 Task: Find connections with filter location Melati with filter topic #covidwith filter profile language Spanish with filter current company OpenText with filter school Sri Chaitanya Degree College with filter industry Retail Office Supplies and Gifts with filter service category Videography with filter keywords title Mover
Action: Mouse pressed left at (459, 71)
Screenshot: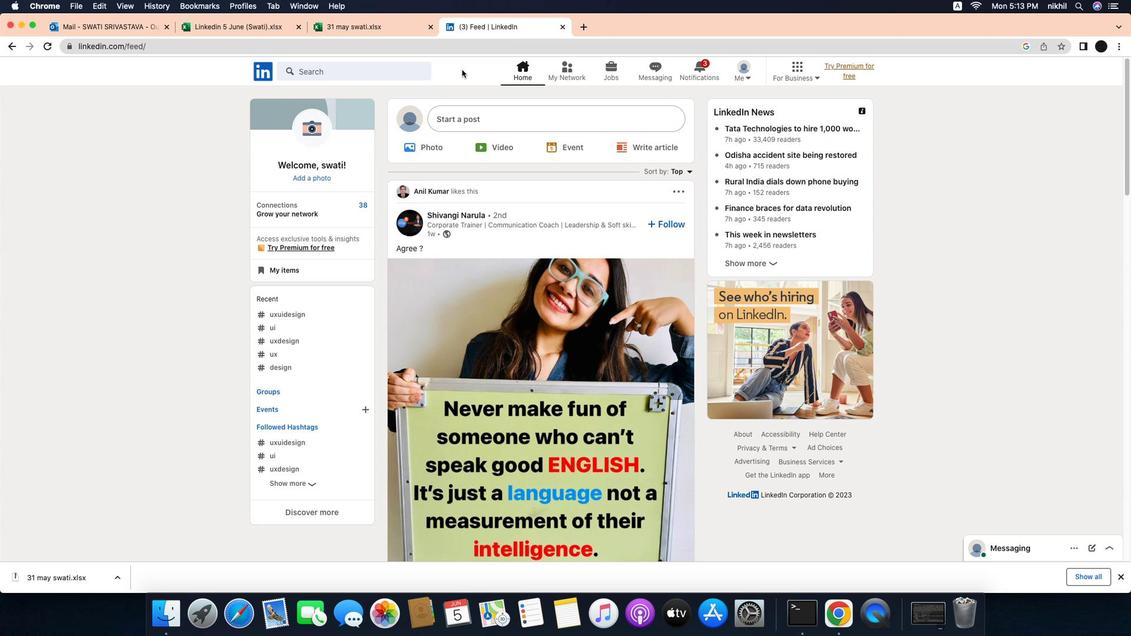 
Action: Mouse moved to (576, 78)
Screenshot: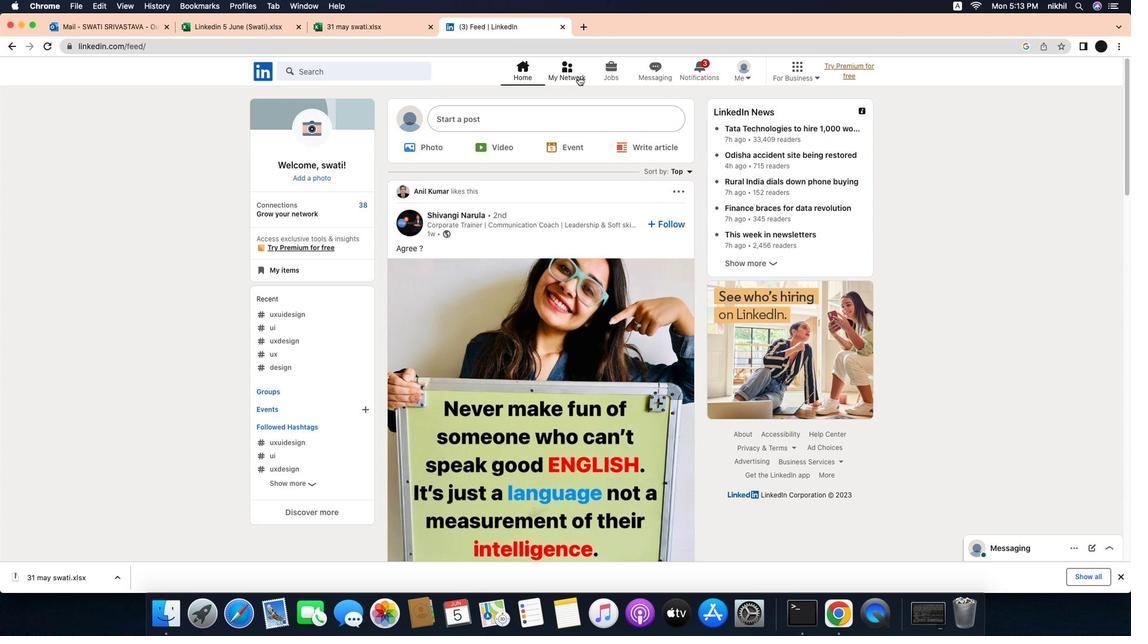 
Action: Mouse pressed left at (576, 78)
Screenshot: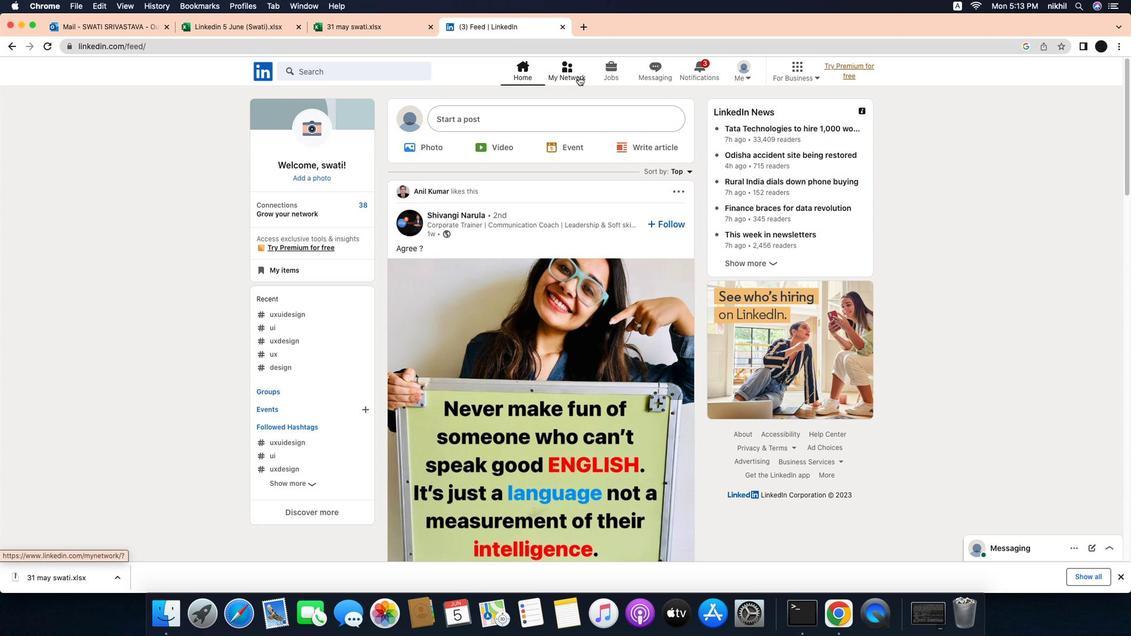 
Action: Mouse moved to (386, 129)
Screenshot: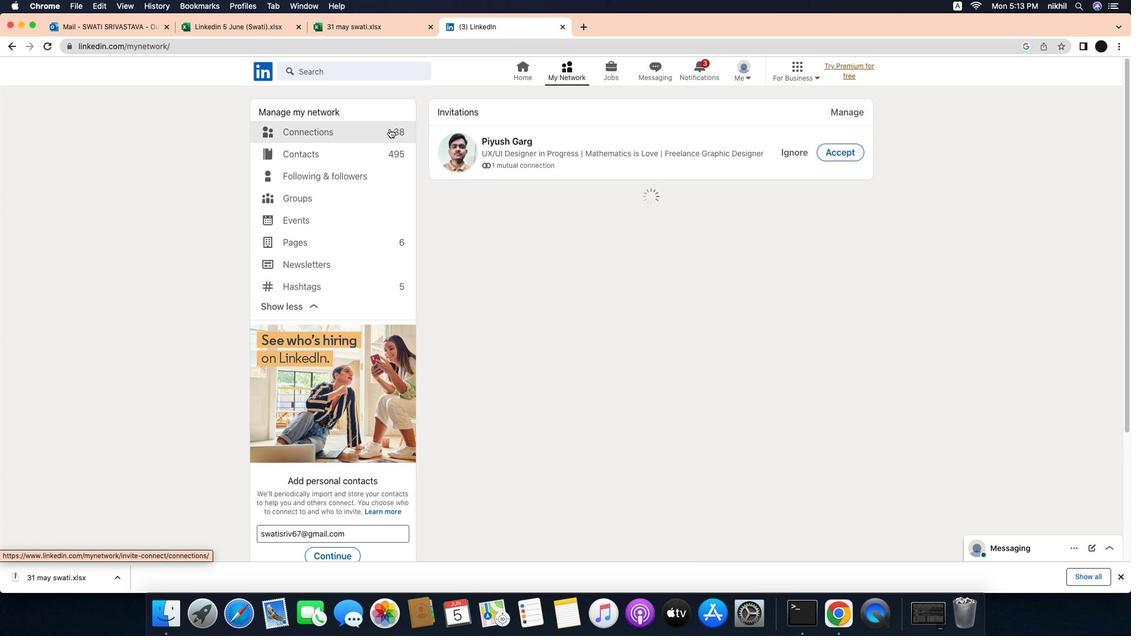 
Action: Mouse pressed left at (386, 129)
Screenshot: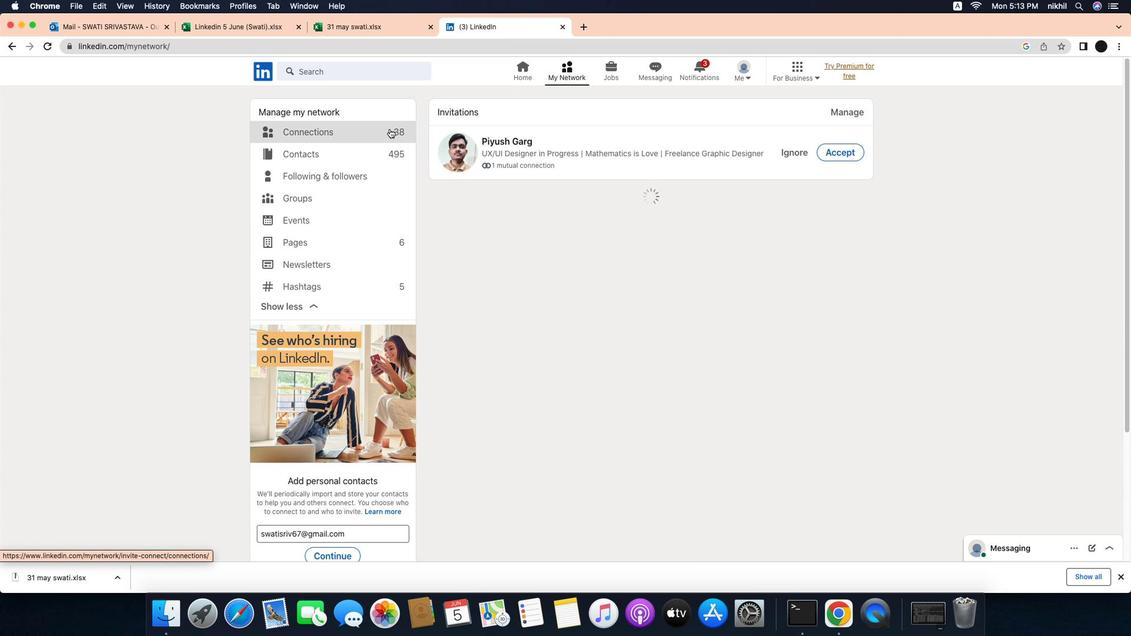 
Action: Mouse moved to (648, 134)
Screenshot: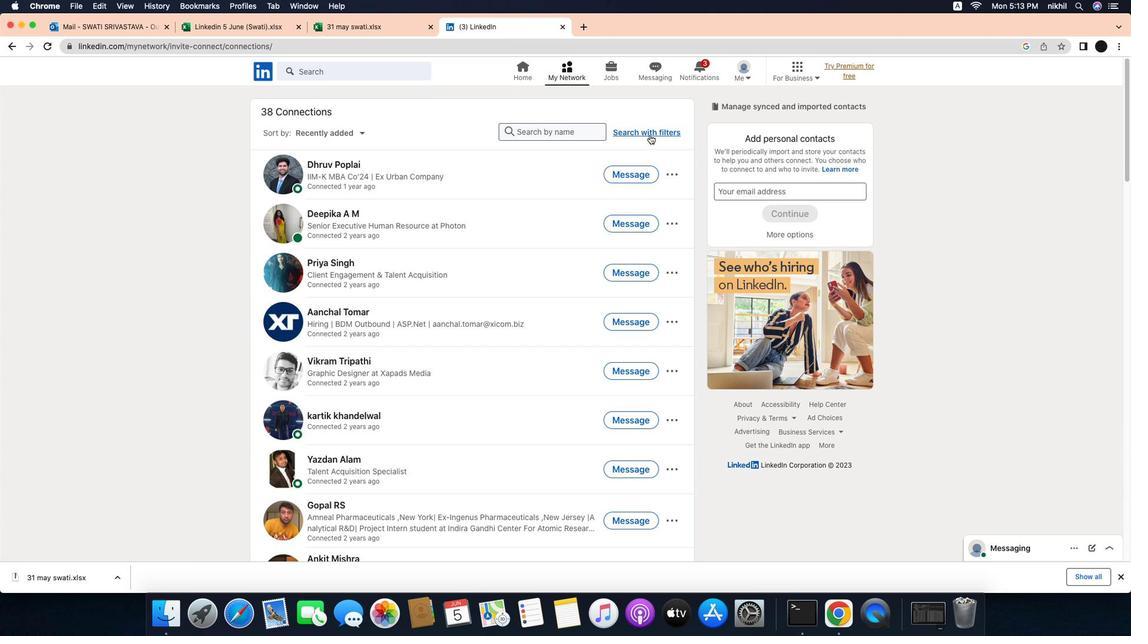 
Action: Mouse pressed left at (648, 134)
Screenshot: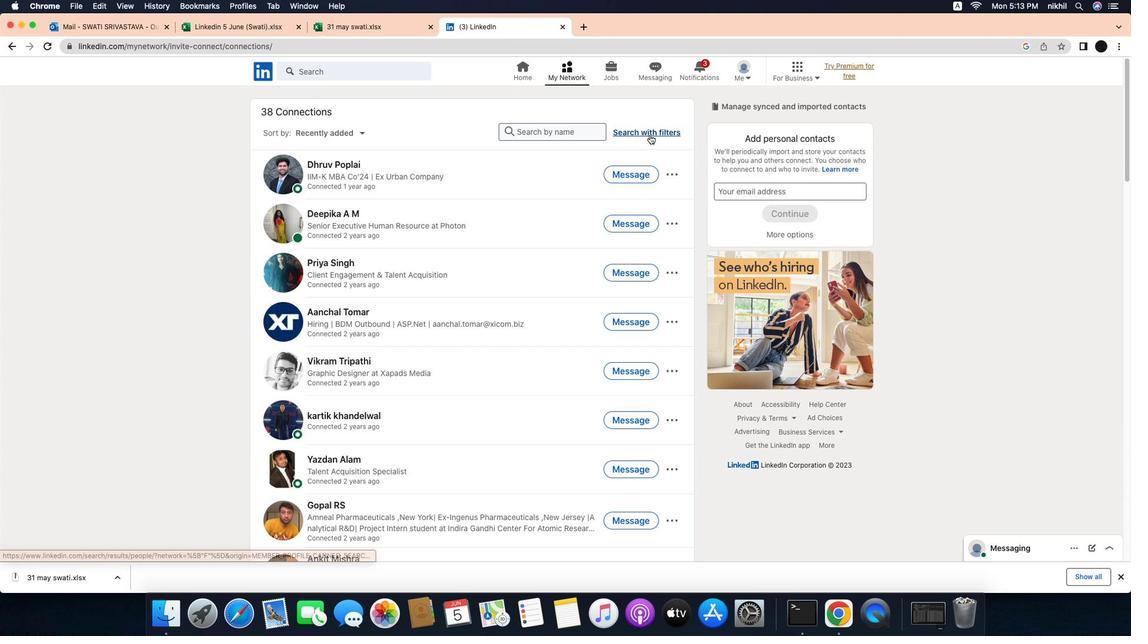 
Action: Mouse moved to (617, 105)
Screenshot: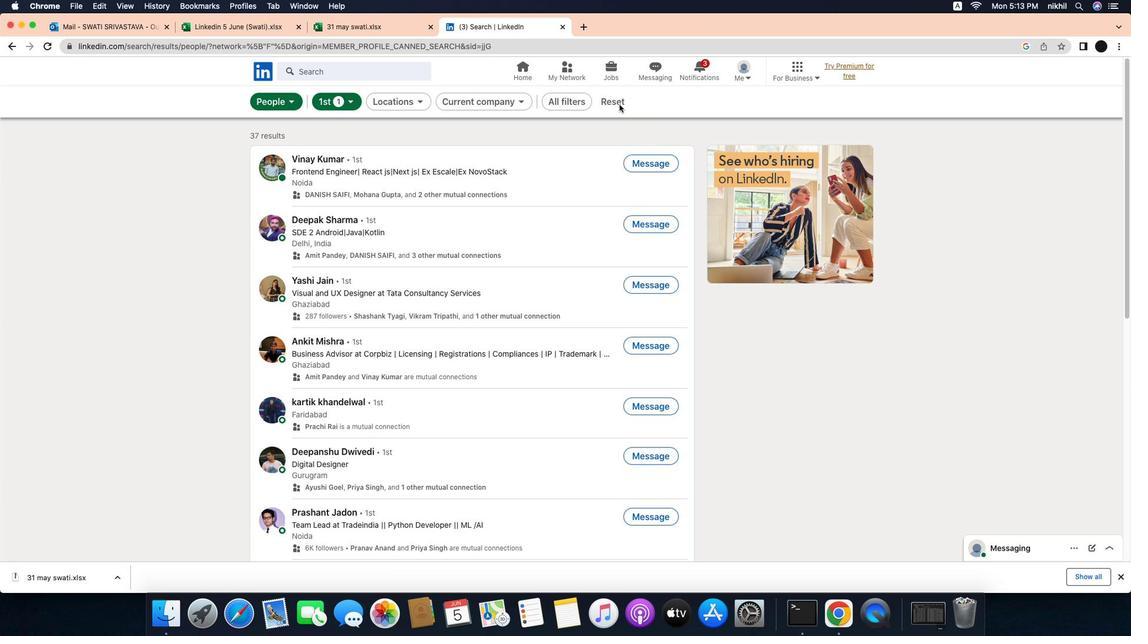 
Action: Mouse pressed left at (617, 105)
Screenshot: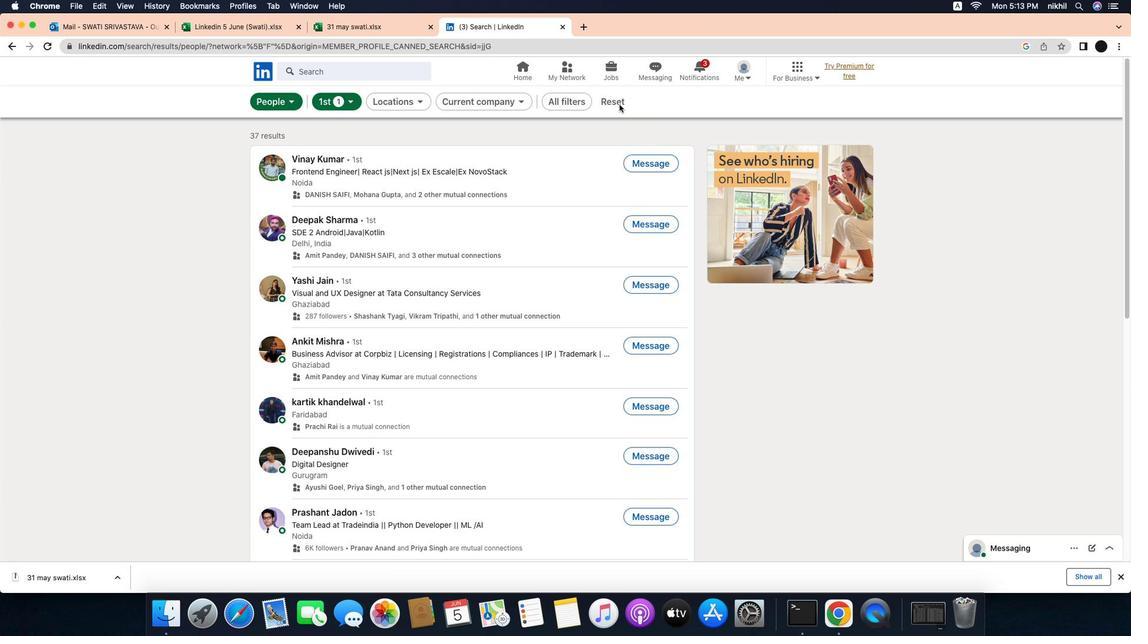 
Action: Mouse moved to (606, 104)
Screenshot: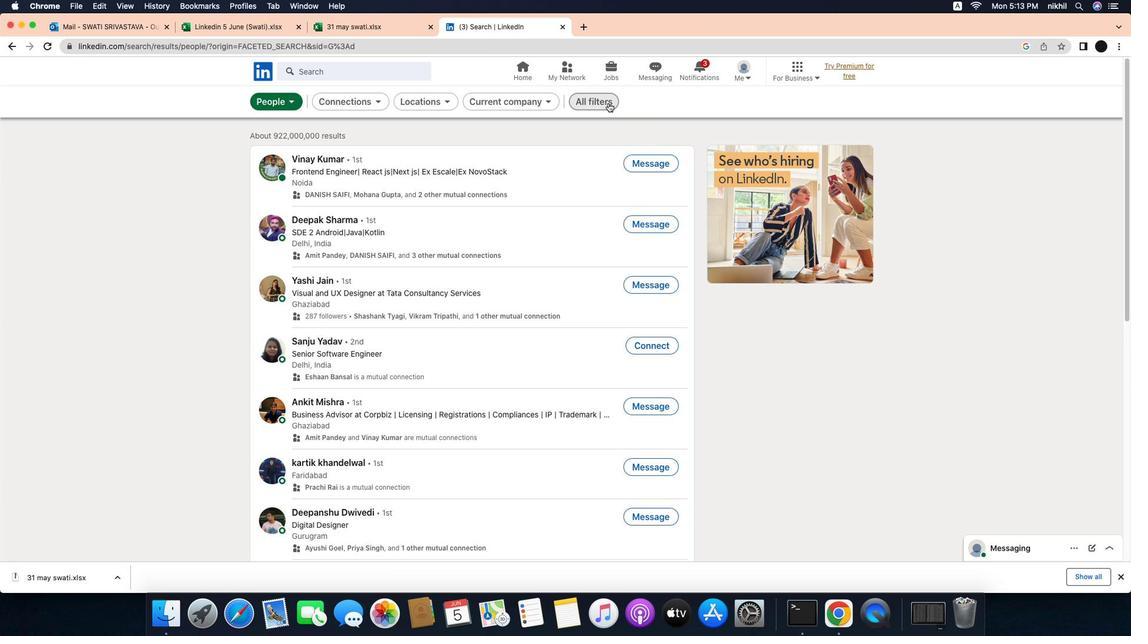 
Action: Mouse pressed left at (606, 104)
Screenshot: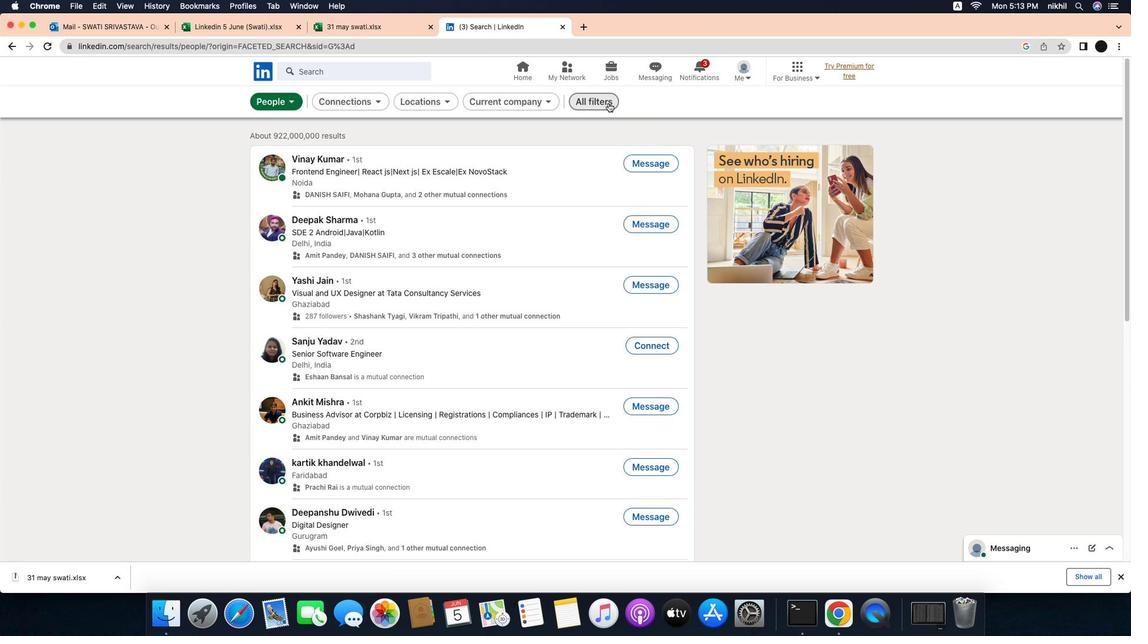 
Action: Mouse moved to (903, 308)
Screenshot: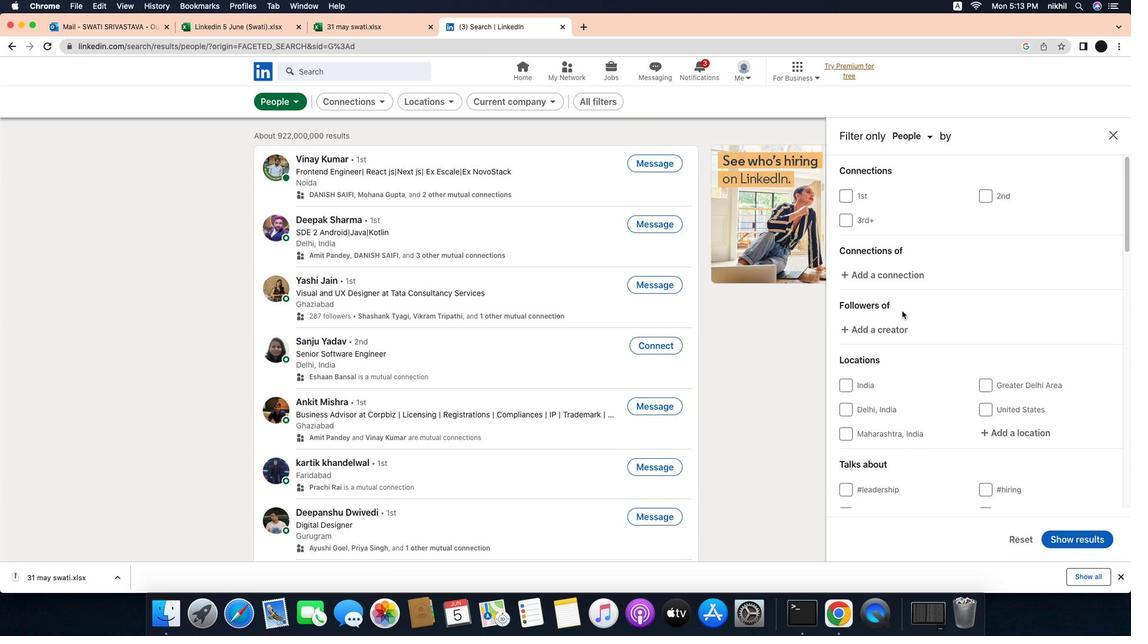
Action: Mouse scrolled (903, 308) with delta (-5, 2)
Screenshot: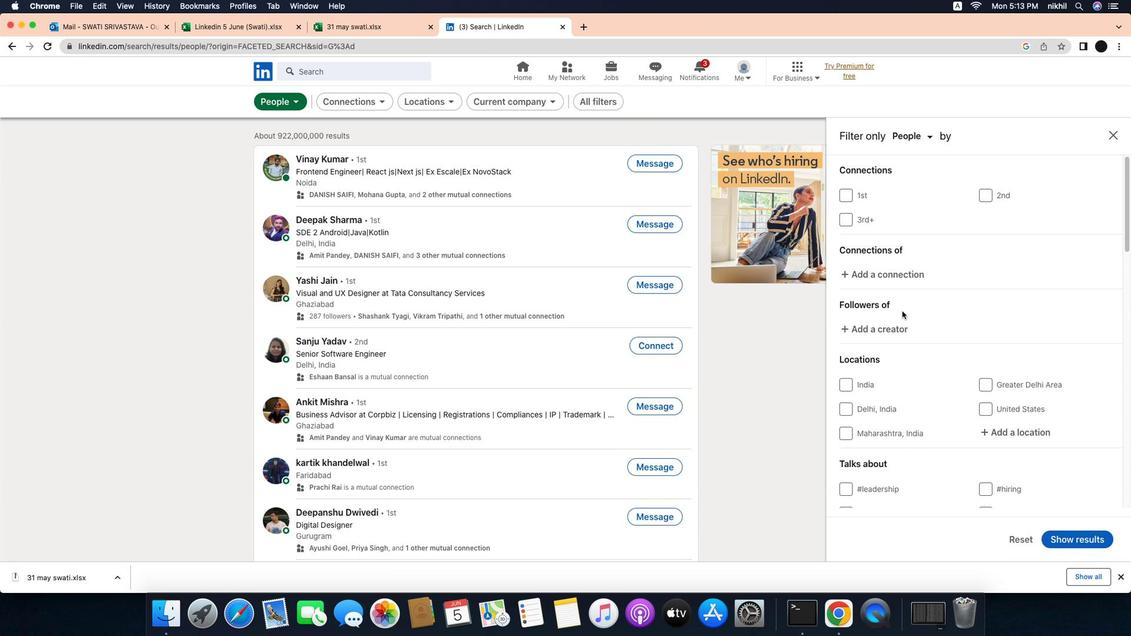 
Action: Mouse scrolled (903, 308) with delta (-5, 2)
Screenshot: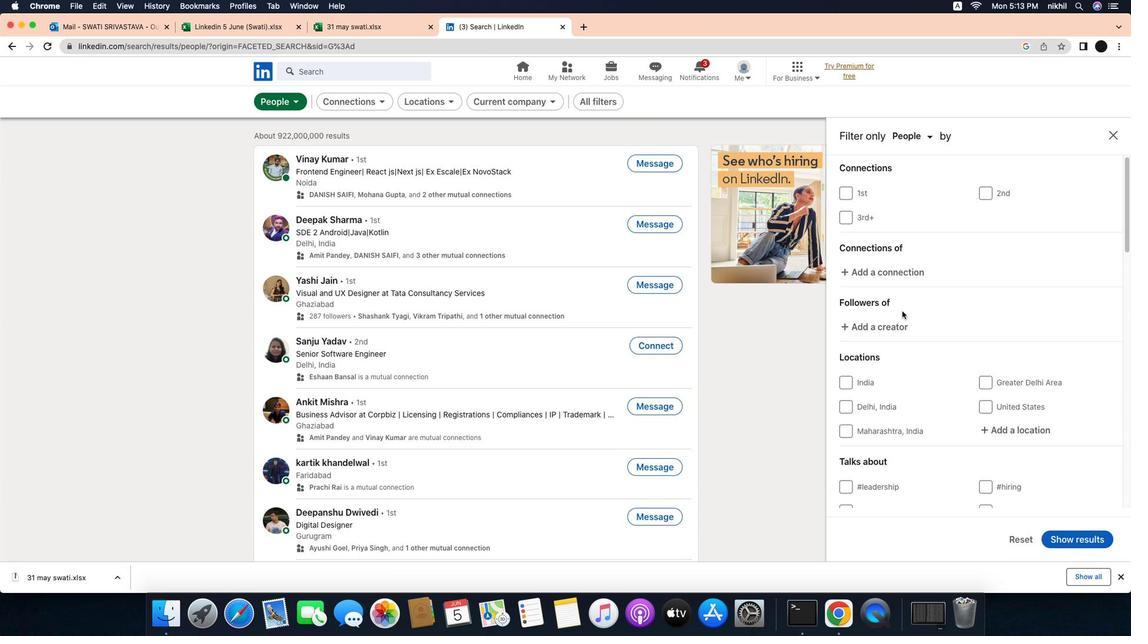 
Action: Mouse scrolled (903, 308) with delta (-5, 2)
Screenshot: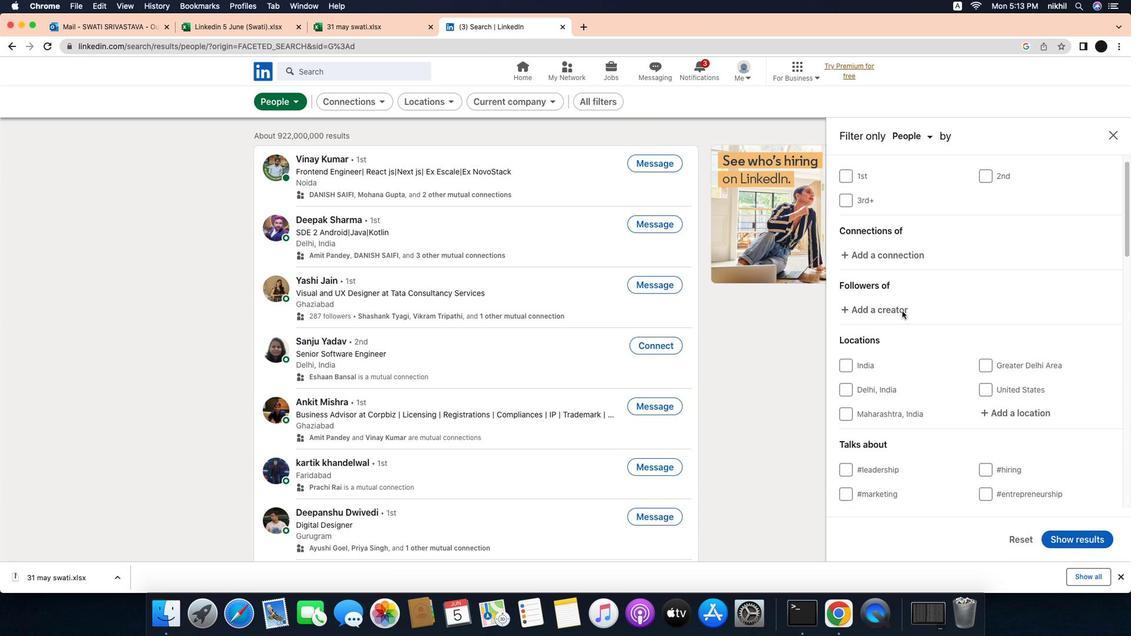 
Action: Mouse moved to (1012, 353)
Screenshot: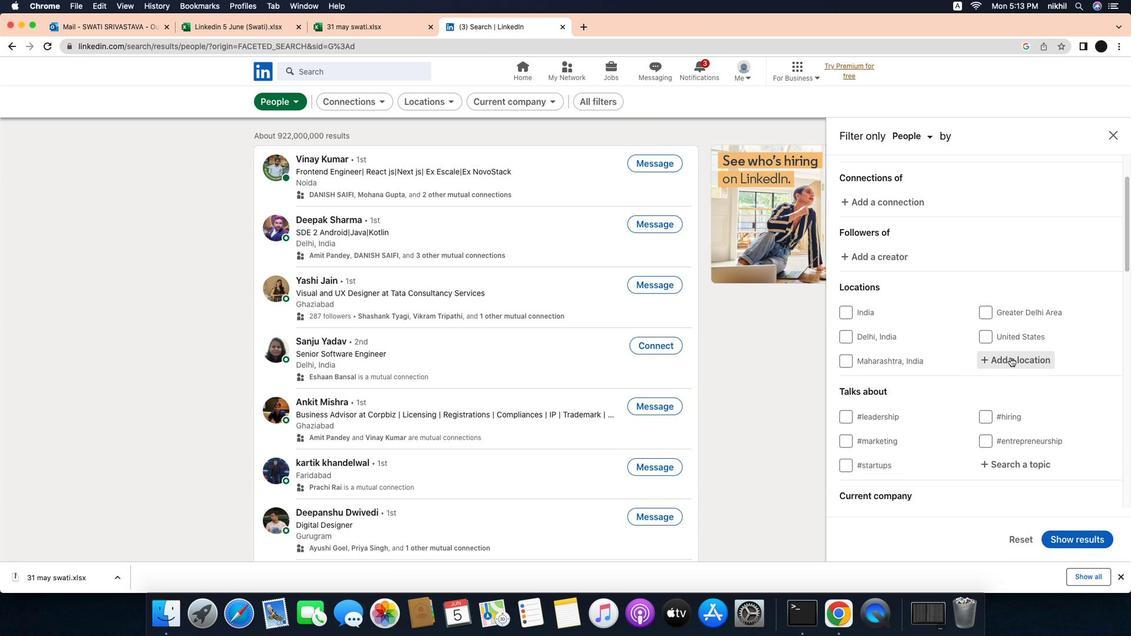 
Action: Mouse pressed left at (1012, 353)
Screenshot: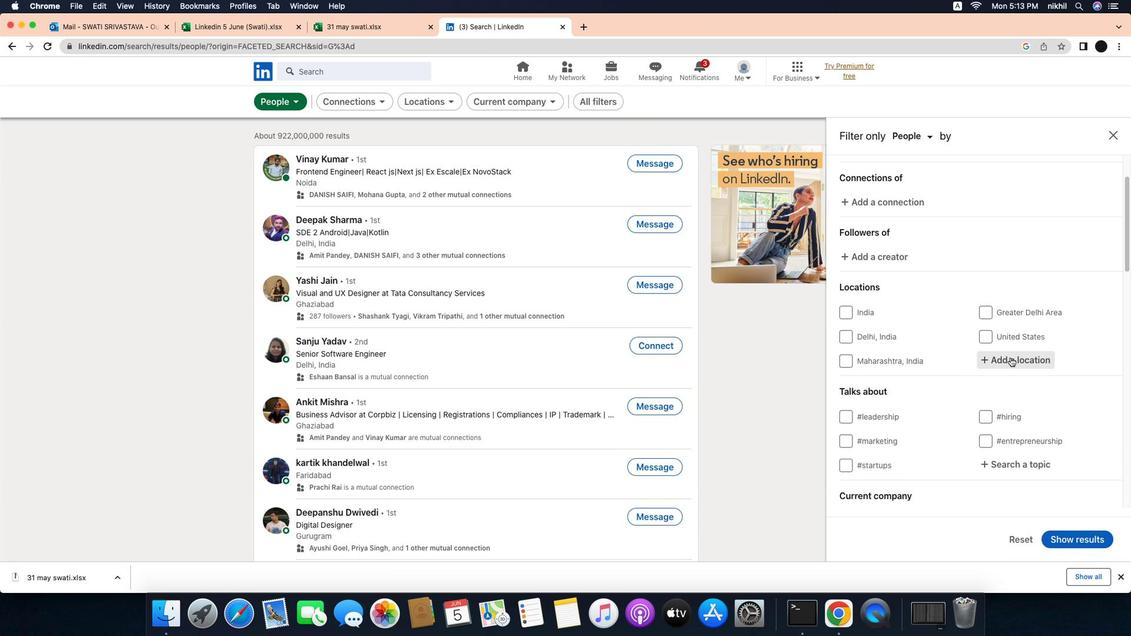 
Action: Mouse moved to (1026, 354)
Screenshot: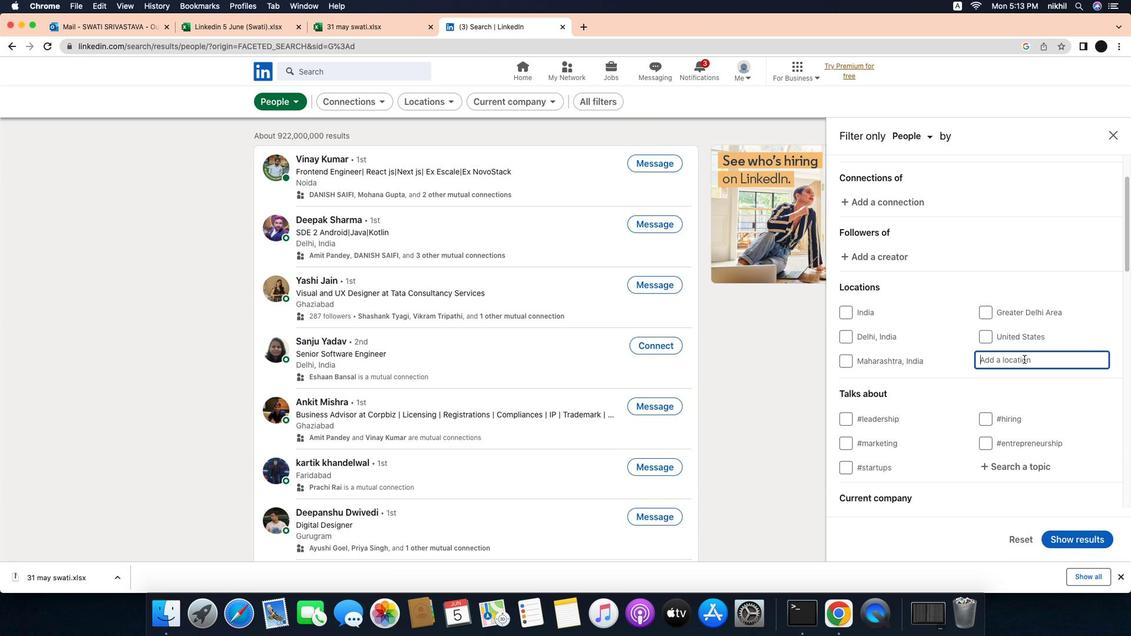 
Action: Mouse pressed left at (1026, 354)
Screenshot: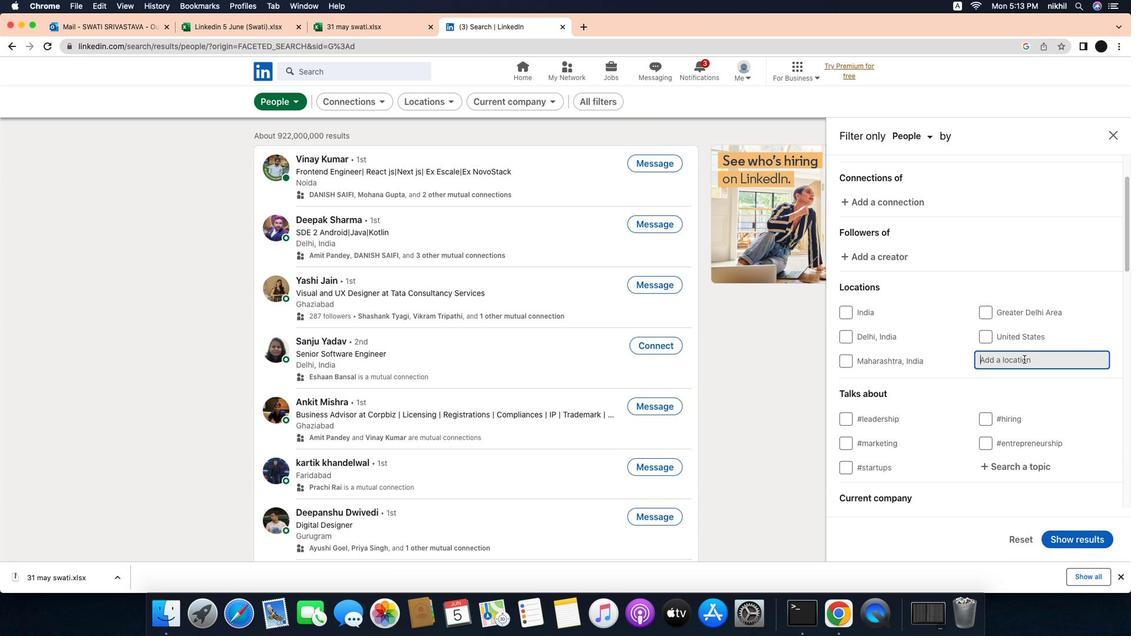 
Action: Key pressed Key.caps_lock'M'Key.caps_lock'e''l''a''t''i'Key.enter
Screenshot: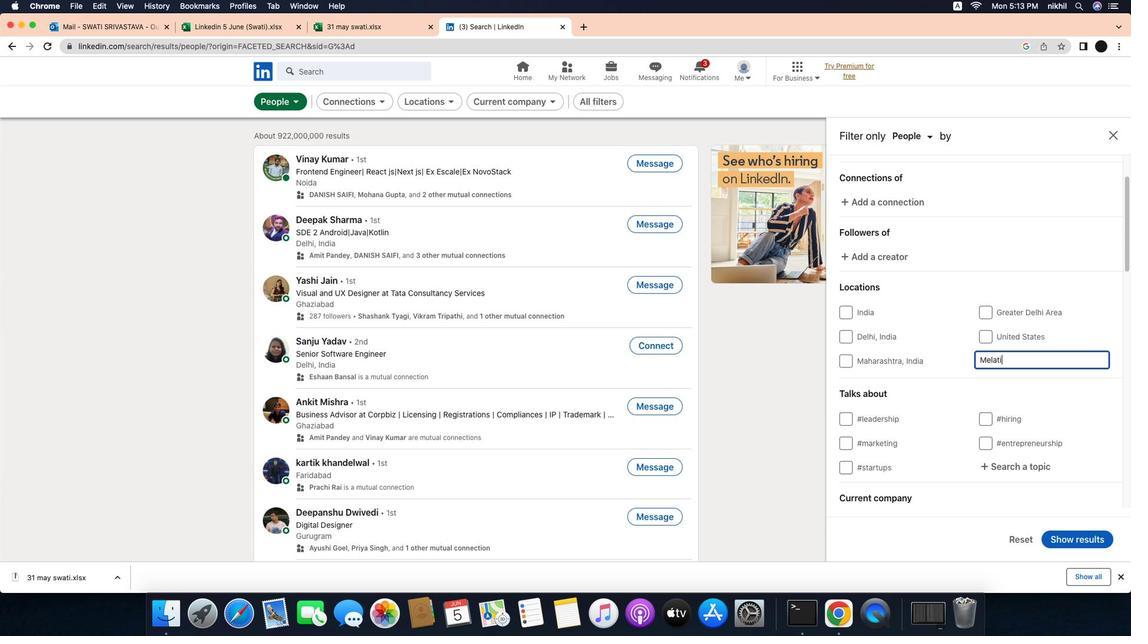 
Action: Mouse moved to (989, 385)
Screenshot: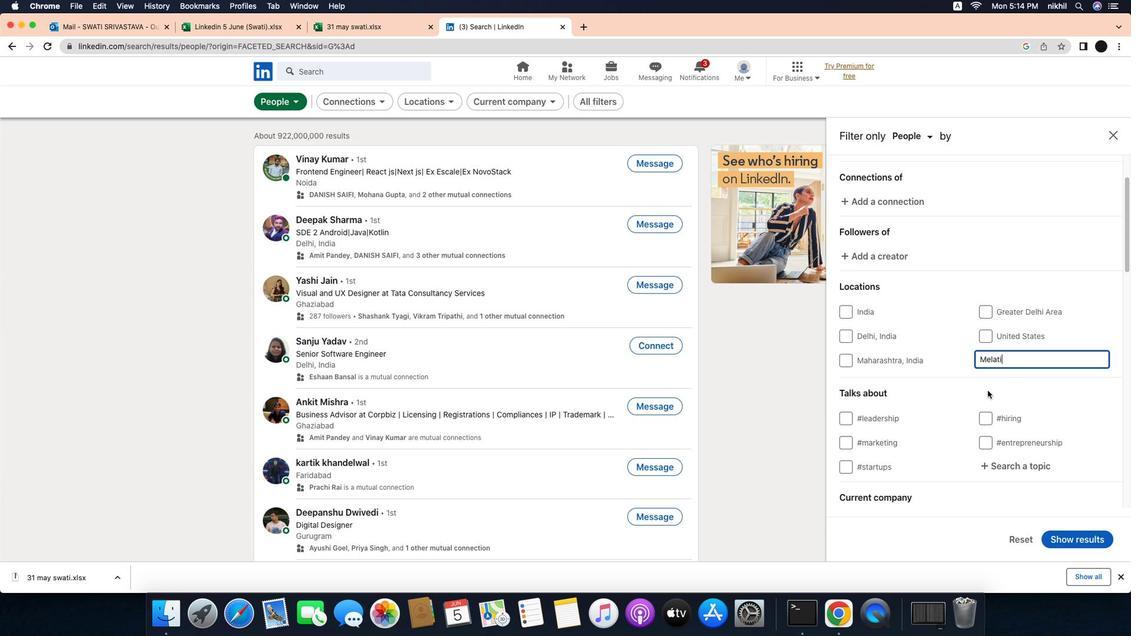 
Action: Mouse scrolled (989, 385) with delta (-5, 2)
Screenshot: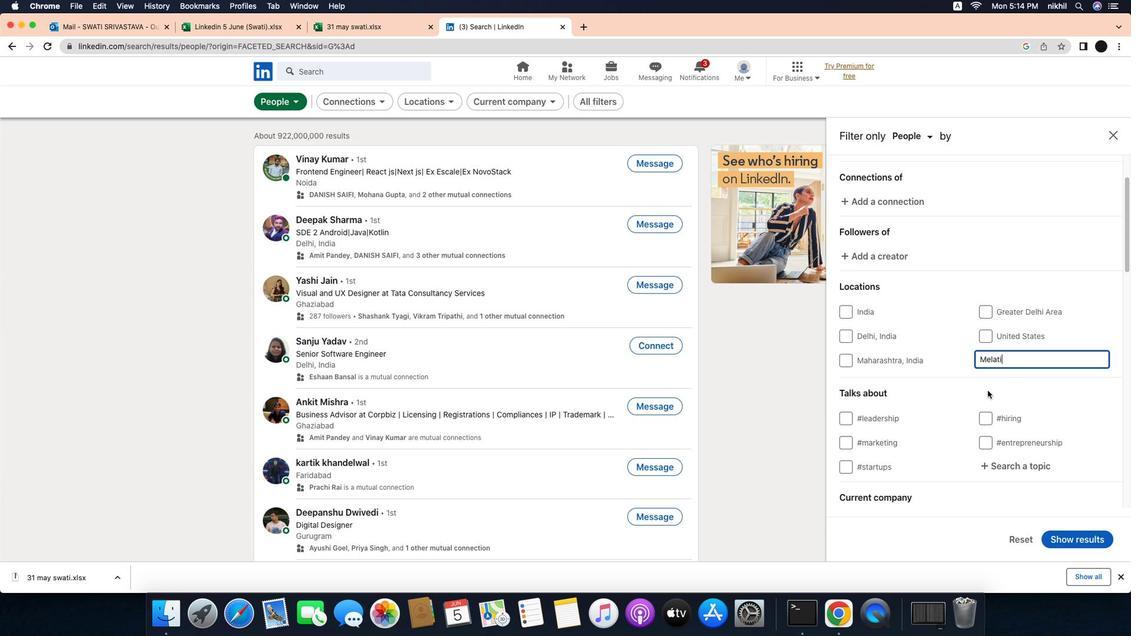 
Action: Mouse scrolled (989, 385) with delta (-5, 2)
Screenshot: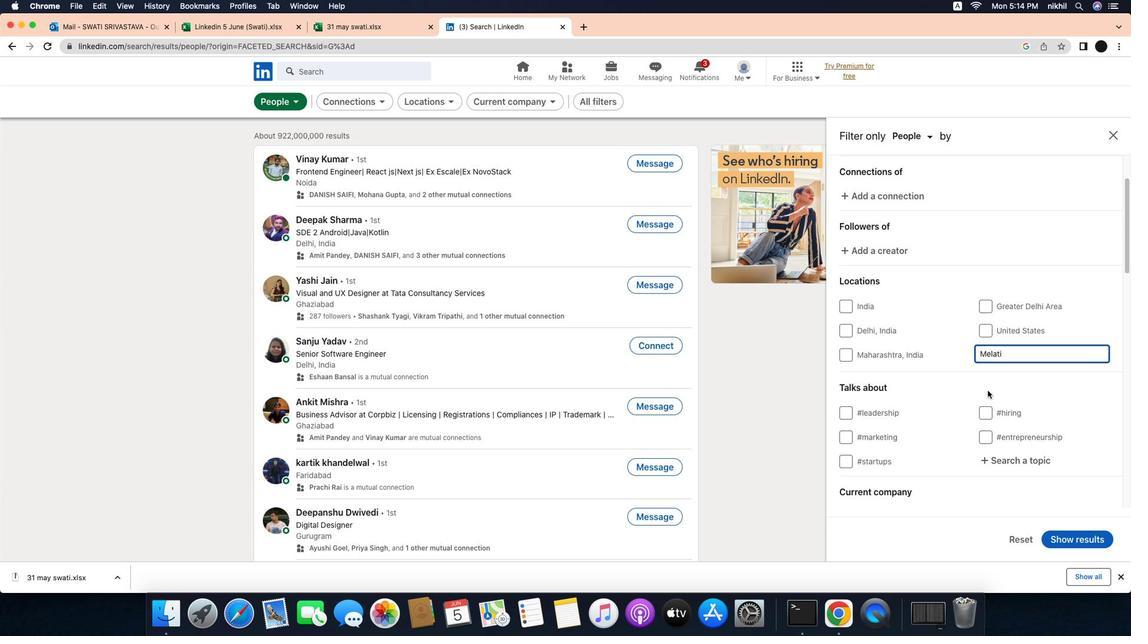 
Action: Mouse scrolled (989, 385) with delta (-5, 2)
Screenshot: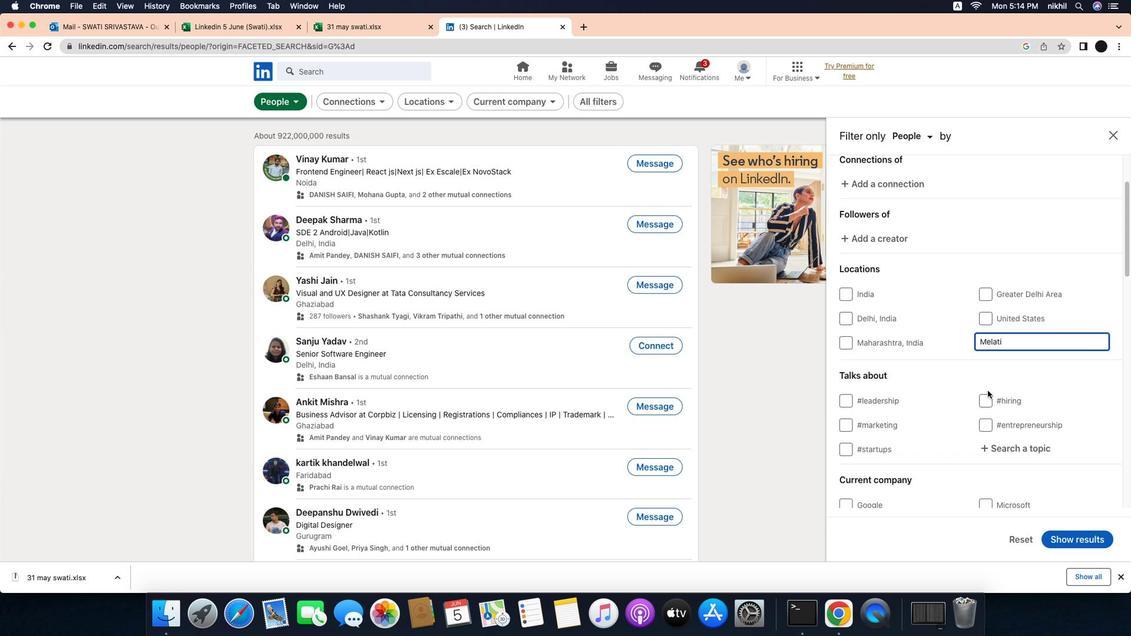
Action: Mouse moved to (1017, 417)
Screenshot: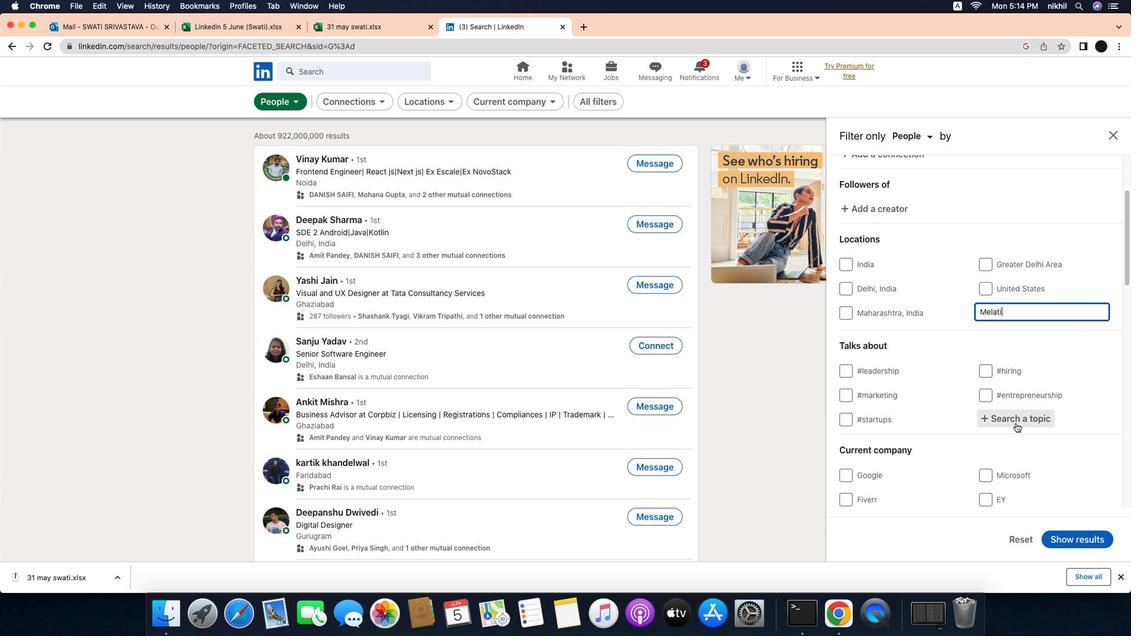 
Action: Mouse pressed left at (1017, 417)
Screenshot: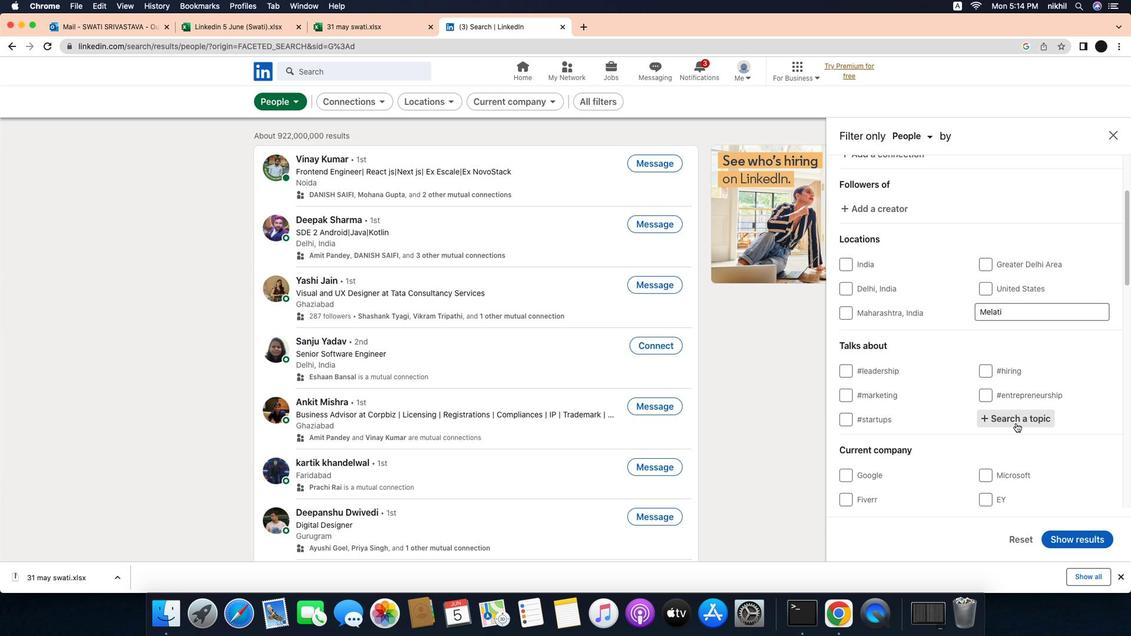 
Action: Mouse moved to (1025, 415)
Screenshot: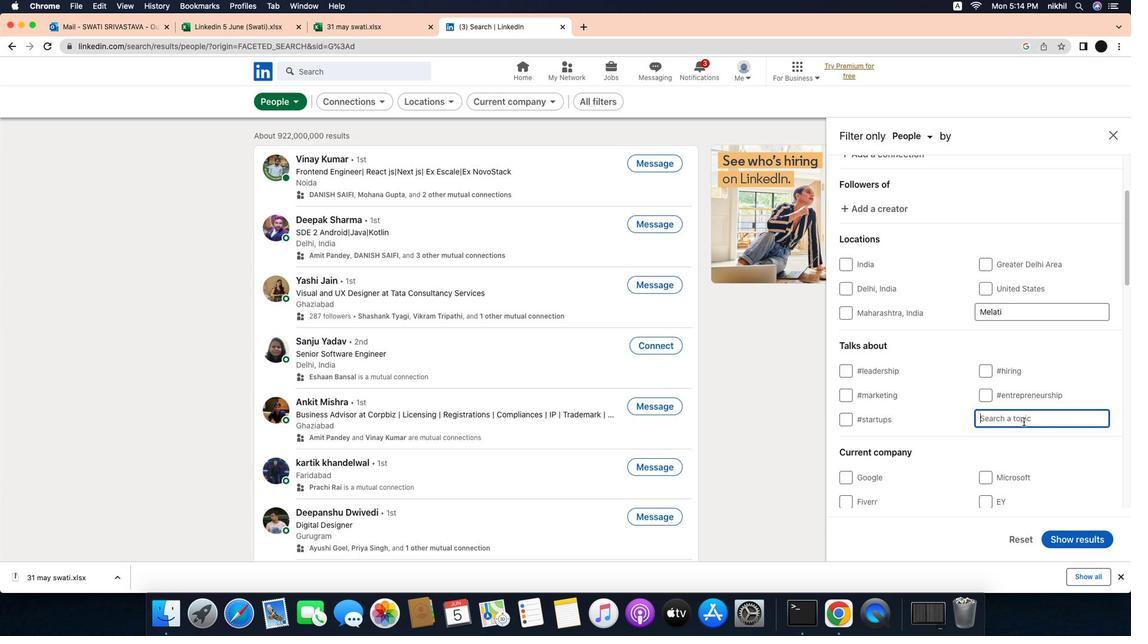 
Action: Mouse pressed left at (1025, 415)
Screenshot: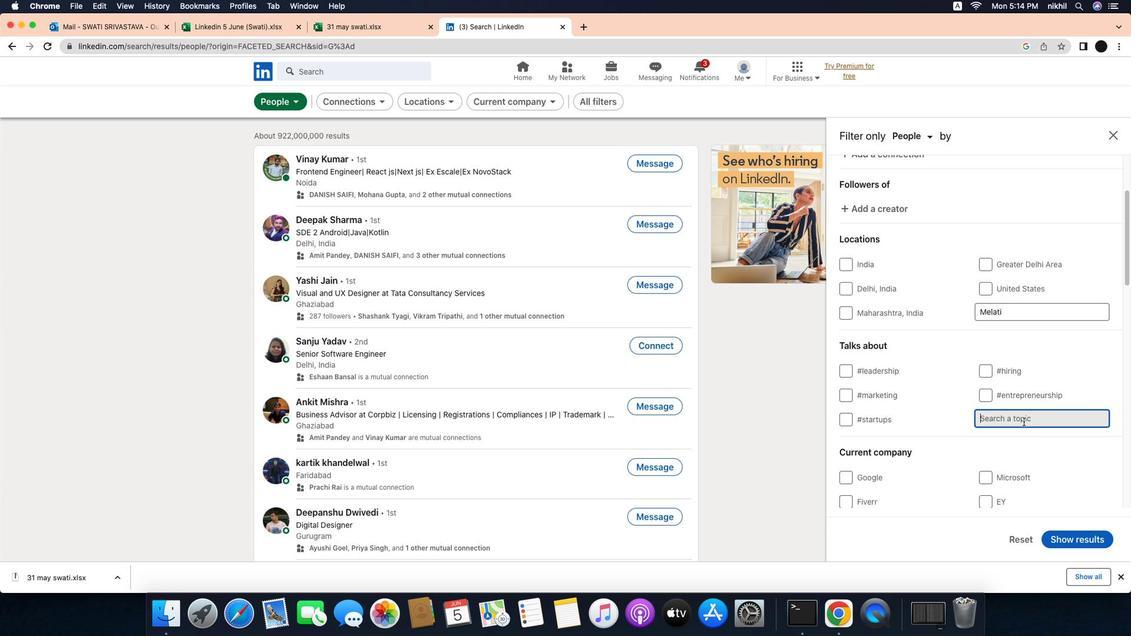 
Action: Key pressed 'c''o''v''i''d'
Screenshot: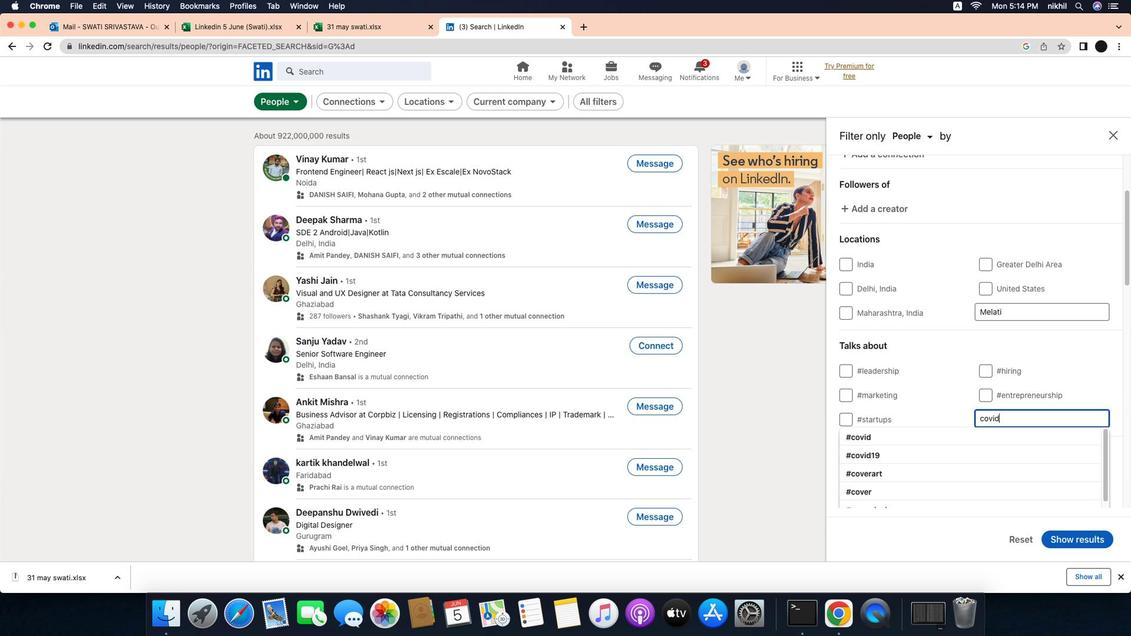 
Action: Mouse moved to (971, 426)
Screenshot: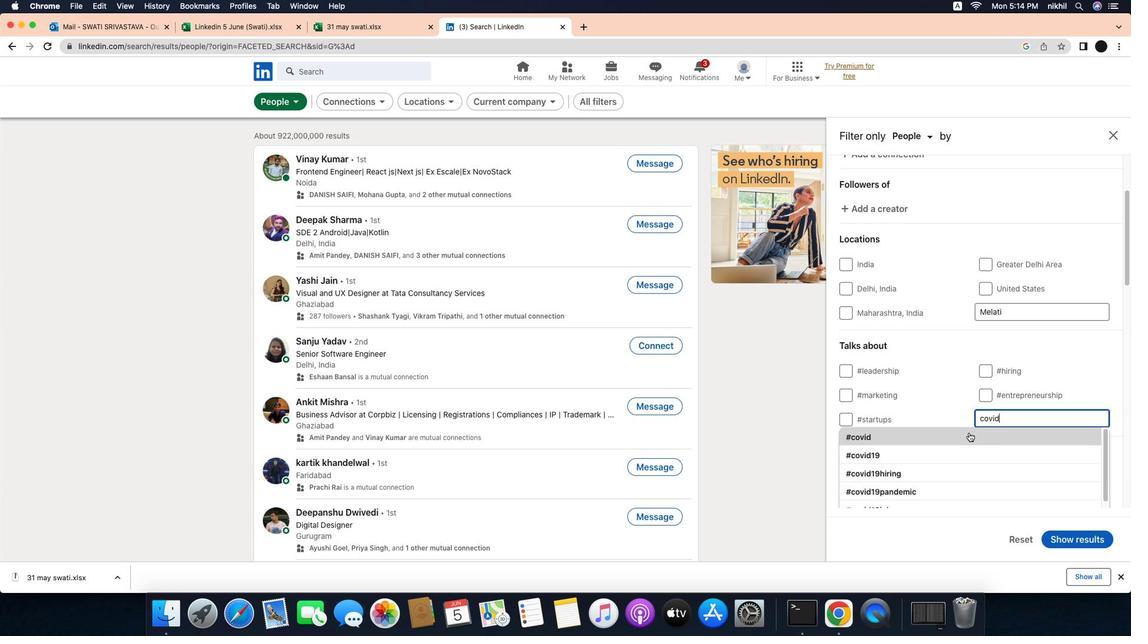 
Action: Mouse pressed left at (971, 426)
Screenshot: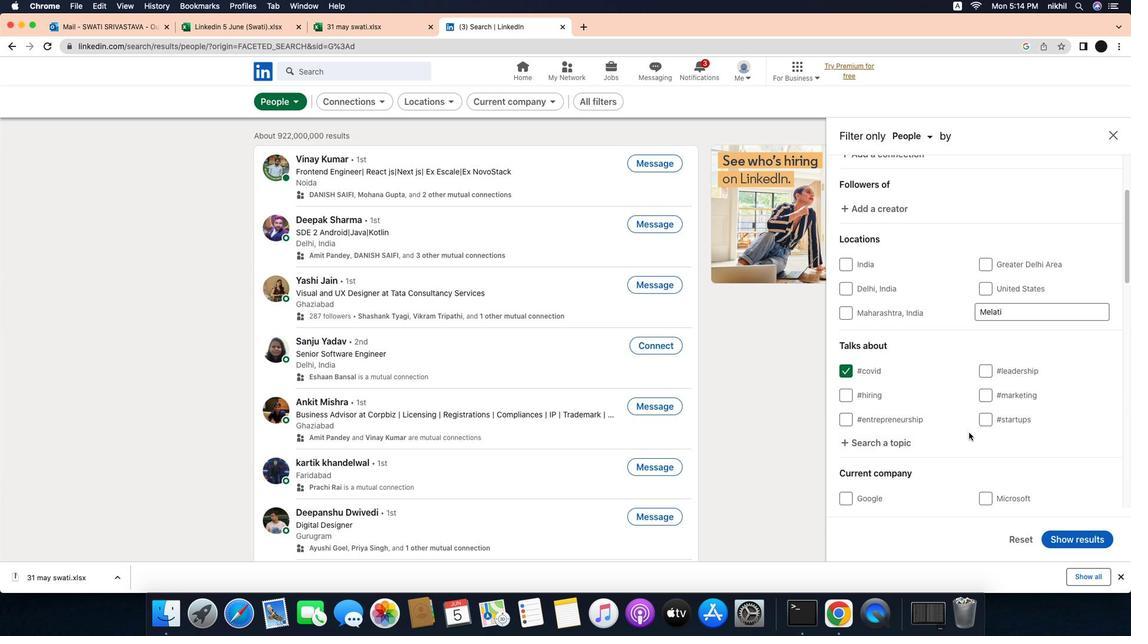 
Action: Mouse moved to (983, 422)
Screenshot: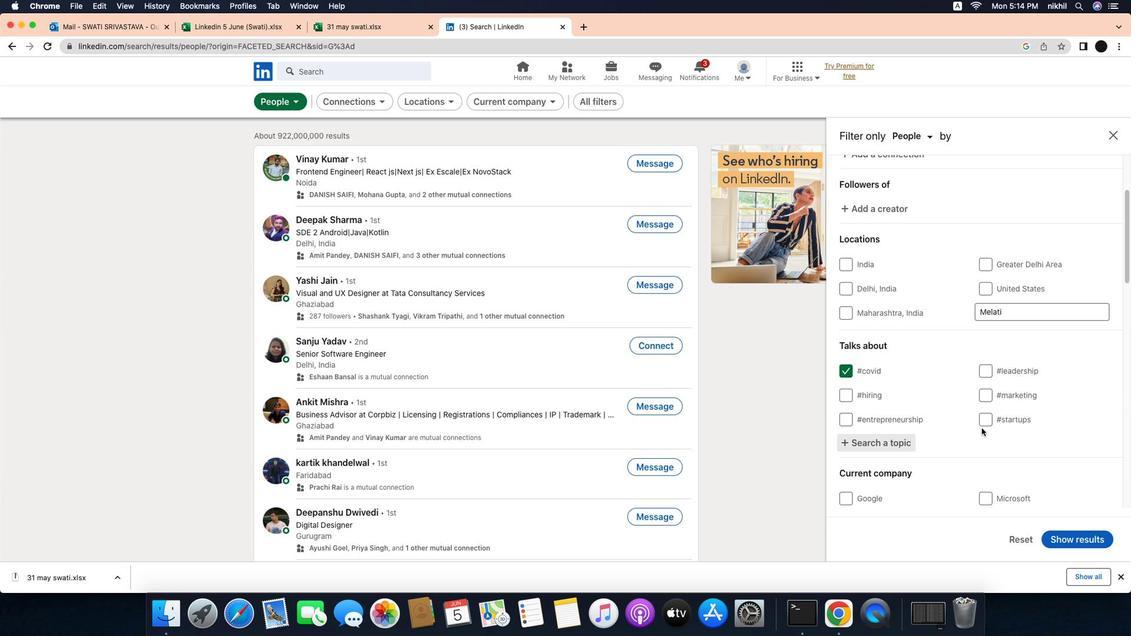 
Action: Mouse scrolled (983, 422) with delta (-5, 2)
Screenshot: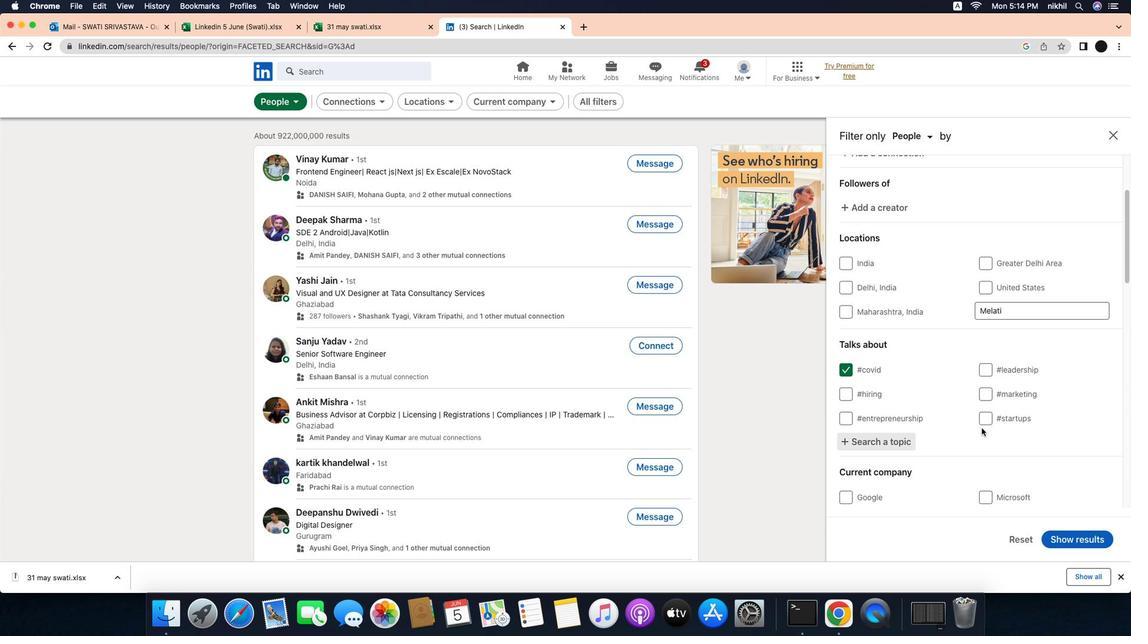 
Action: Mouse scrolled (983, 422) with delta (-5, 2)
Screenshot: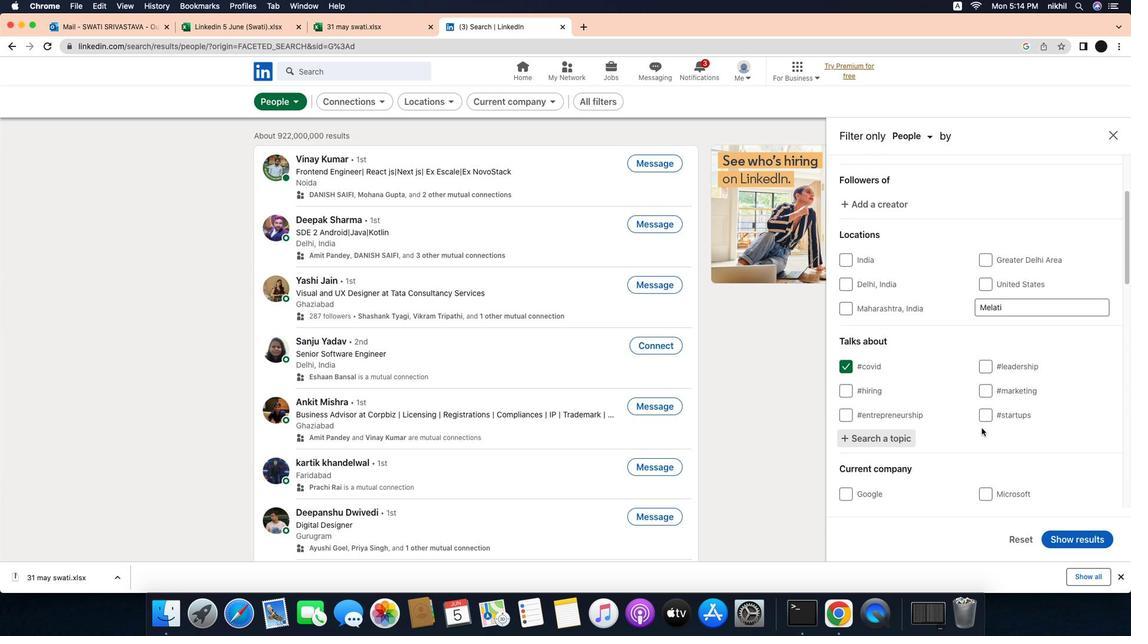 
Action: Mouse scrolled (983, 422) with delta (-5, 2)
Screenshot: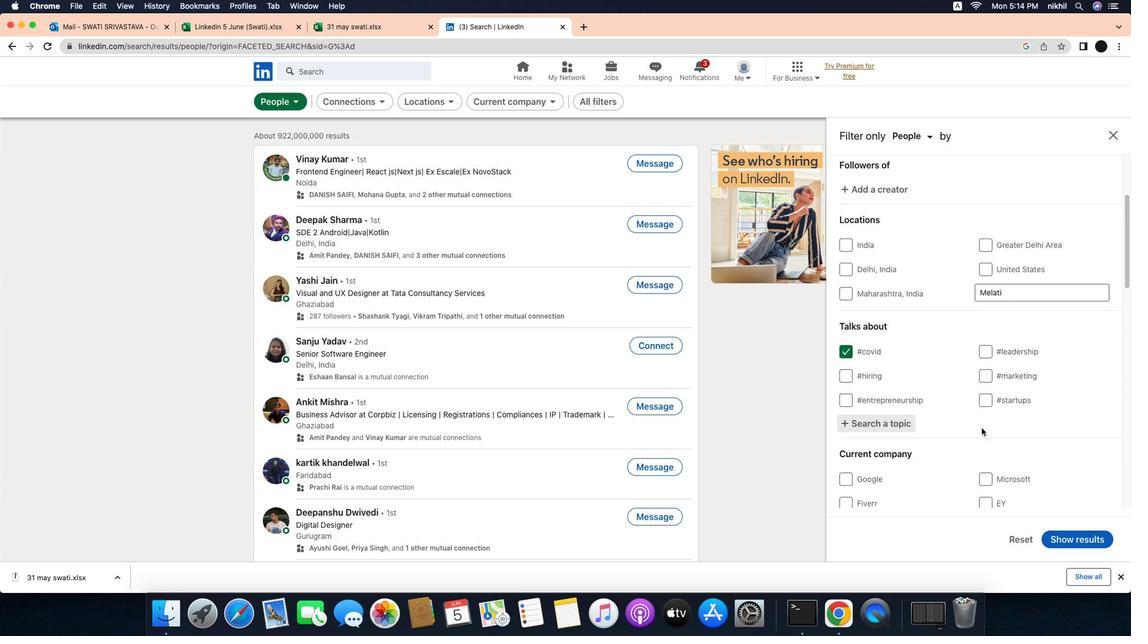 
Action: Mouse scrolled (983, 422) with delta (-5, 2)
Screenshot: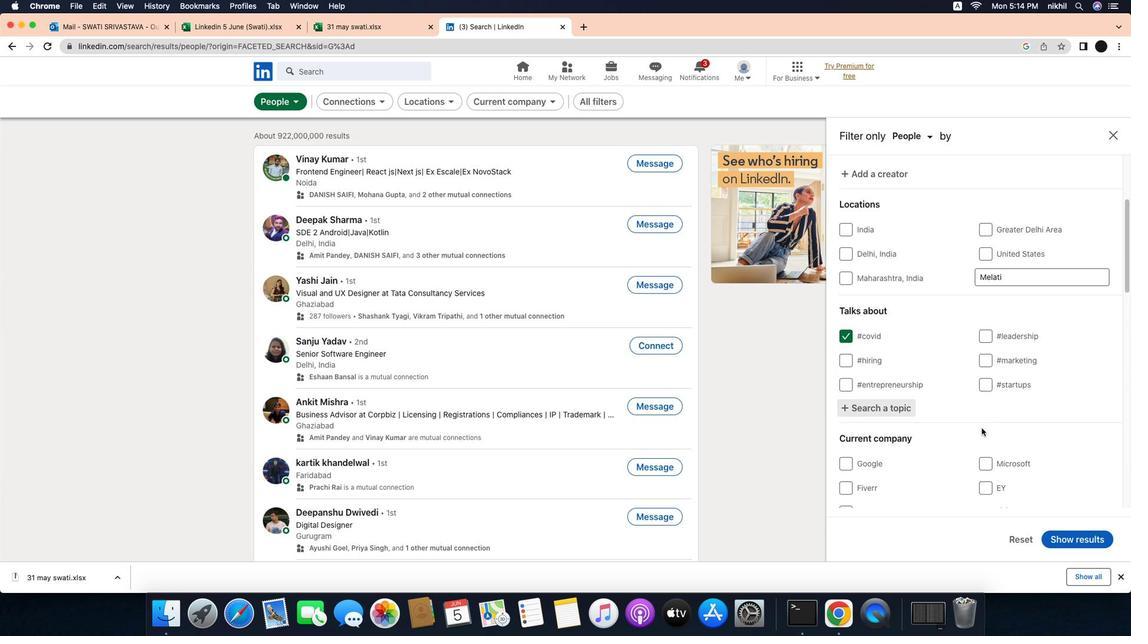 
Action: Mouse scrolled (983, 422) with delta (-5, 2)
Screenshot: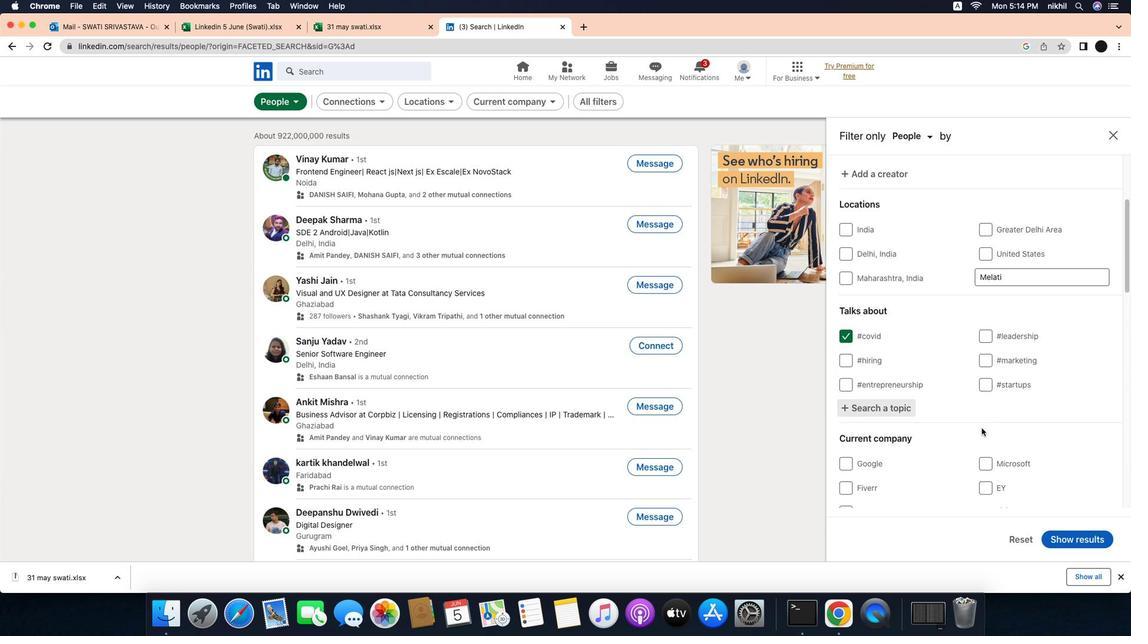 
Action: Mouse scrolled (983, 422) with delta (-5, 1)
Screenshot: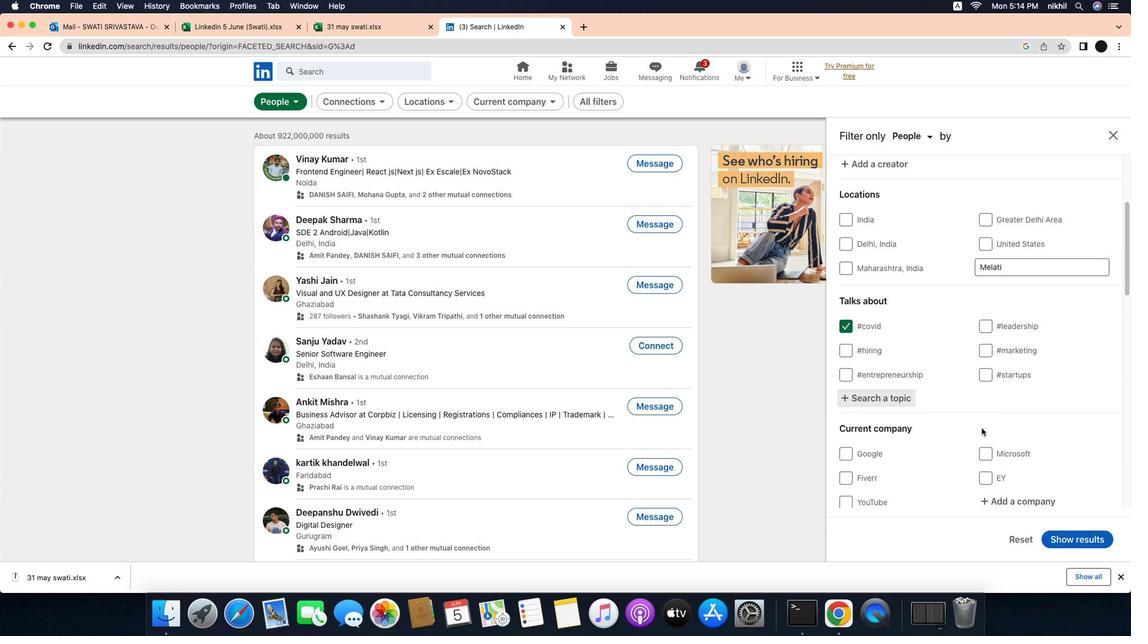 
Action: Mouse scrolled (983, 422) with delta (-5, 1)
Screenshot: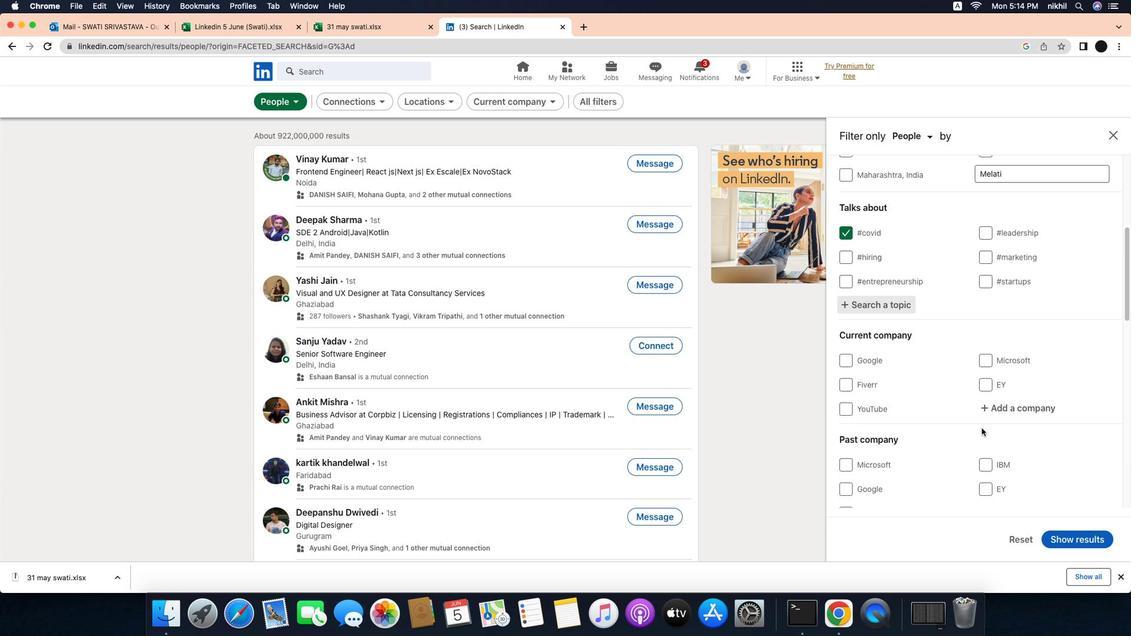 
Action: Mouse scrolled (983, 422) with delta (-5, 2)
Screenshot: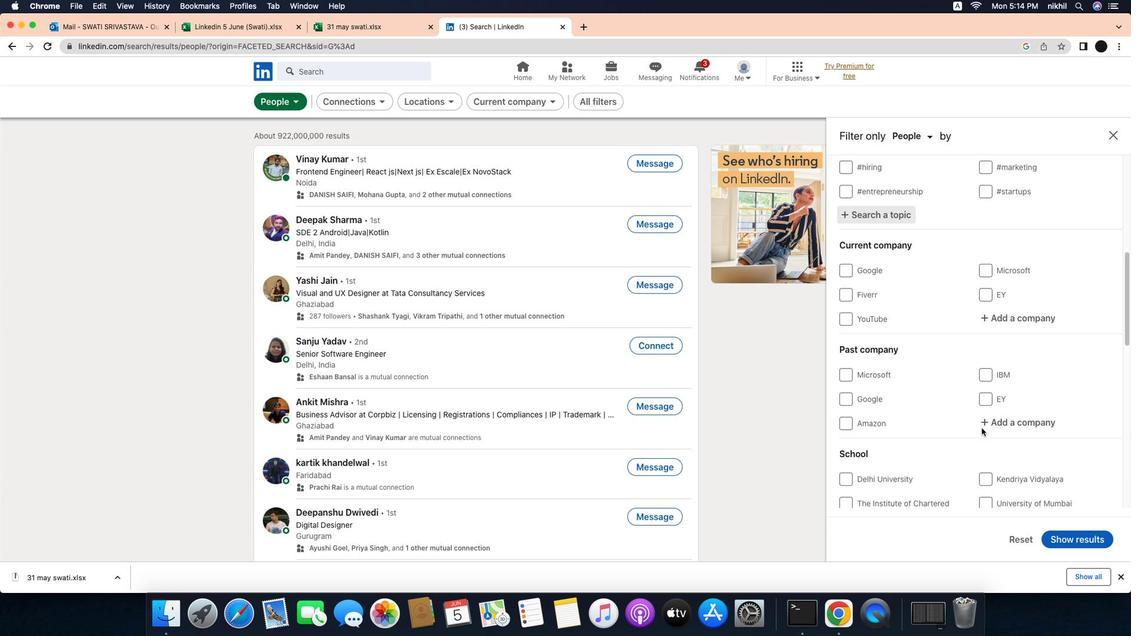 
Action: Mouse scrolled (983, 422) with delta (-5, 2)
Screenshot: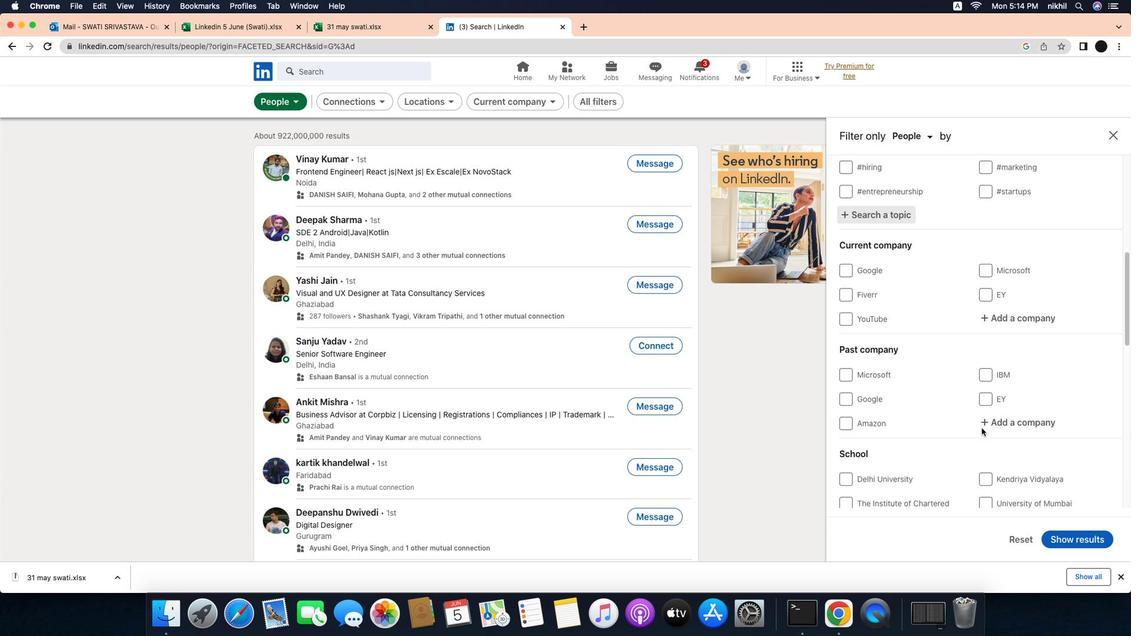 
Action: Mouse scrolled (983, 422) with delta (-5, 1)
Screenshot: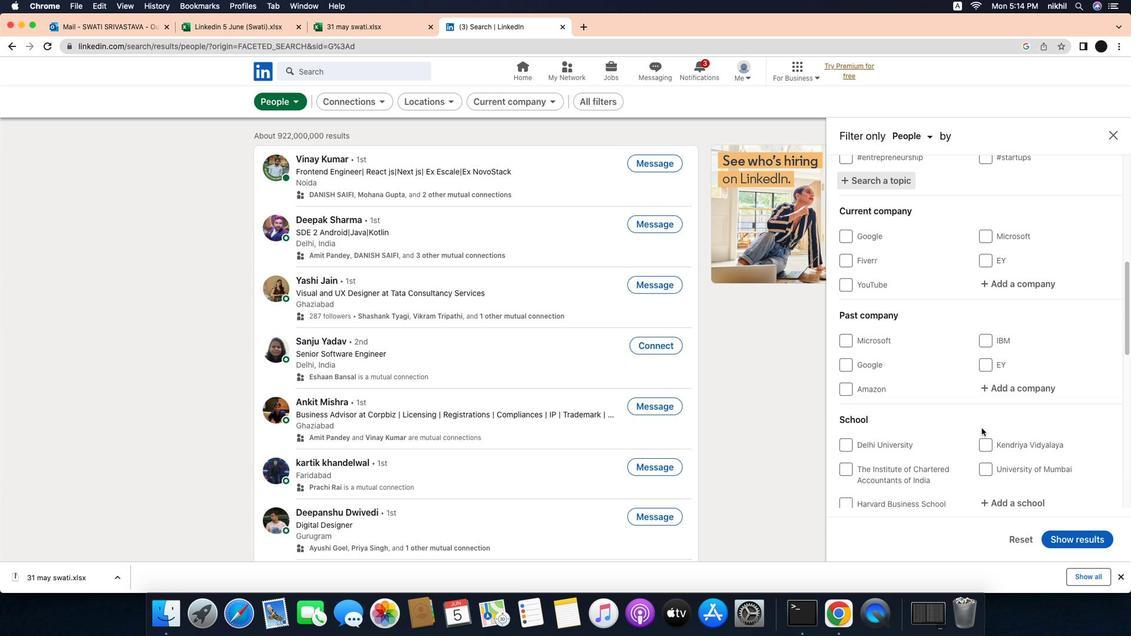 
Action: Mouse scrolled (983, 422) with delta (-5, 1)
Screenshot: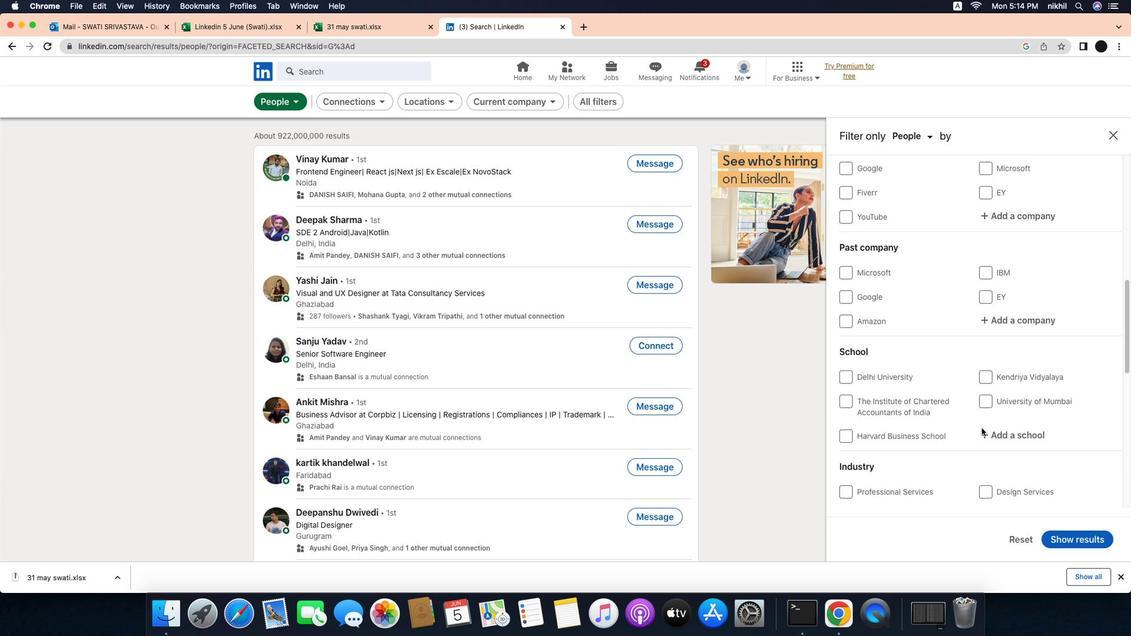 
Action: Mouse scrolled (983, 422) with delta (-5, 2)
Screenshot: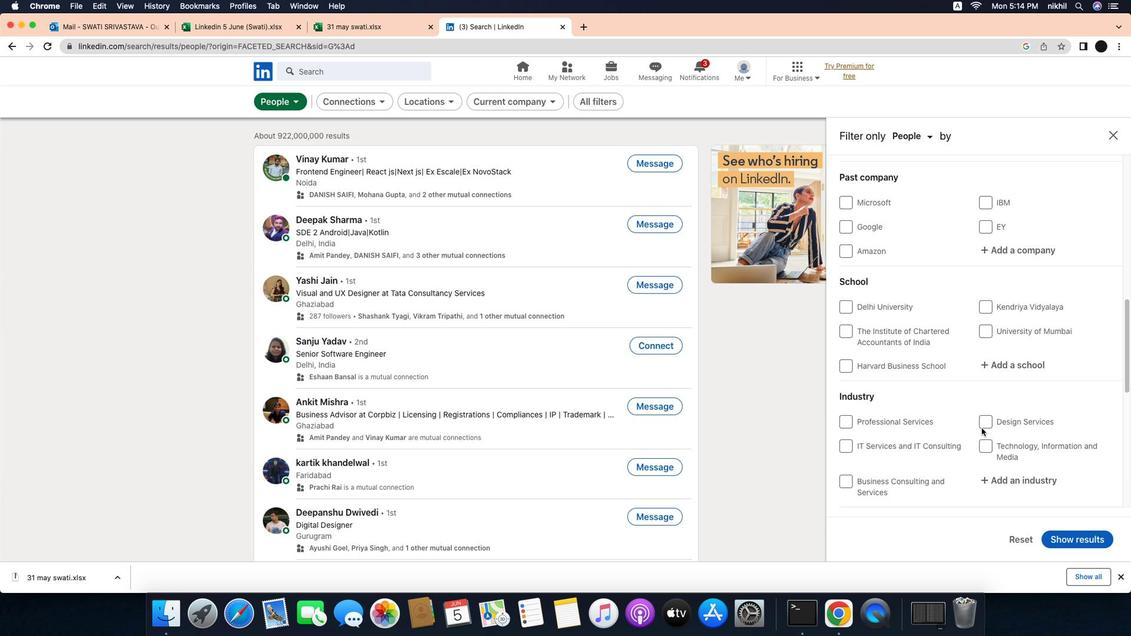 
Action: Mouse scrolled (983, 422) with delta (-5, 2)
Screenshot: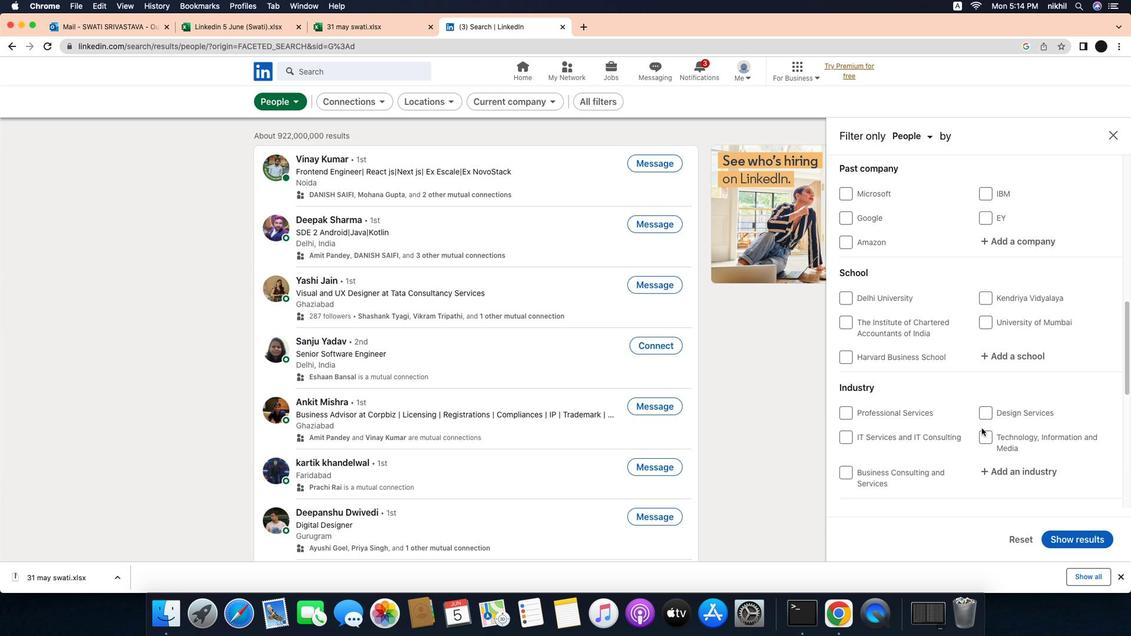 
Action: Mouse scrolled (983, 422) with delta (-5, 1)
Screenshot: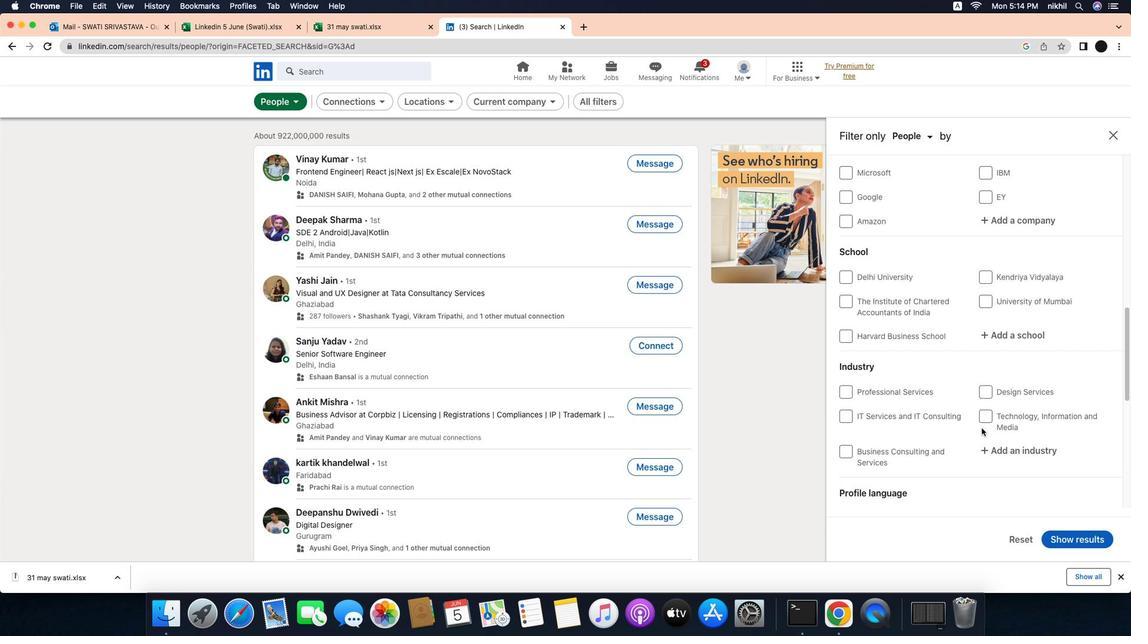 
Action: Mouse scrolled (983, 422) with delta (-5, 1)
Screenshot: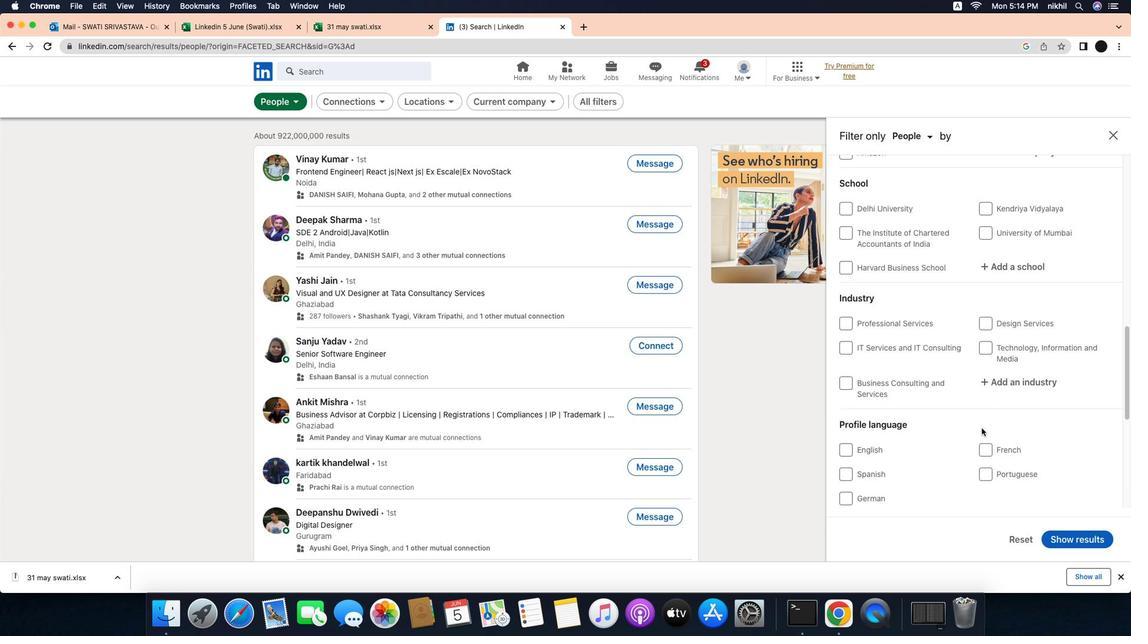 
Action: Mouse moved to (847, 383)
Screenshot: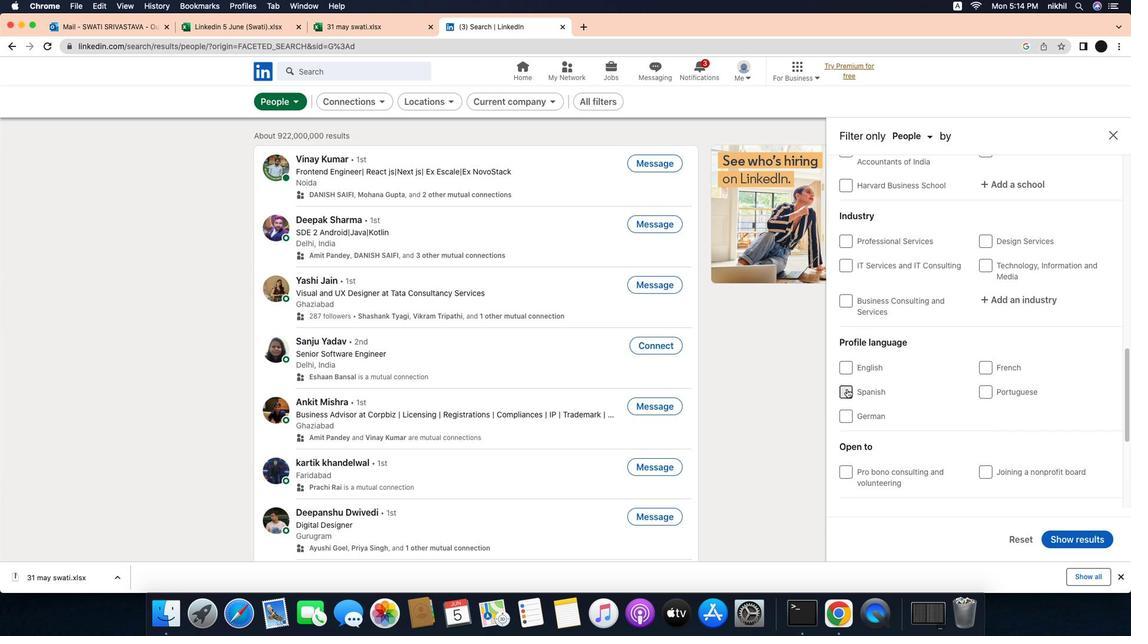
Action: Mouse pressed left at (847, 383)
Screenshot: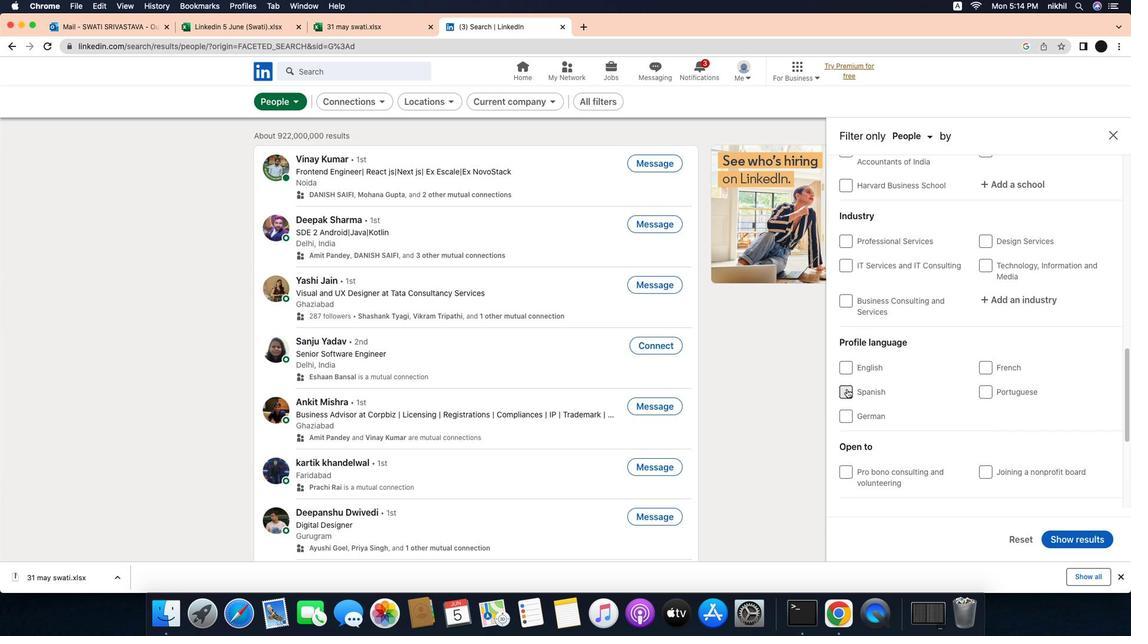 
Action: Mouse moved to (948, 360)
Screenshot: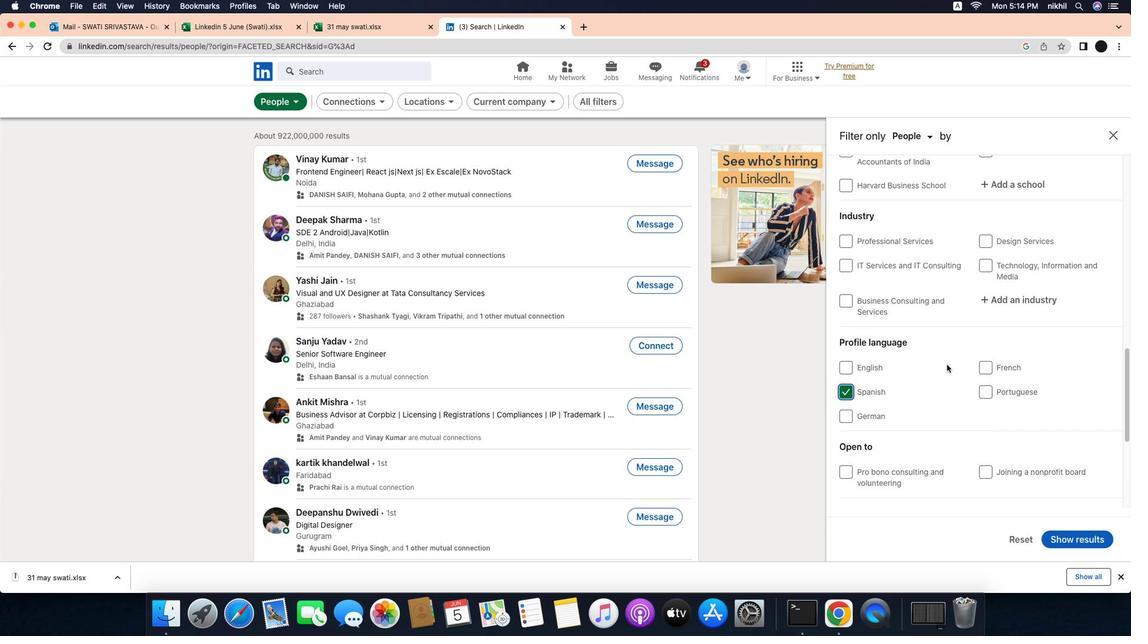
Action: Mouse scrolled (948, 360) with delta (-5, 4)
Screenshot: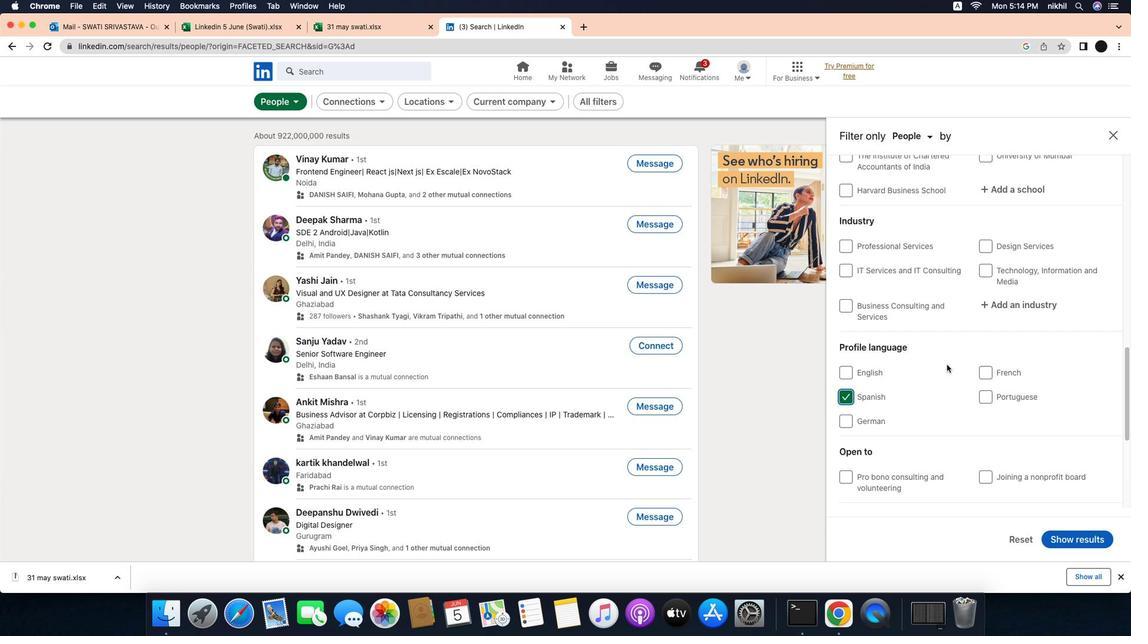 
Action: Mouse scrolled (948, 360) with delta (-5, 4)
Screenshot: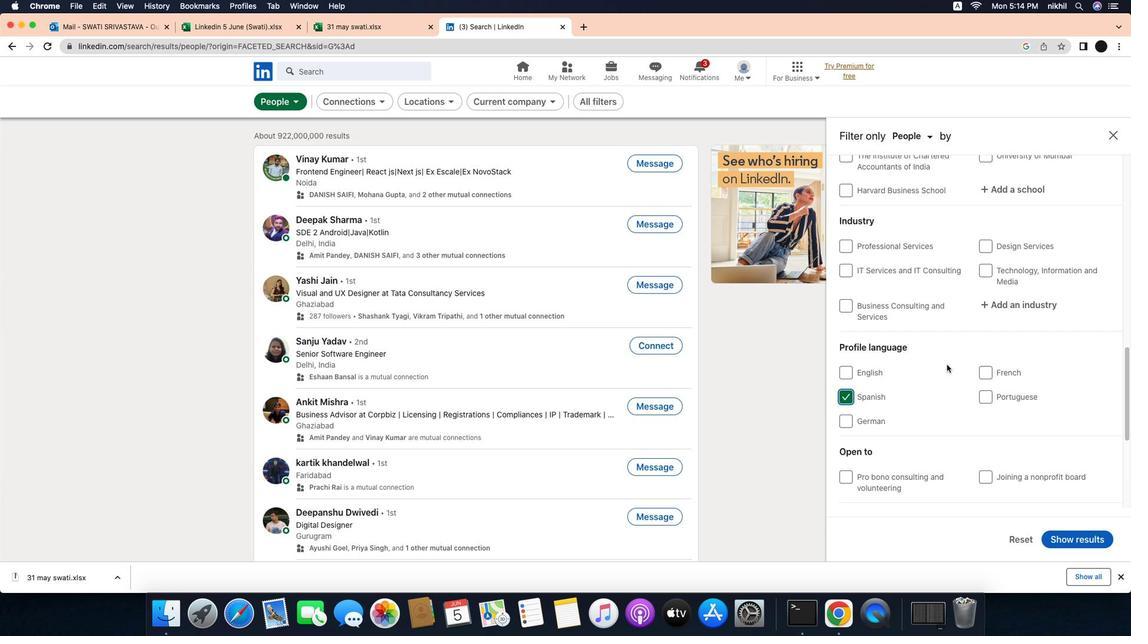 
Action: Mouse scrolled (948, 360) with delta (-5, 4)
Screenshot: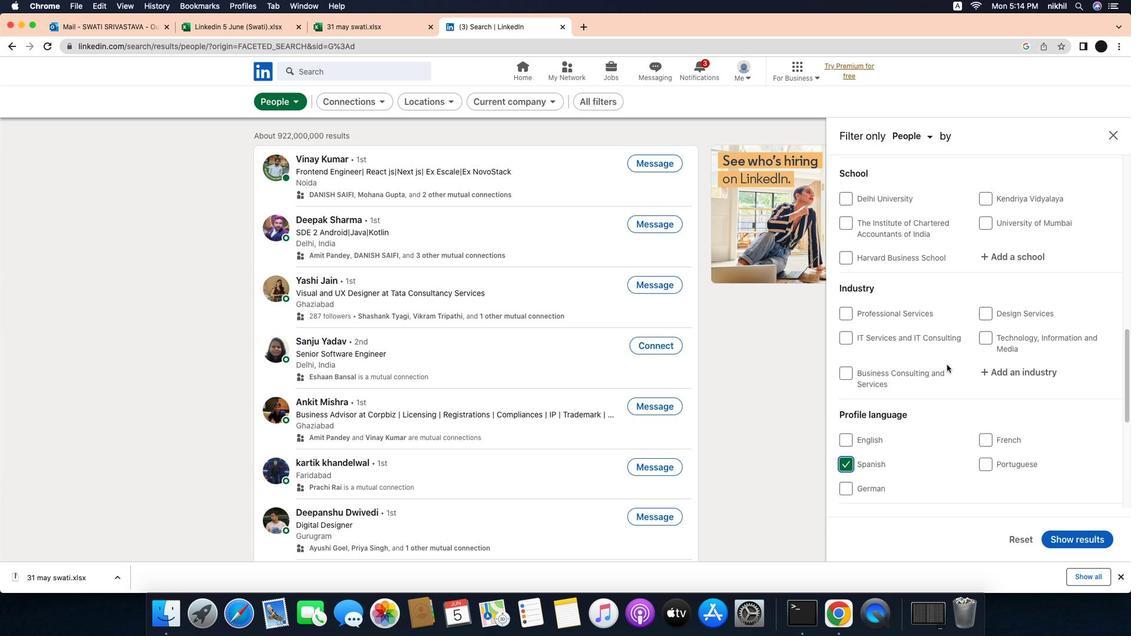 
Action: Mouse scrolled (948, 360) with delta (-5, 5)
Screenshot: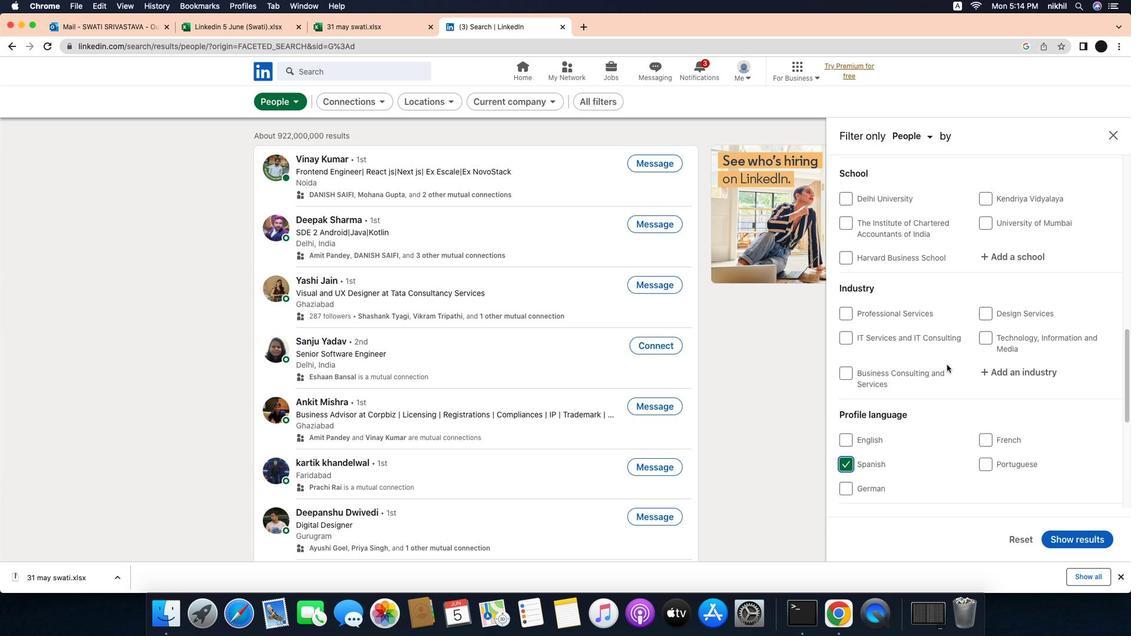 
Action: Mouse scrolled (948, 360) with delta (-5, 4)
Screenshot: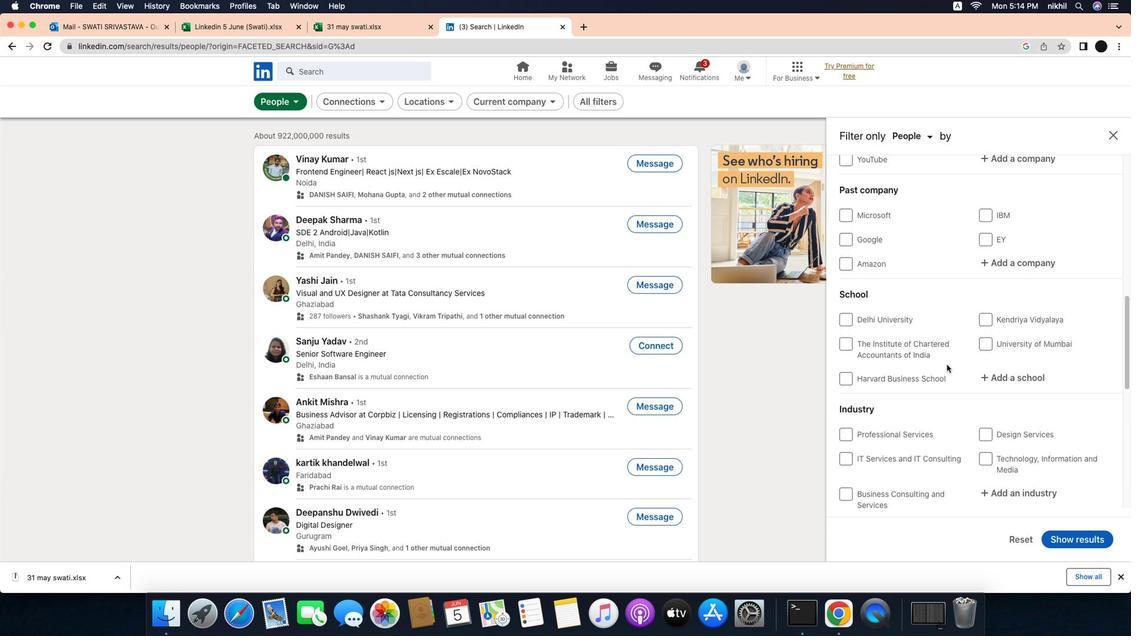 
Action: Mouse scrolled (948, 360) with delta (-5, 4)
Screenshot: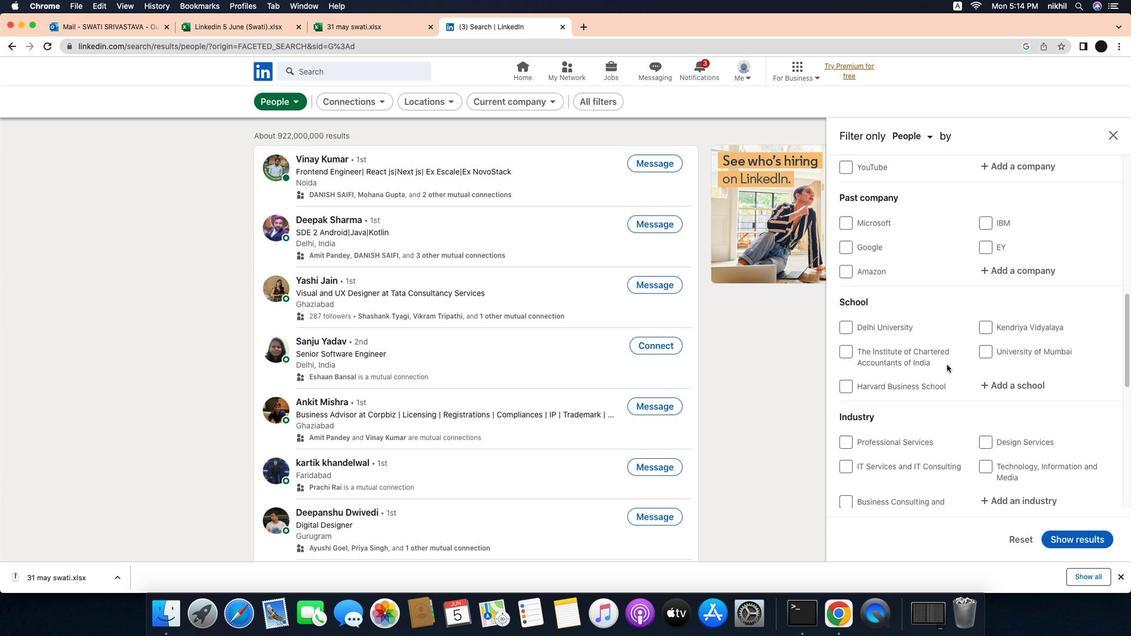 
Action: Mouse scrolled (948, 360) with delta (-5, 4)
Screenshot: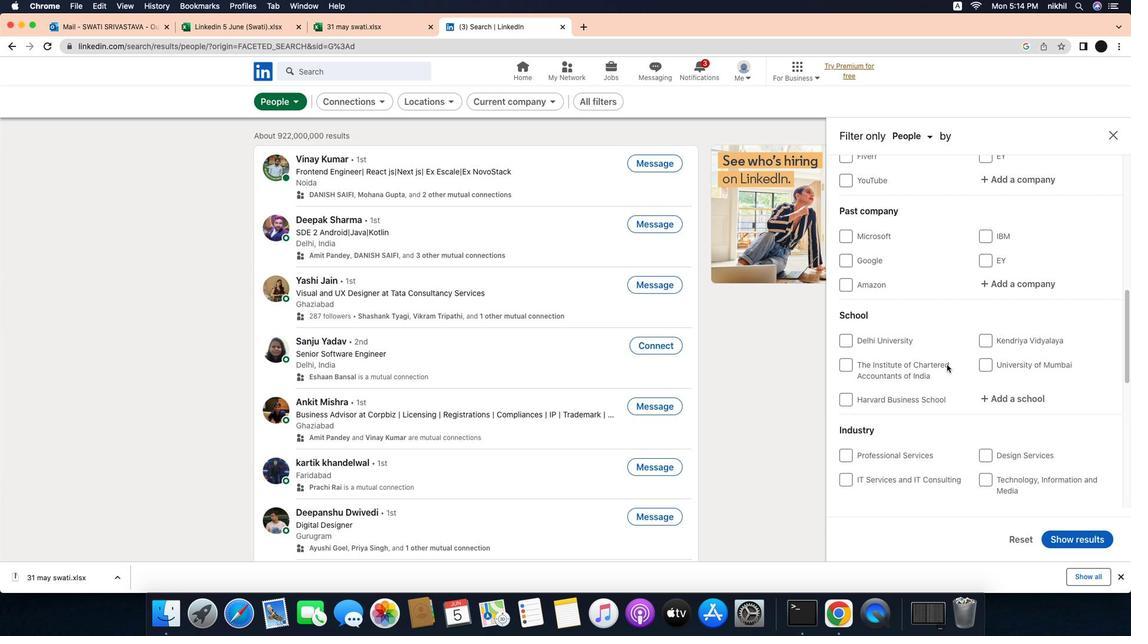 
Action: Mouse scrolled (948, 360) with delta (-5, 4)
Screenshot: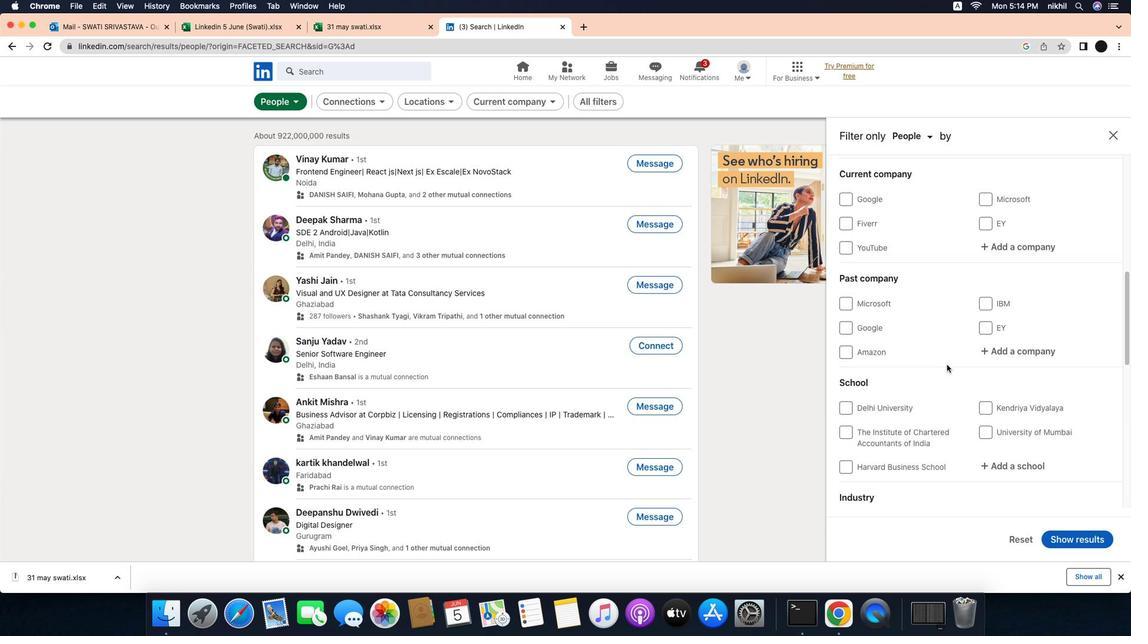 
Action: Mouse scrolled (948, 360) with delta (-5, 4)
Screenshot: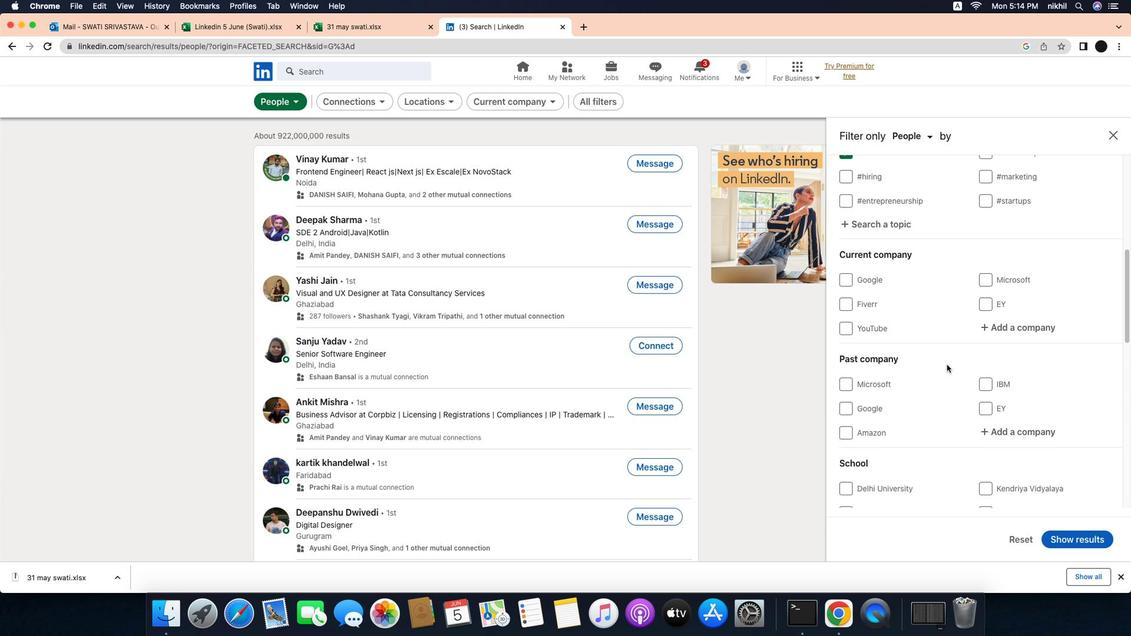 
Action: Mouse scrolled (948, 360) with delta (-5, 4)
Screenshot: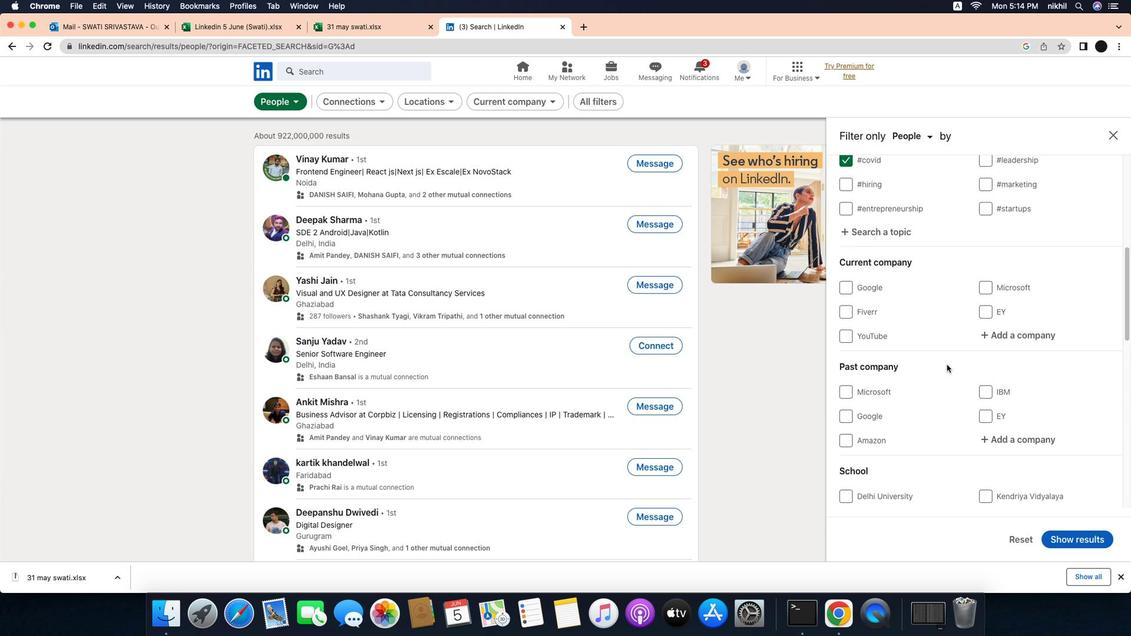 
Action: Mouse scrolled (948, 360) with delta (-5, 4)
Screenshot: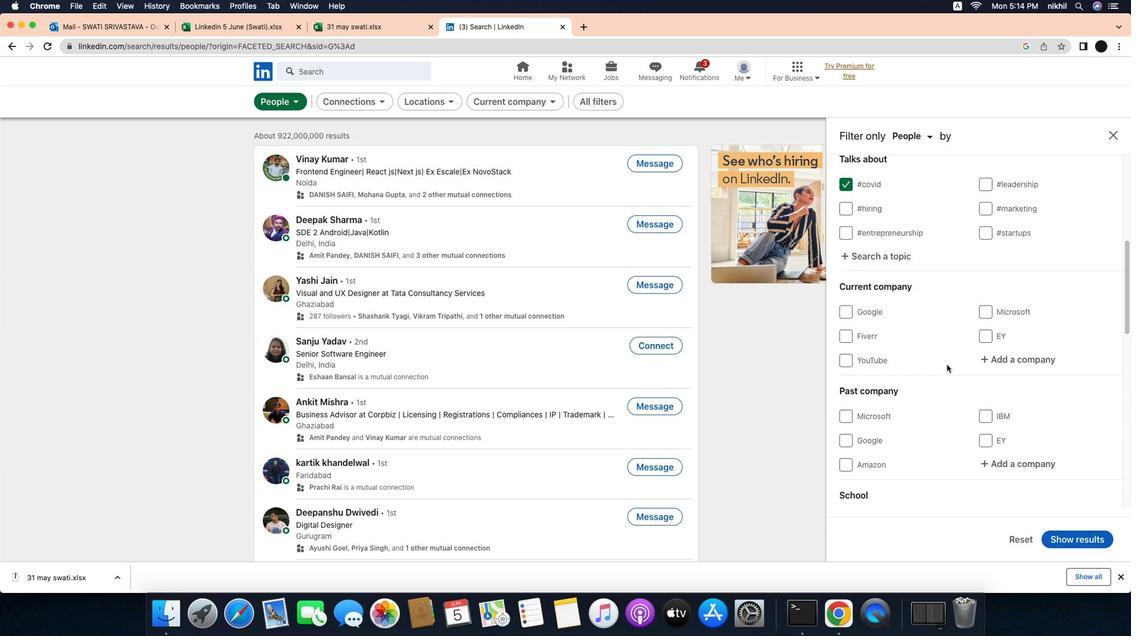 
Action: Mouse scrolled (948, 360) with delta (-5, 4)
Screenshot: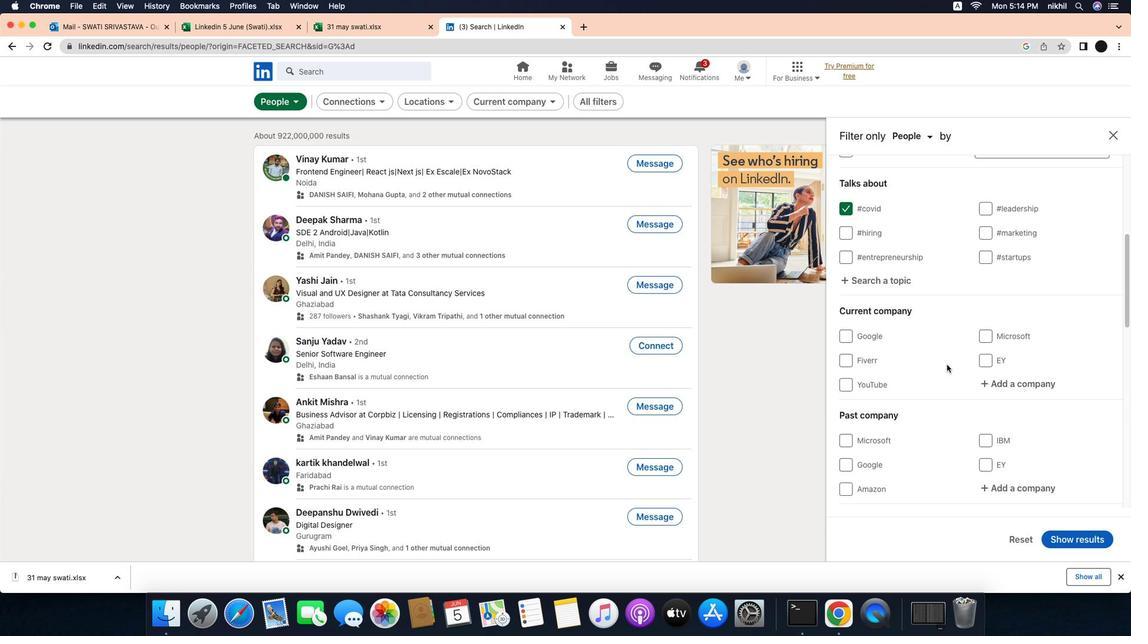 
Action: Mouse moved to (1005, 443)
Screenshot: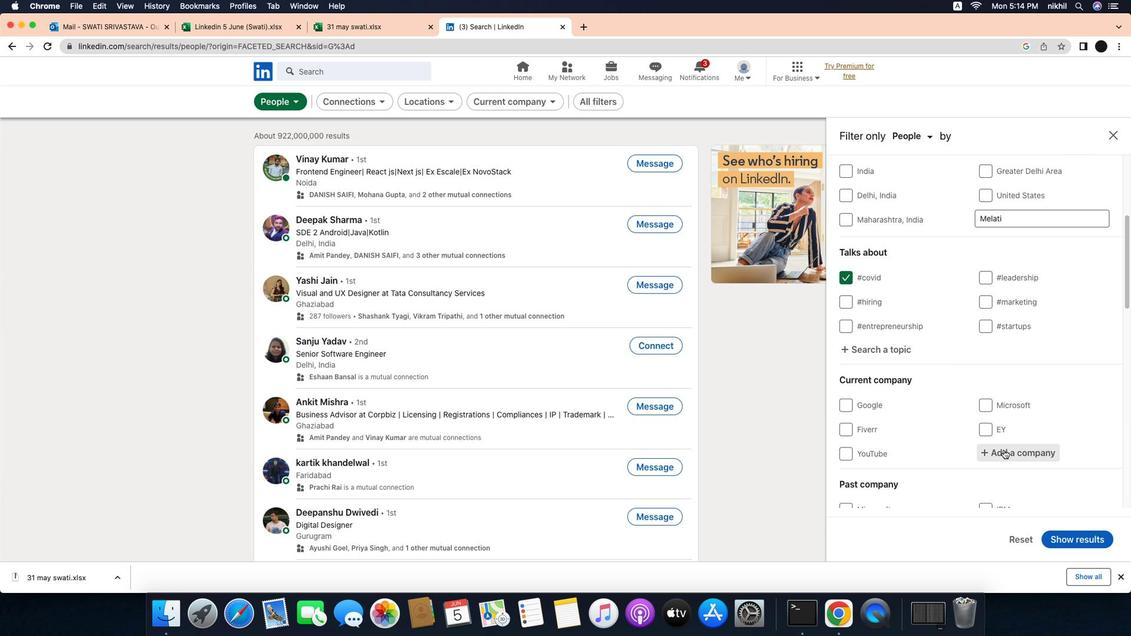 
Action: Mouse pressed left at (1005, 443)
Screenshot: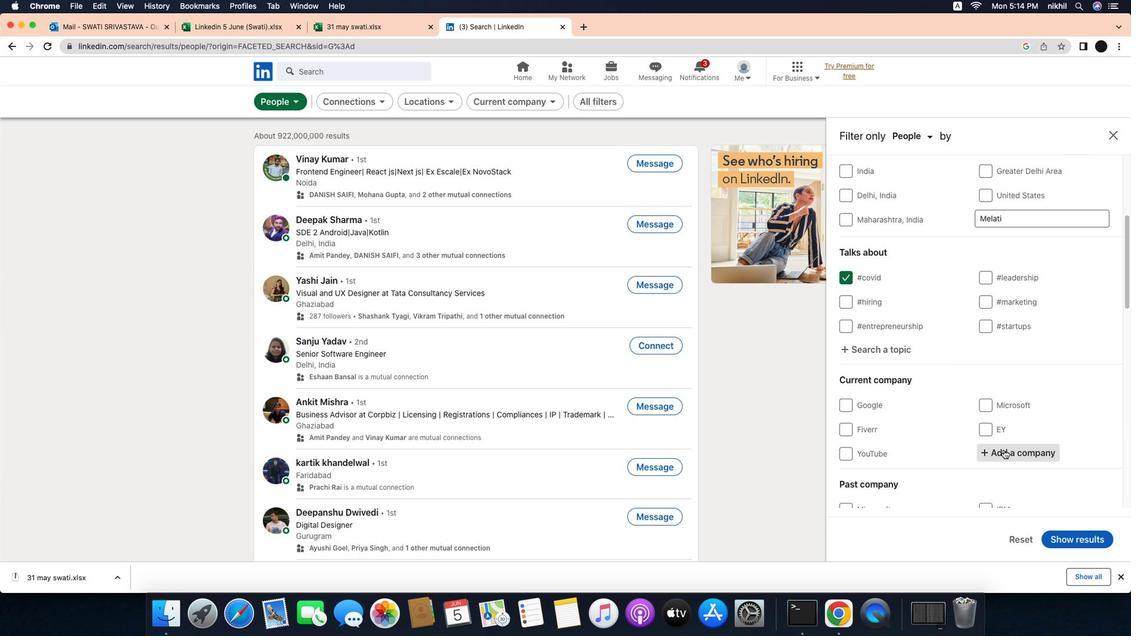 
Action: Mouse moved to (1018, 444)
Screenshot: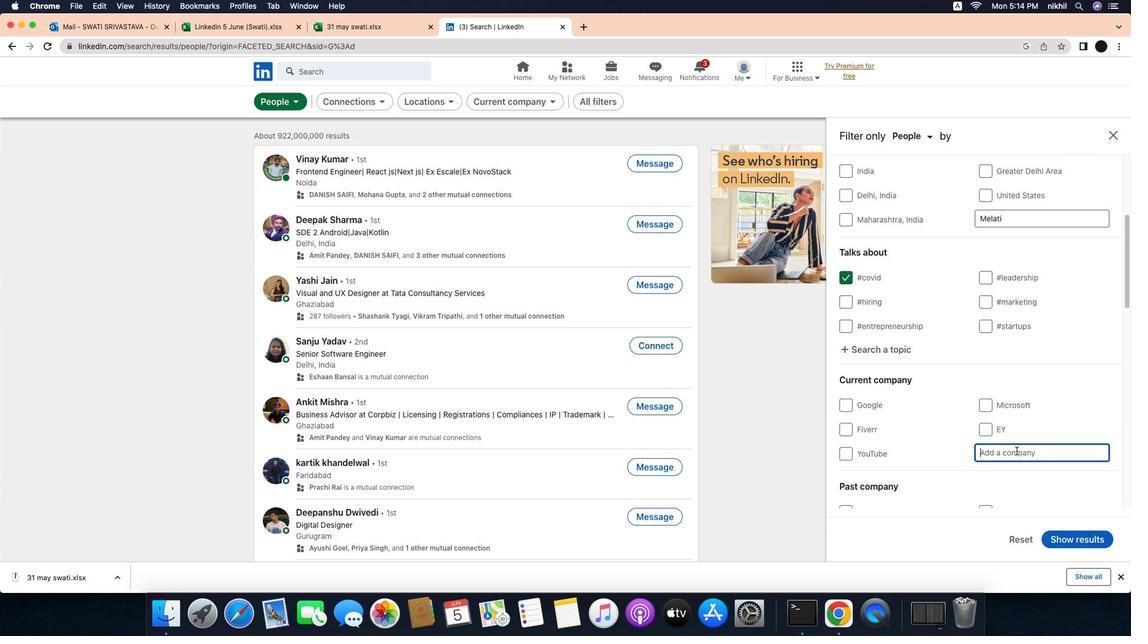 
Action: Mouse pressed left at (1018, 444)
Screenshot: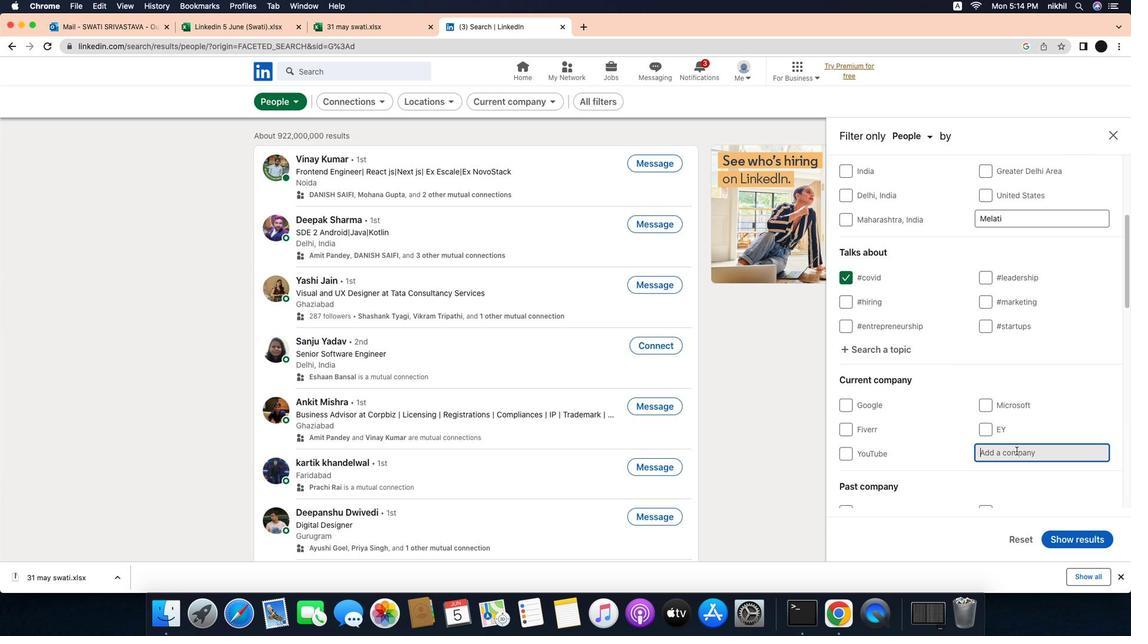 
Action: Key pressed Key.caps_lock'O'Key.caps_lock'p''e''n'Key.caps_lock'T'Key.caps_lock'e''x''t'
Screenshot: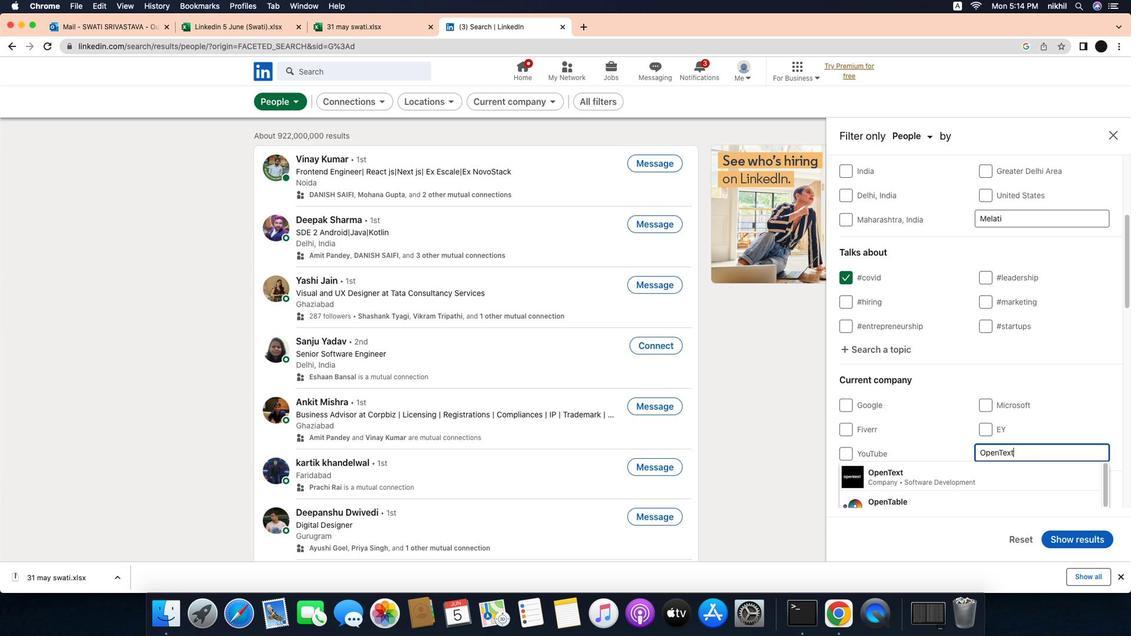 
Action: Mouse moved to (970, 469)
Screenshot: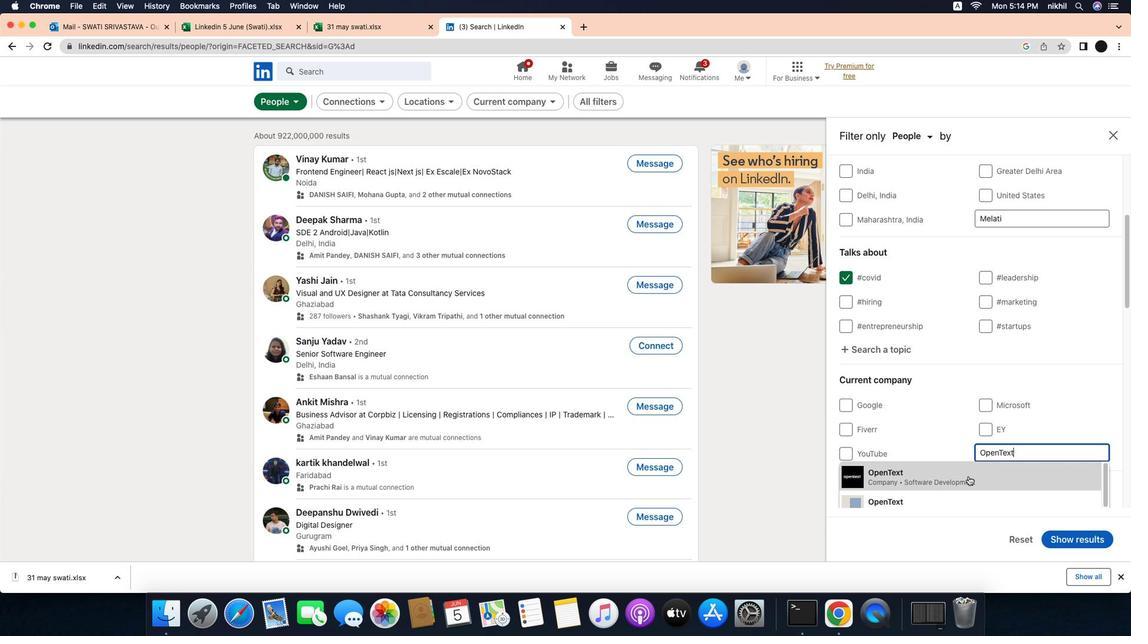 
Action: Mouse pressed left at (970, 469)
Screenshot: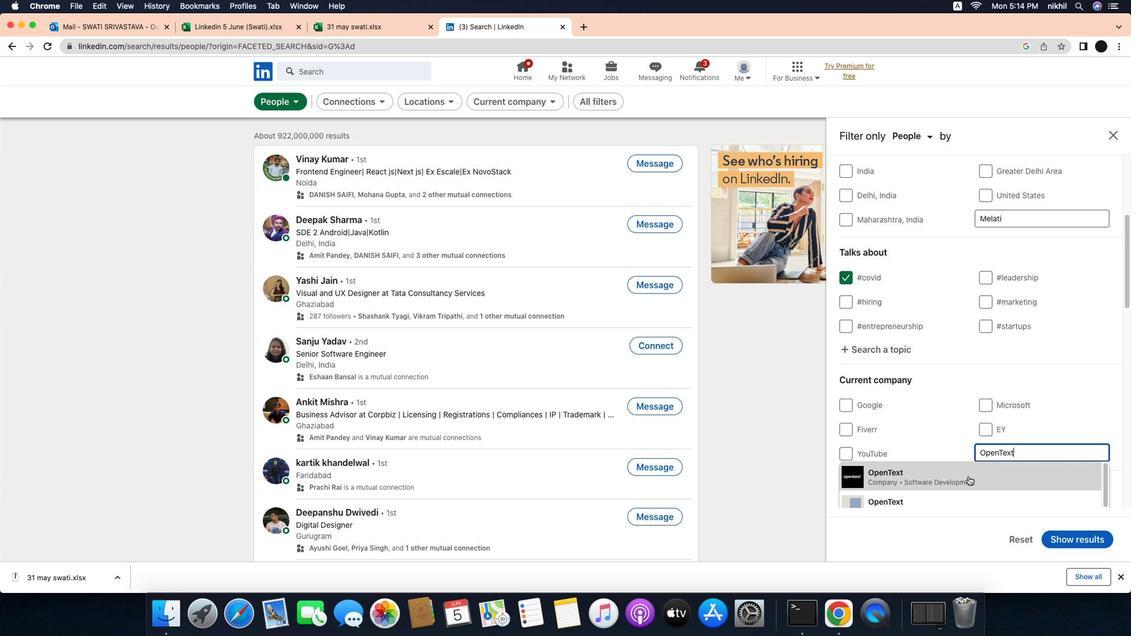 
Action: Mouse moved to (975, 449)
Screenshot: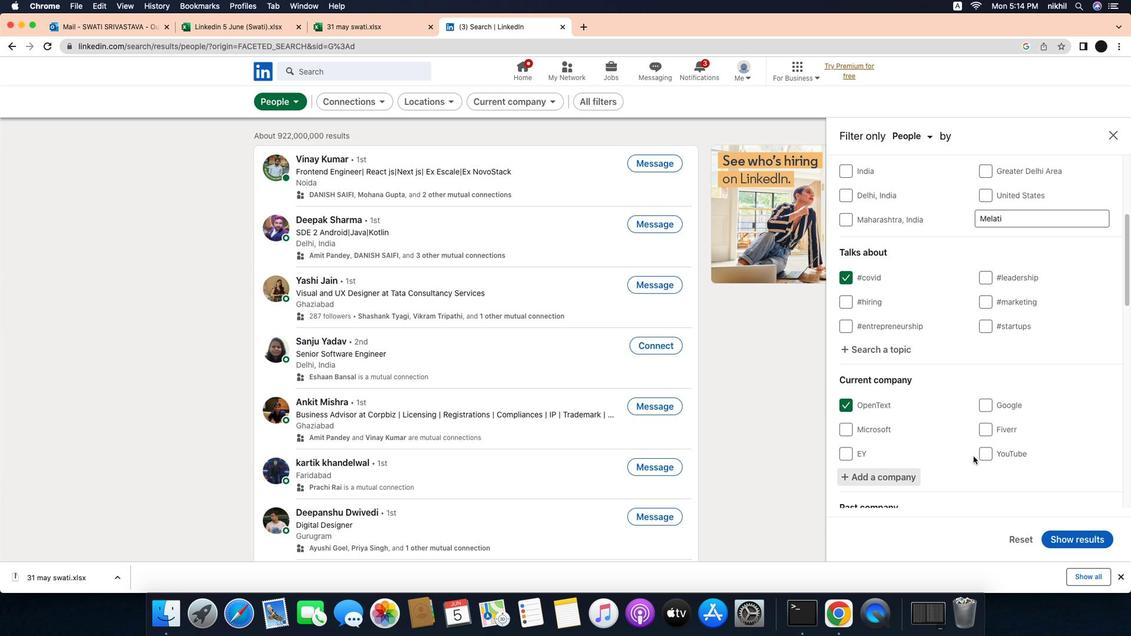 
Action: Mouse scrolled (975, 449) with delta (-5, 2)
Screenshot: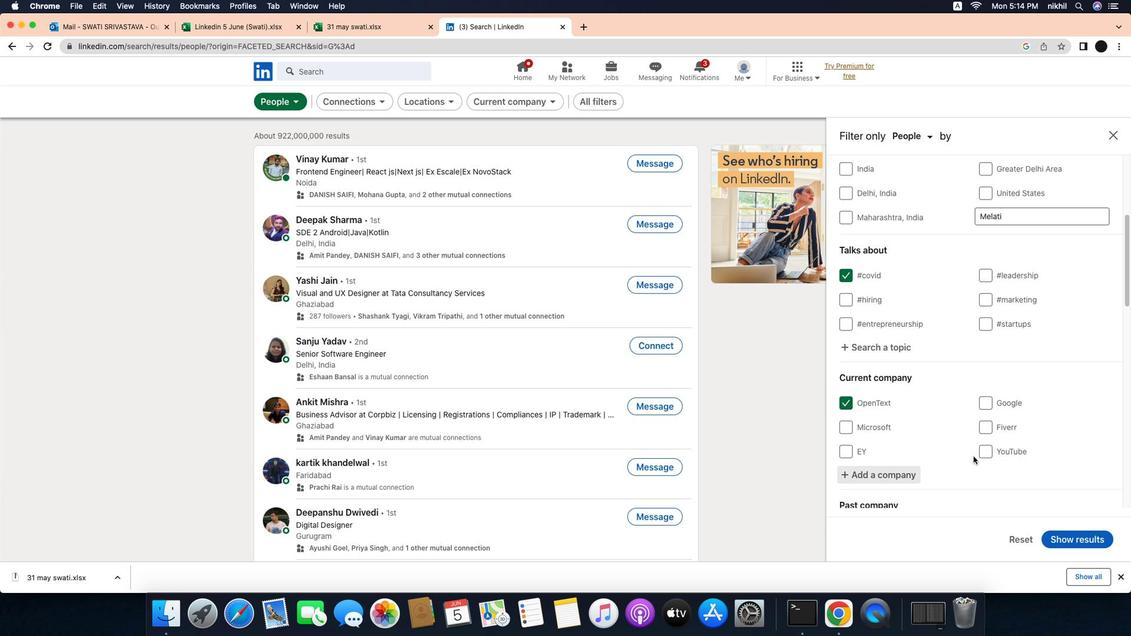 
Action: Mouse scrolled (975, 449) with delta (-5, 2)
Screenshot: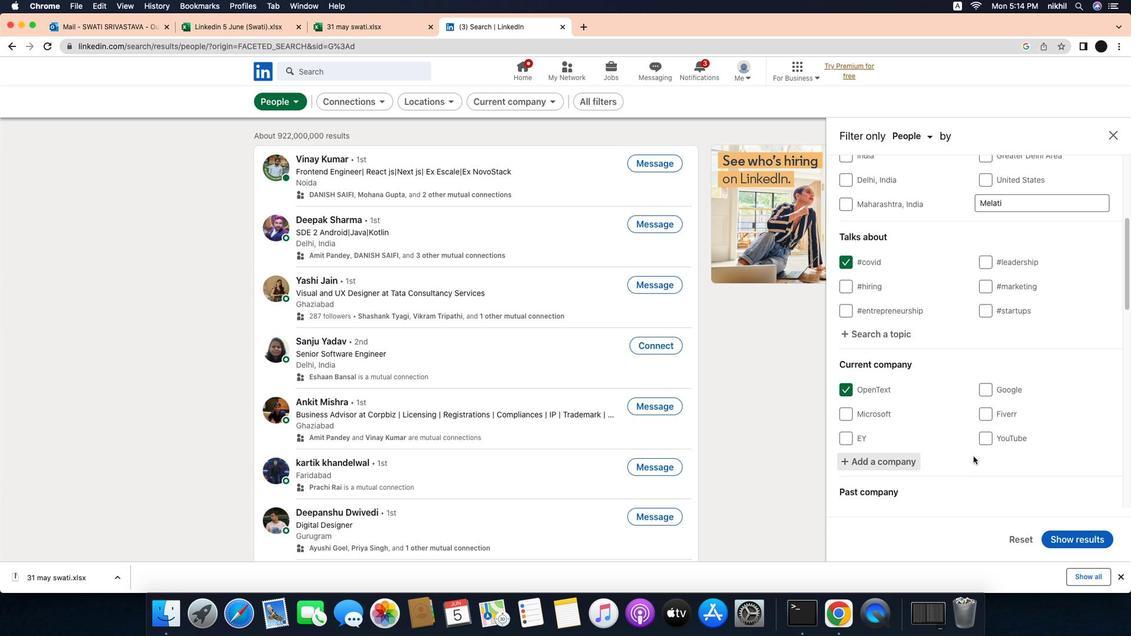 
Action: Mouse scrolled (975, 449) with delta (-5, 2)
Screenshot: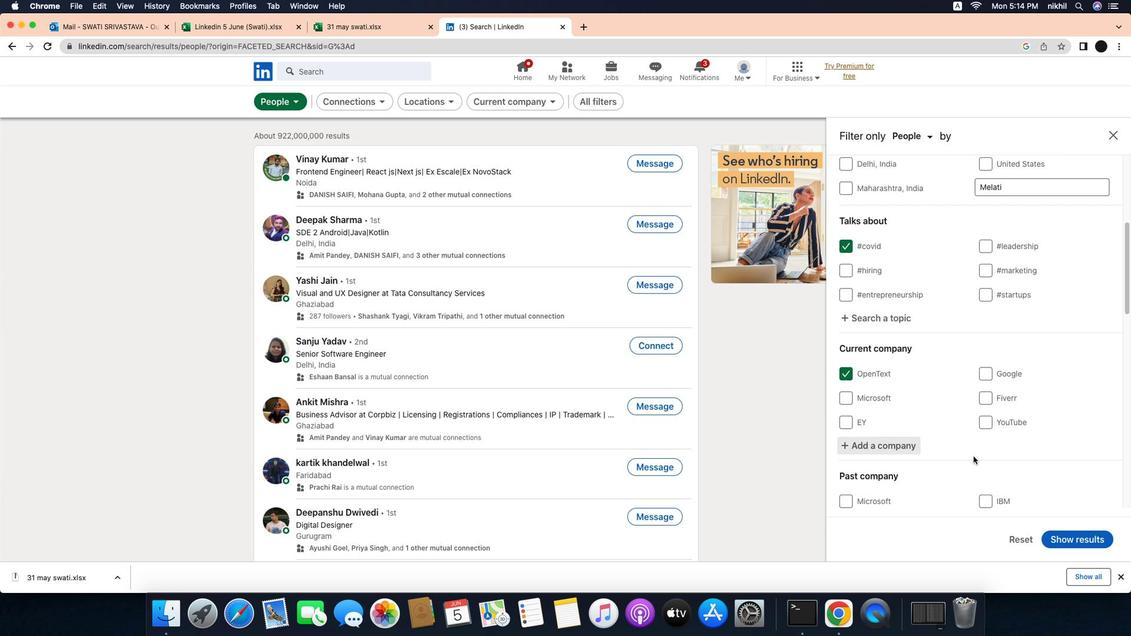 
Action: Mouse scrolled (975, 449) with delta (-5, 2)
Screenshot: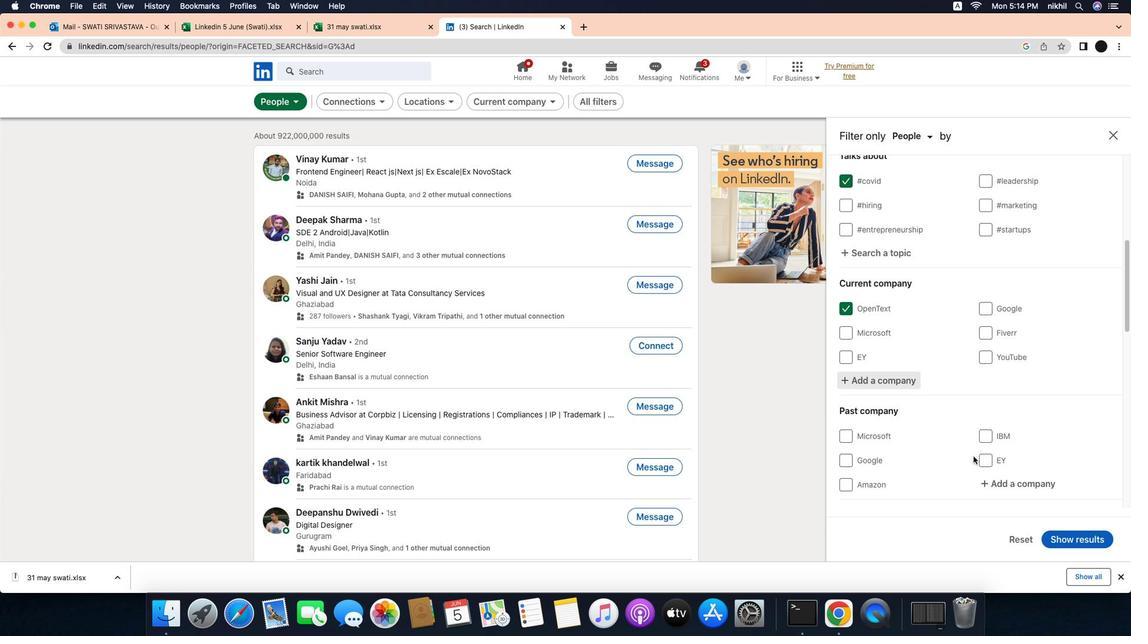 
Action: Mouse scrolled (975, 449) with delta (-5, 2)
Screenshot: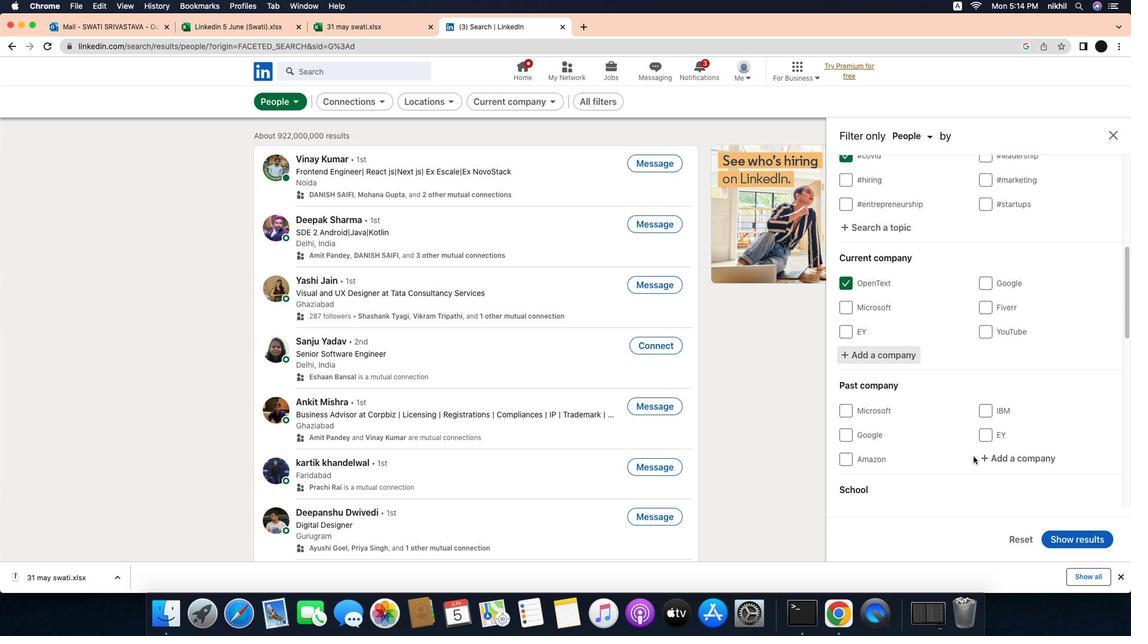 
Action: Mouse scrolled (975, 449) with delta (-5, 2)
Screenshot: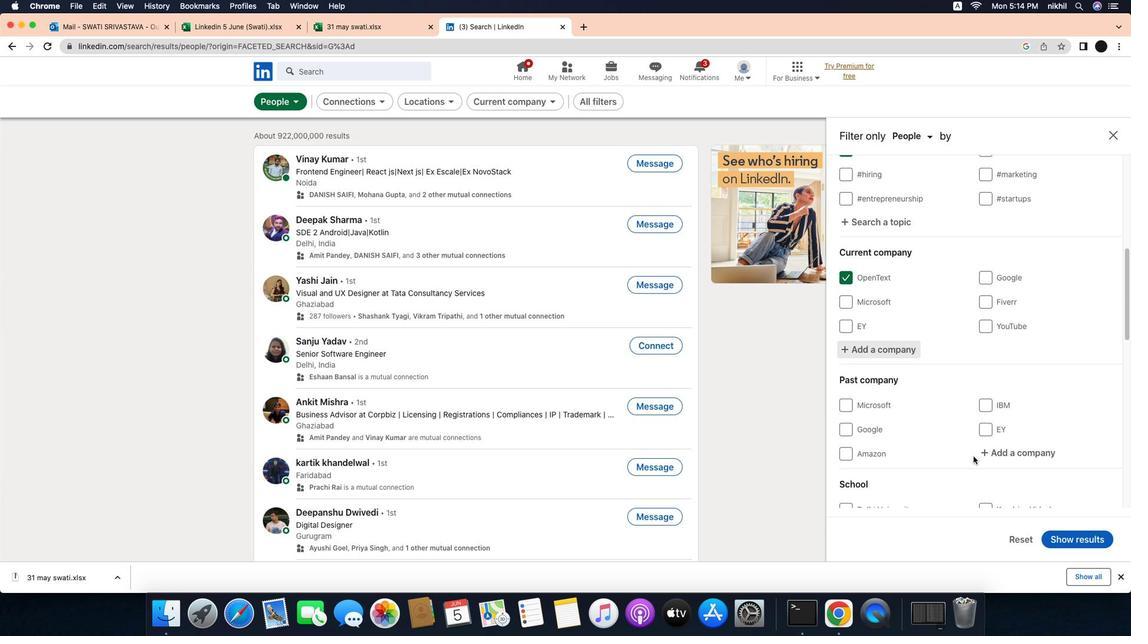 
Action: Mouse scrolled (975, 449) with delta (-5, 2)
Screenshot: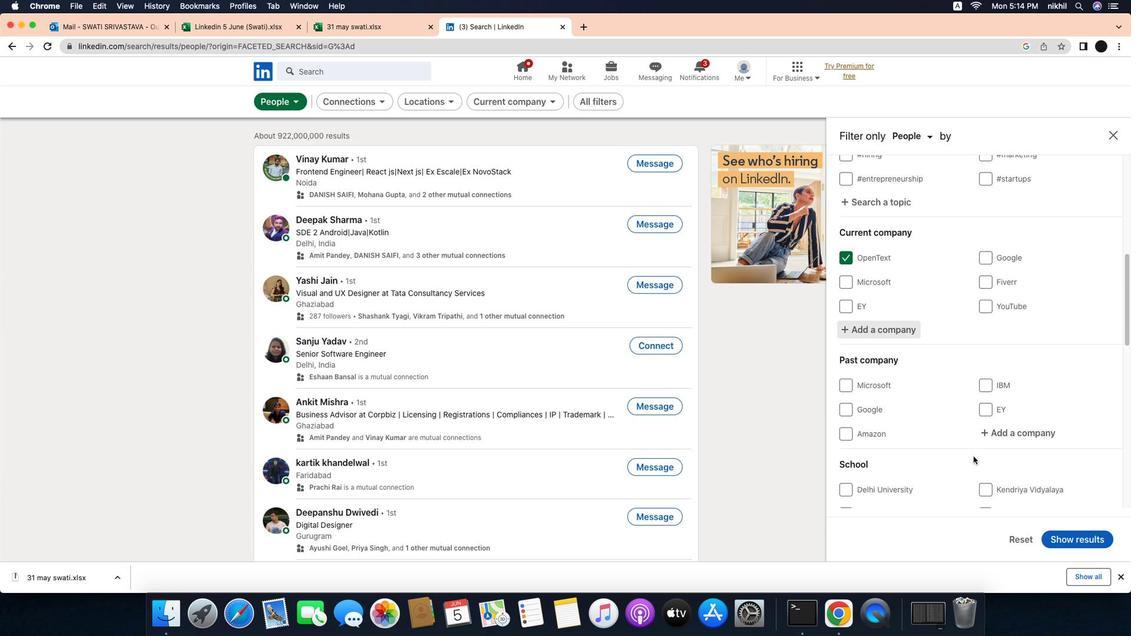 
Action: Mouse scrolled (975, 449) with delta (-5, 2)
Screenshot: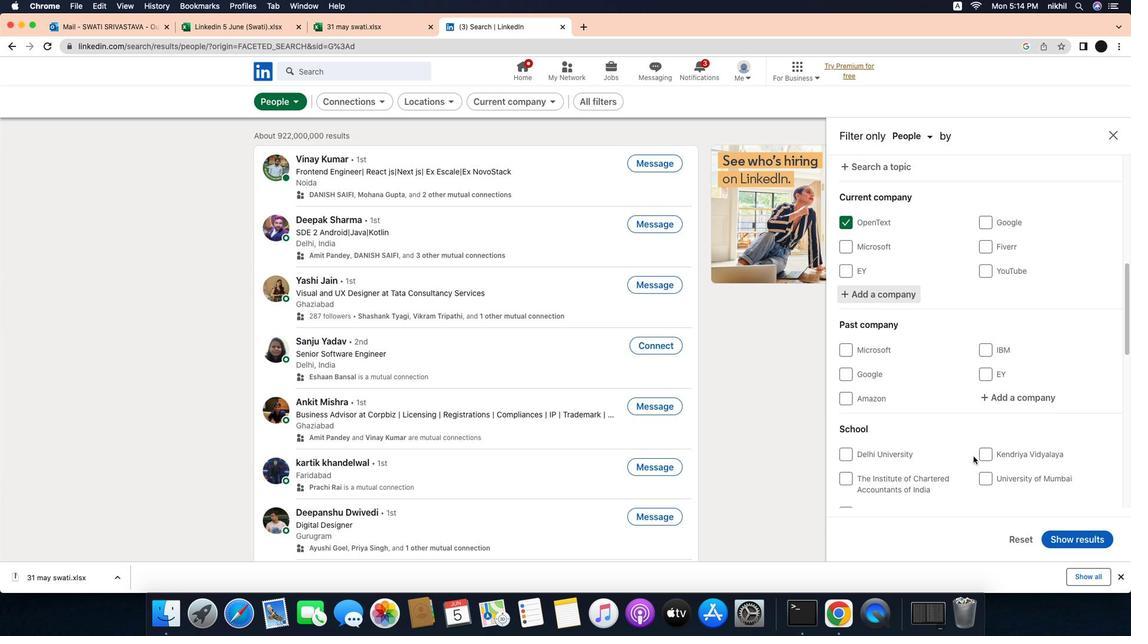 
Action: Mouse moved to (1018, 462)
Screenshot: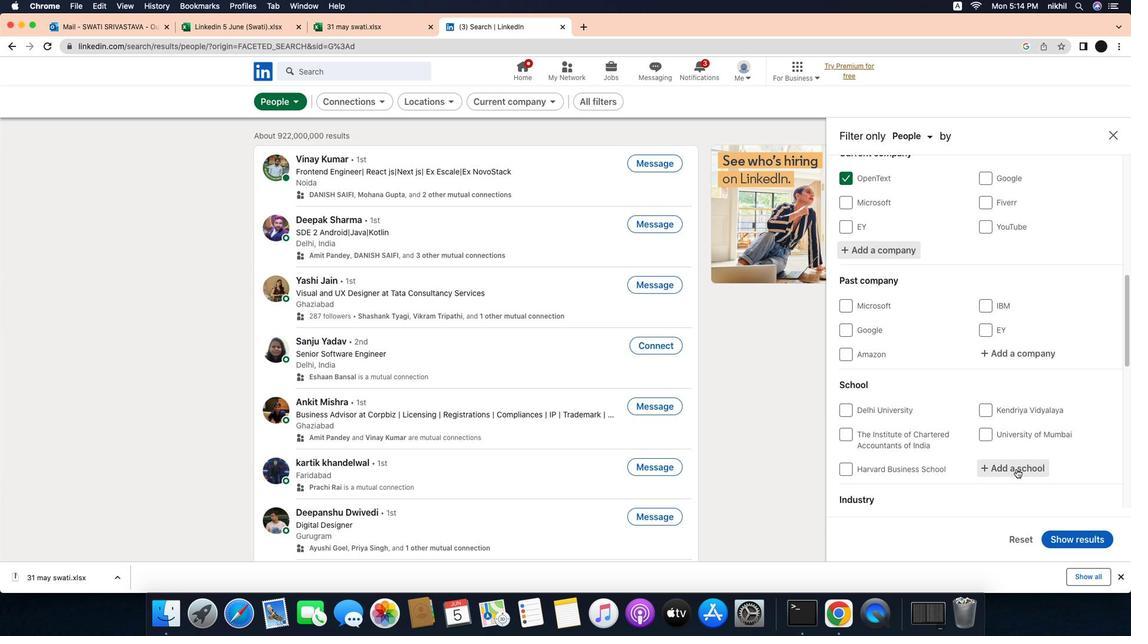 
Action: Mouse pressed left at (1018, 462)
Screenshot: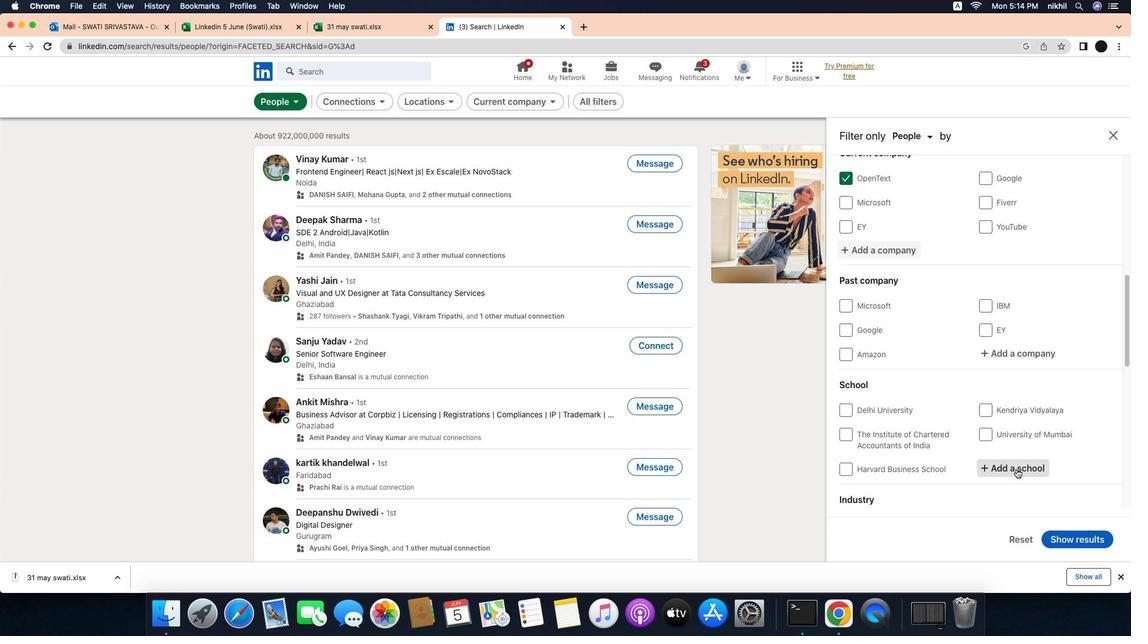 
Action: Mouse moved to (1025, 460)
Screenshot: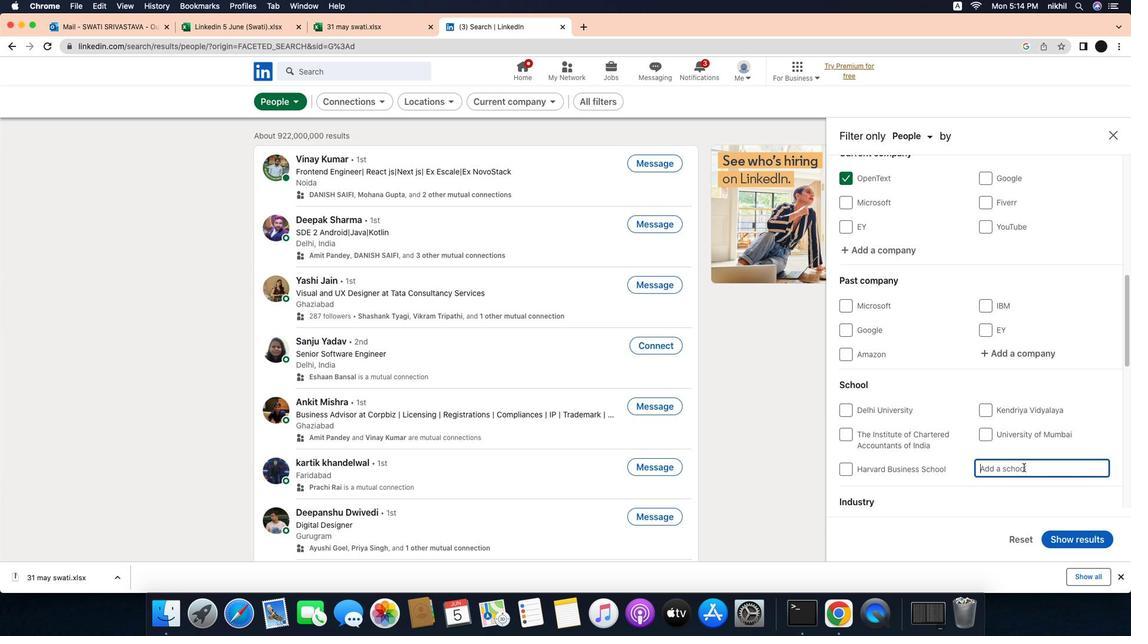 
Action: Mouse pressed left at (1025, 460)
Screenshot: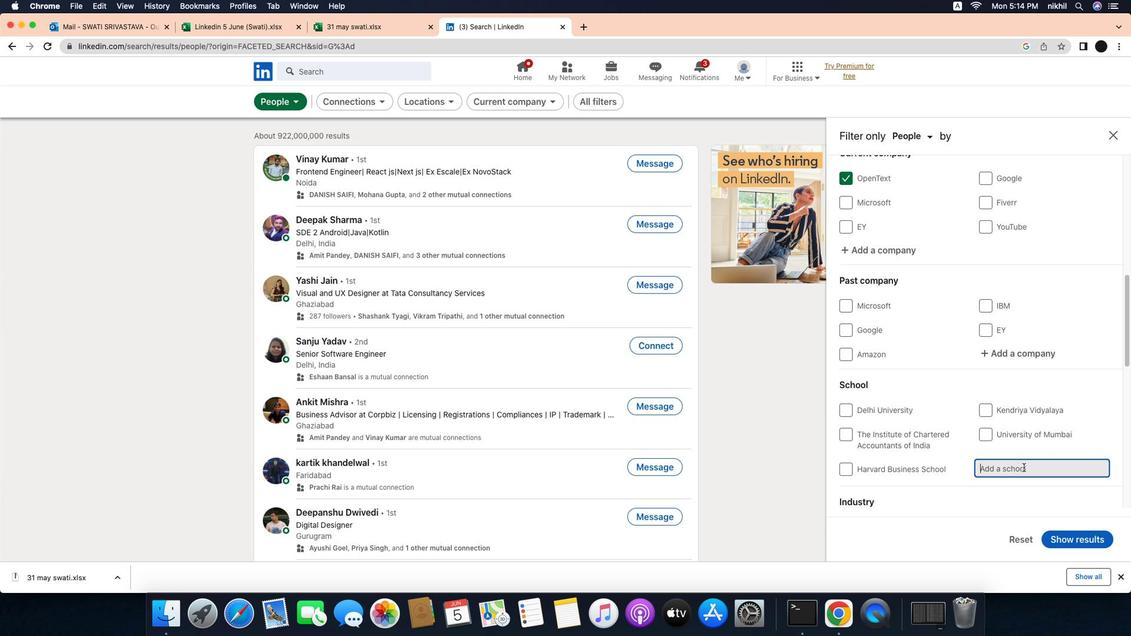 
Action: Key pressed Key.caps_lock'S'Key.caps_lock'r''i'Key.spaceKey.caps_lock'C'Key.caps_lock'h''a''i''t''a''n''y''a'Key.spaceKey.caps_lock'D'Key.caps_lock'e''g''r''e''e'Key.spaceKey.caps_lock'C'Key.caps_lock'o''l''l''e''g''e'
Screenshot: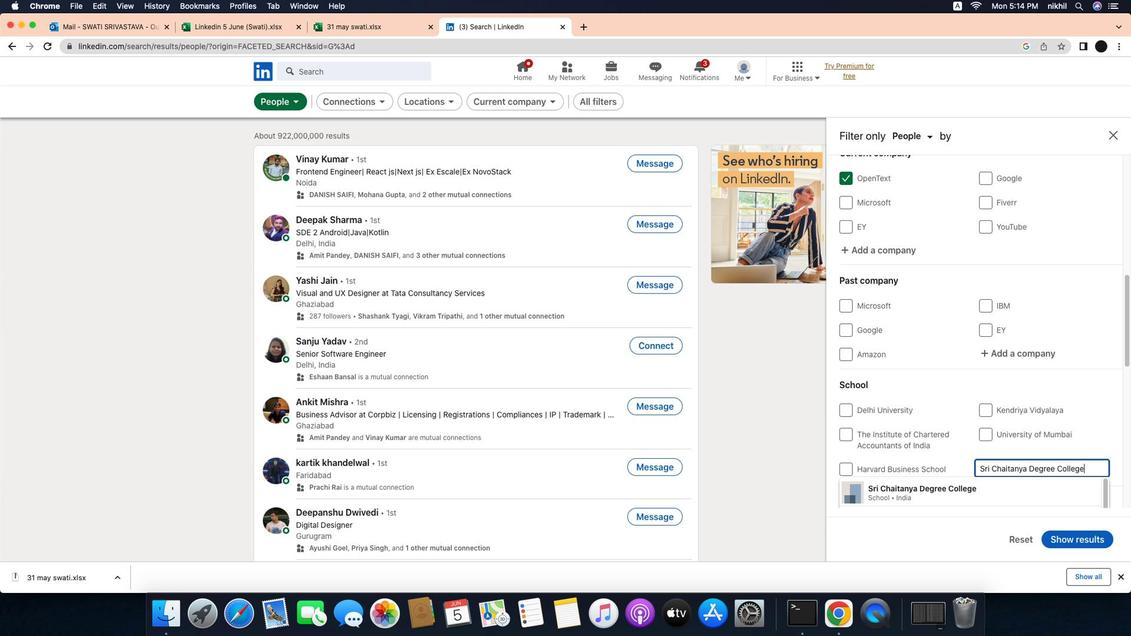 
Action: Mouse moved to (957, 483)
Screenshot: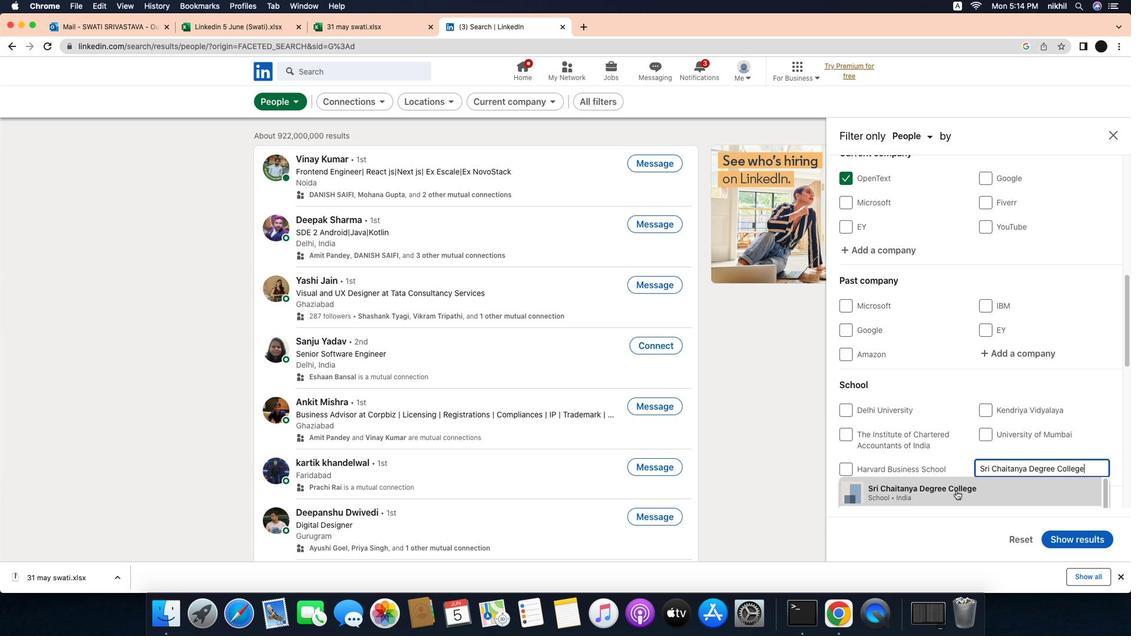 
Action: Mouse pressed left at (957, 483)
Screenshot: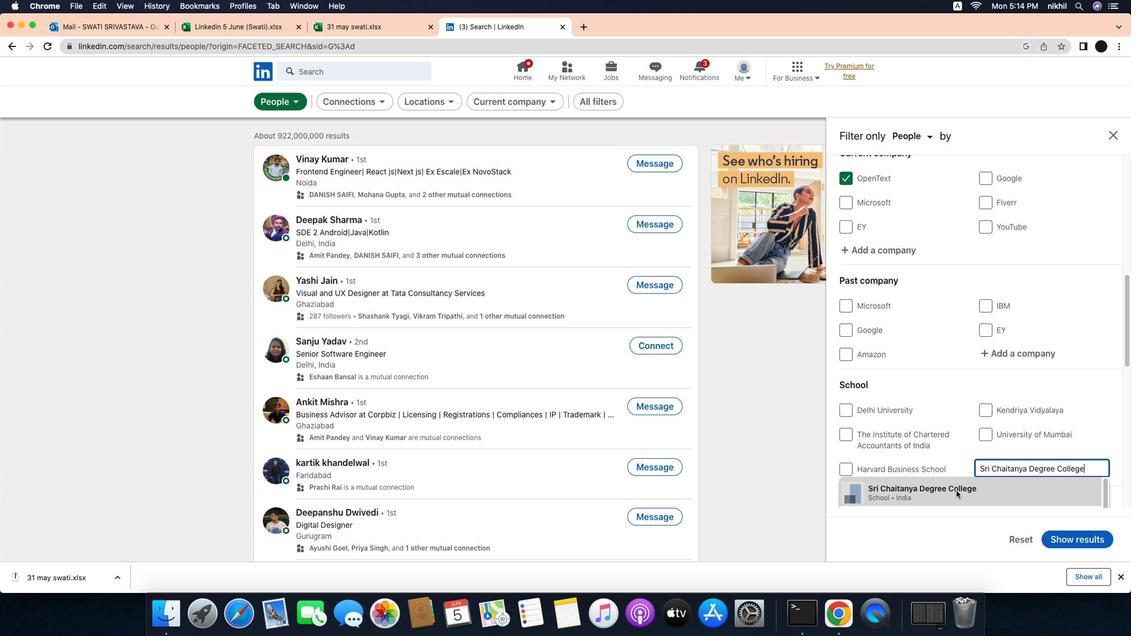 
Action: Mouse moved to (953, 452)
Screenshot: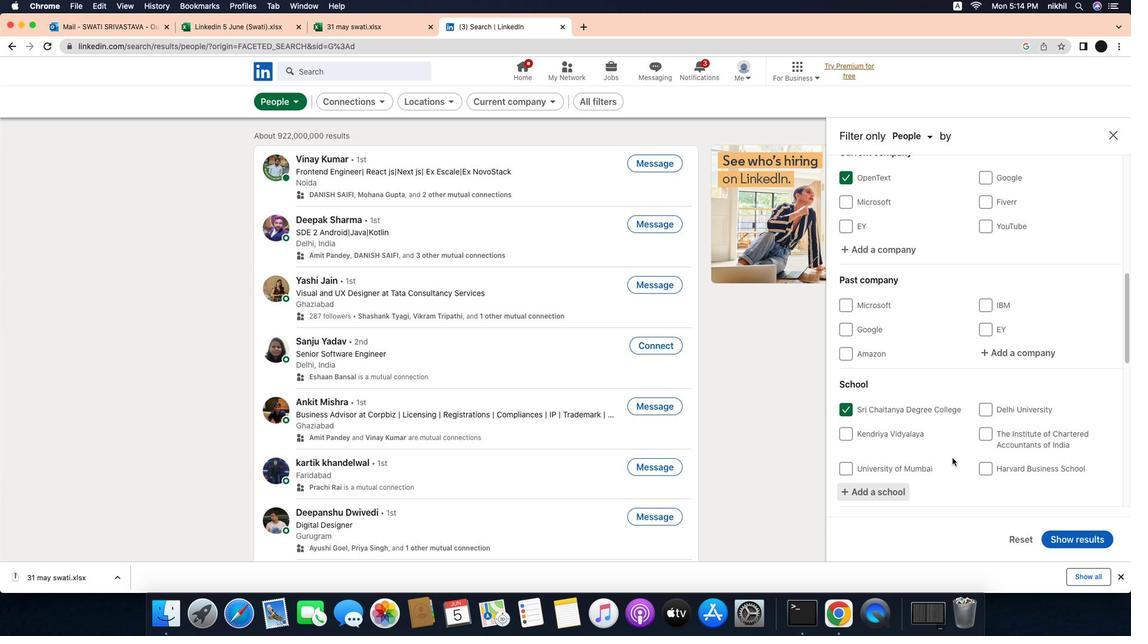 
Action: Mouse scrolled (953, 452) with delta (-5, 2)
Screenshot: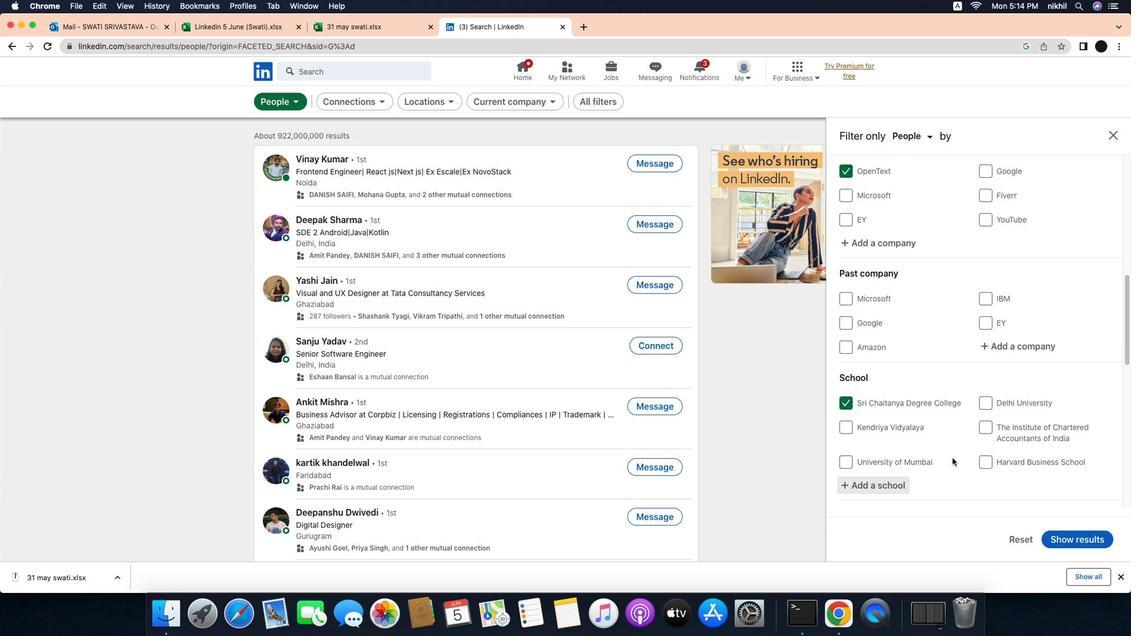 
Action: Mouse scrolled (953, 452) with delta (-5, 2)
Screenshot: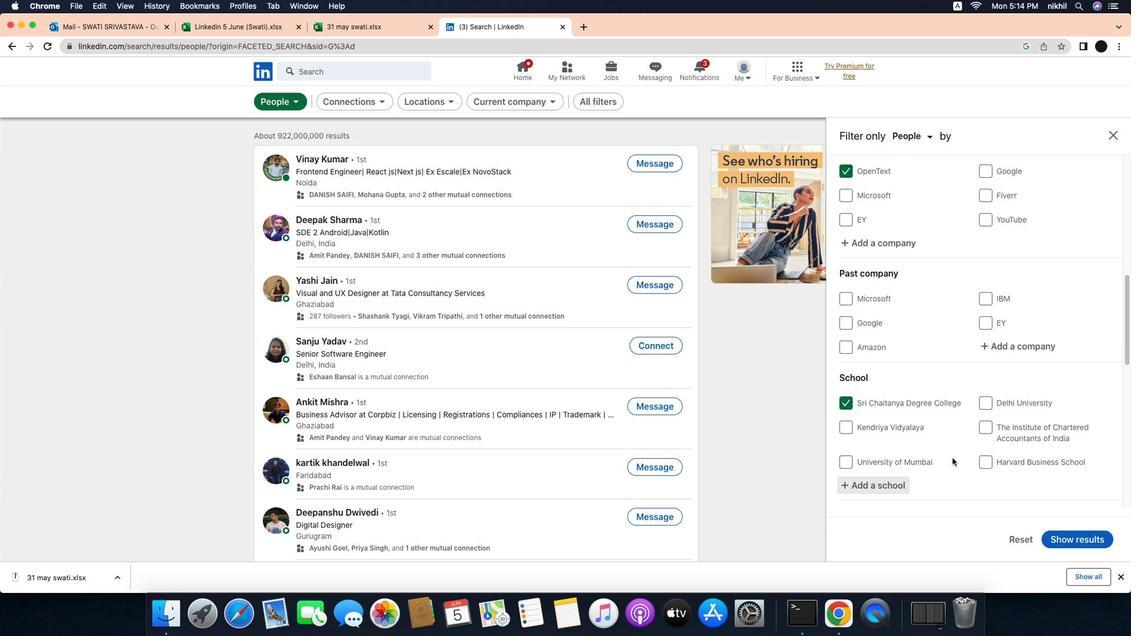 
Action: Mouse scrolled (953, 452) with delta (-5, 2)
Screenshot: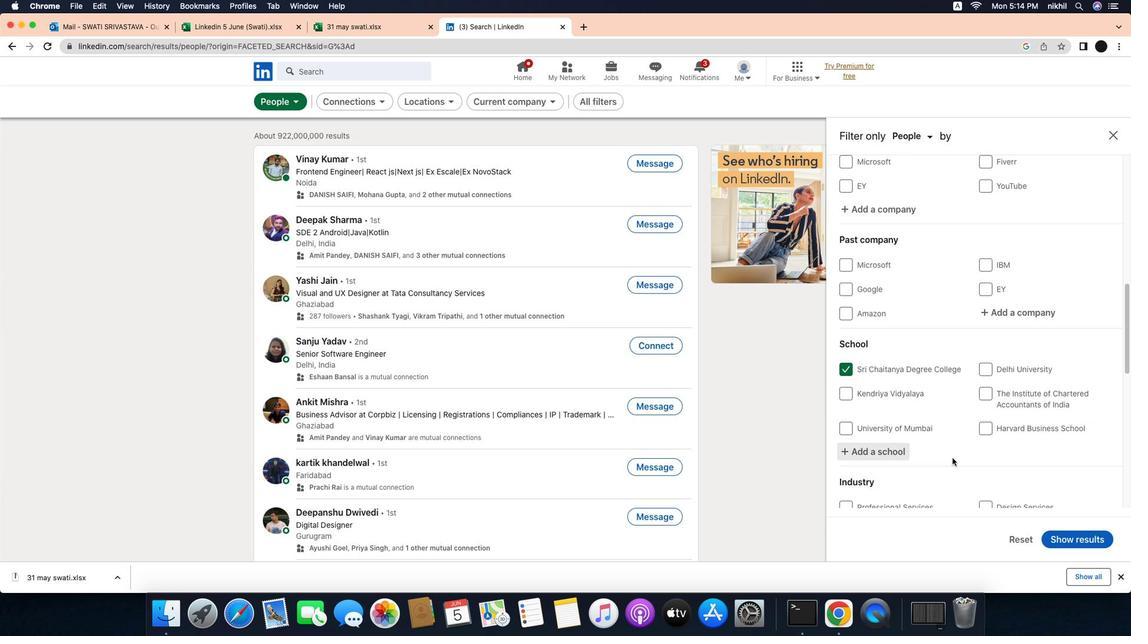 
Action: Mouse scrolled (953, 452) with delta (-5, 2)
Screenshot: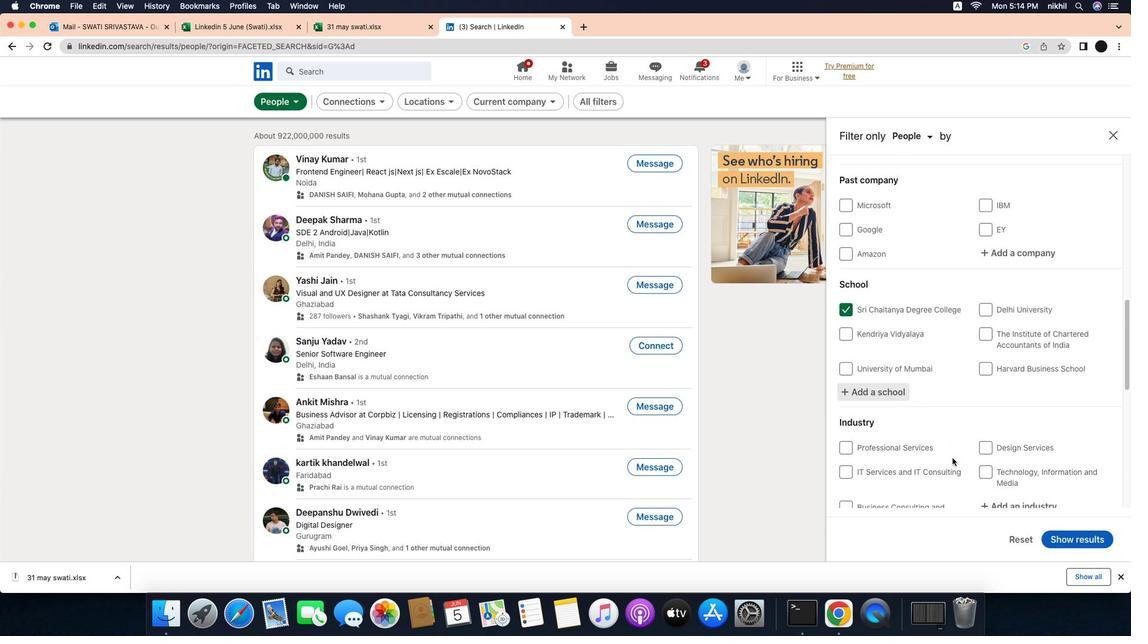 
Action: Mouse scrolled (953, 452) with delta (-5, 2)
Screenshot: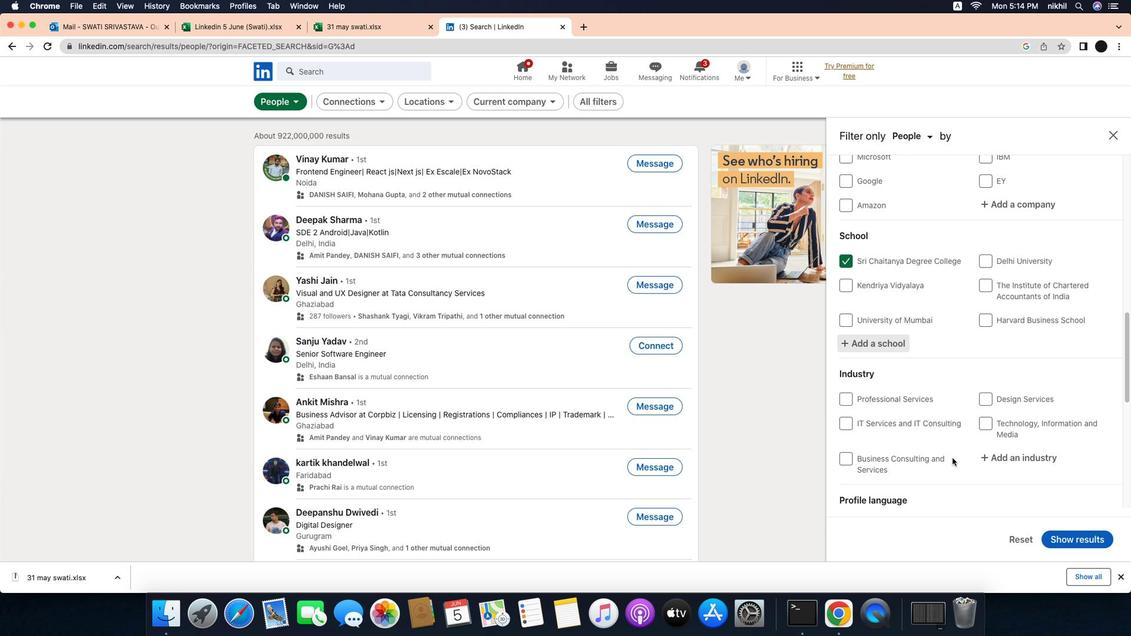 
Action: Mouse scrolled (953, 452) with delta (-5, 2)
Screenshot: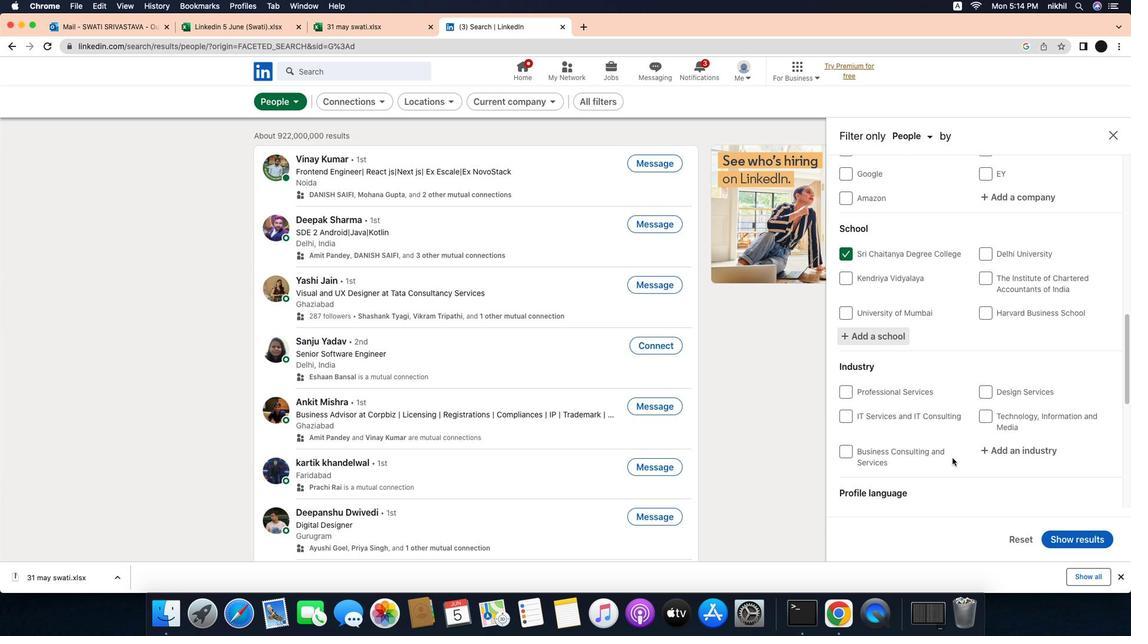 
Action: Mouse moved to (998, 433)
Screenshot: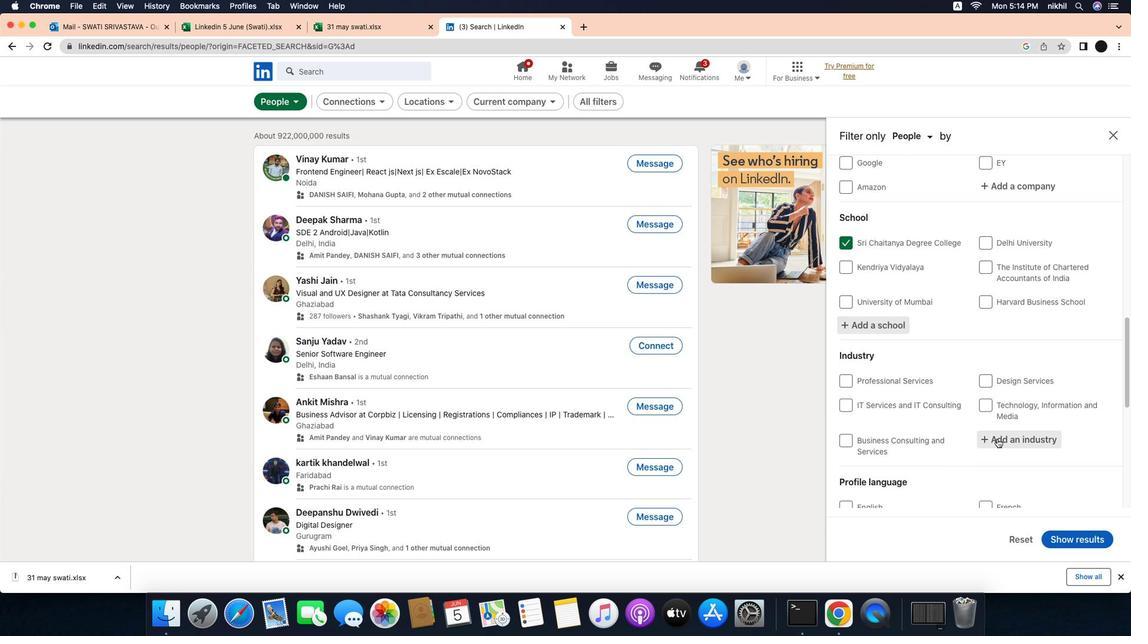 
Action: Mouse pressed left at (998, 433)
Screenshot: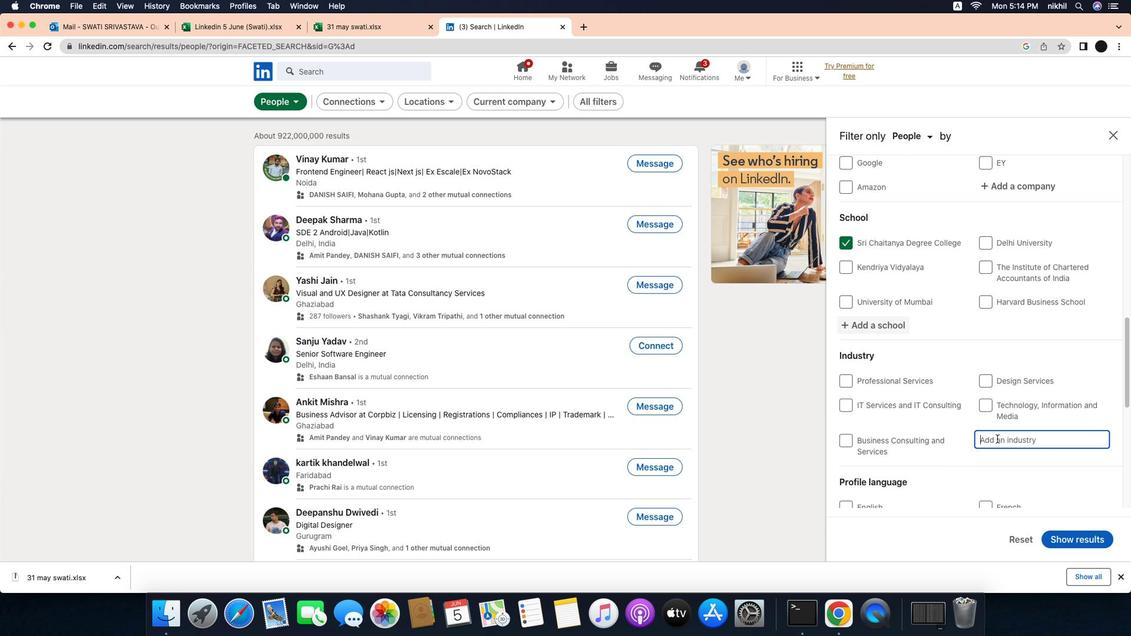
Action: Mouse moved to (1036, 433)
Screenshot: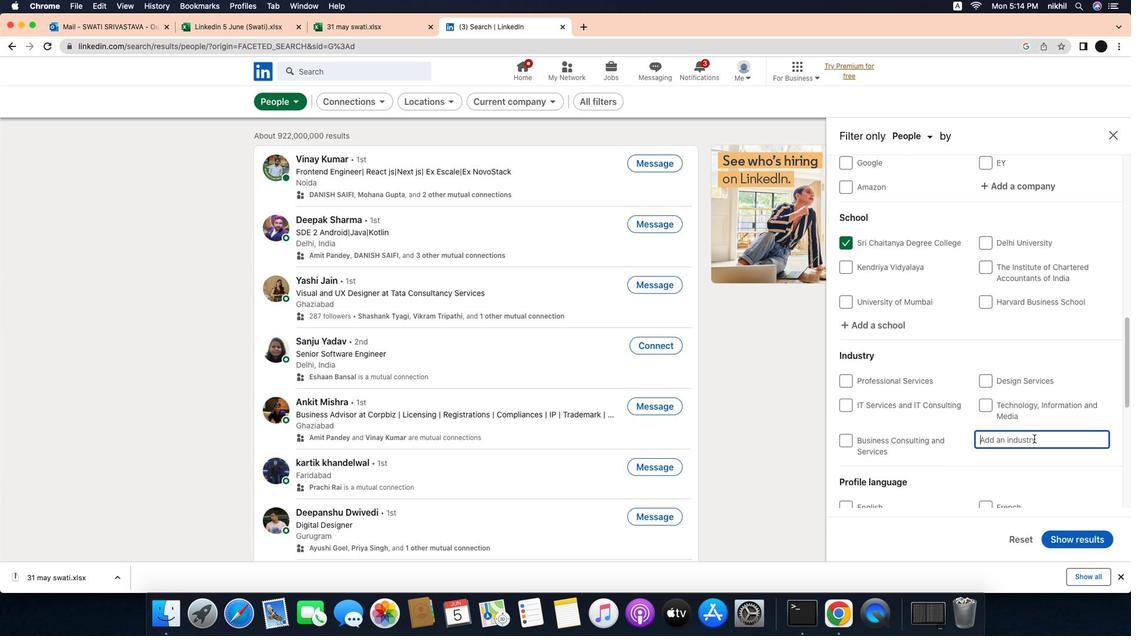 
Action: Mouse pressed left at (1036, 433)
Screenshot: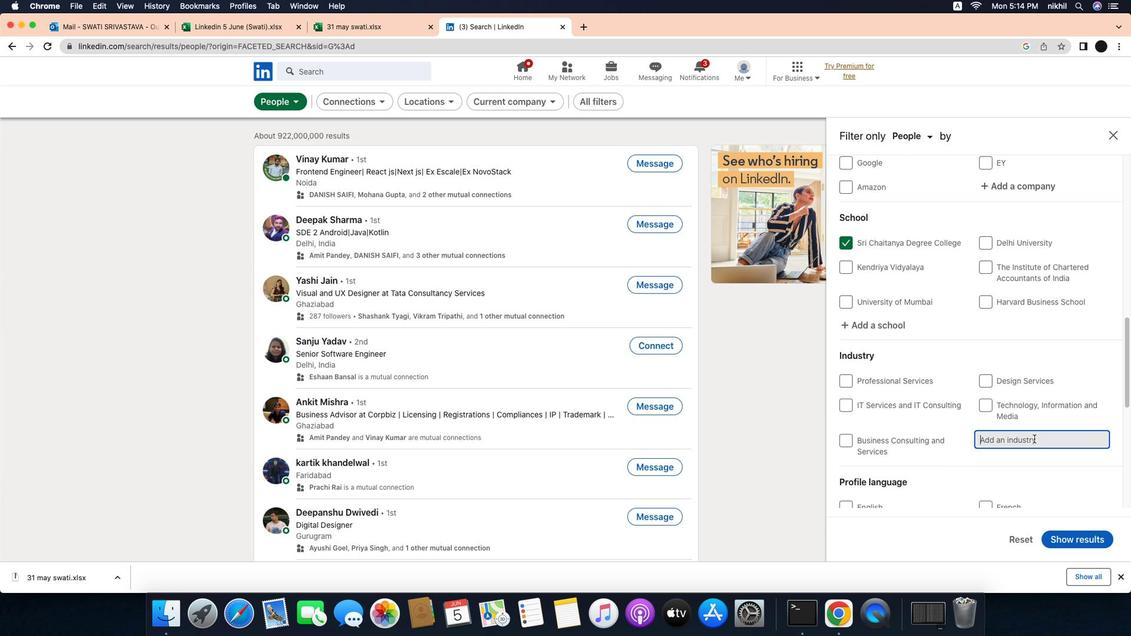 
Action: Key pressed Key.caps_lock'R'Key.caps_lock'e''t''a''i''l'Key.spaceKey.caps_lock'O'Key.caps_lock'f''f''i''c''e'Key.spaceKey.caps_lock'S'Key.caps_lock'u''p''p''l''e''s'Key.space'a''n''d'Key.spaceKey.caps_lock'G'Key.caps_lock'i''f''t''s'Key.enter
Screenshot: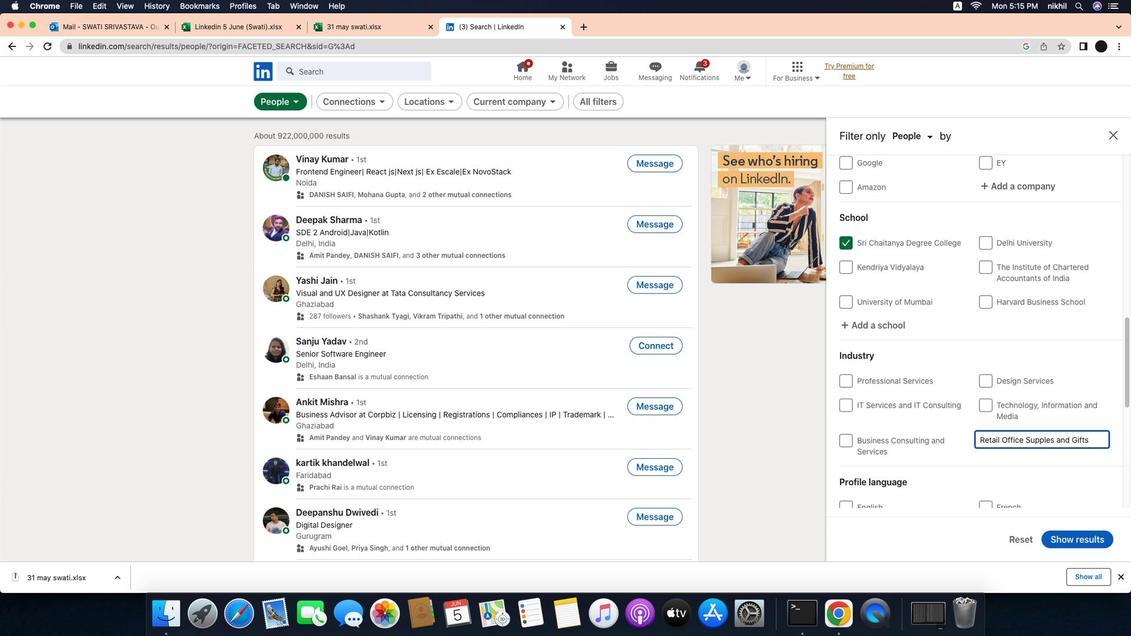 
Action: Mouse moved to (1015, 432)
Screenshot: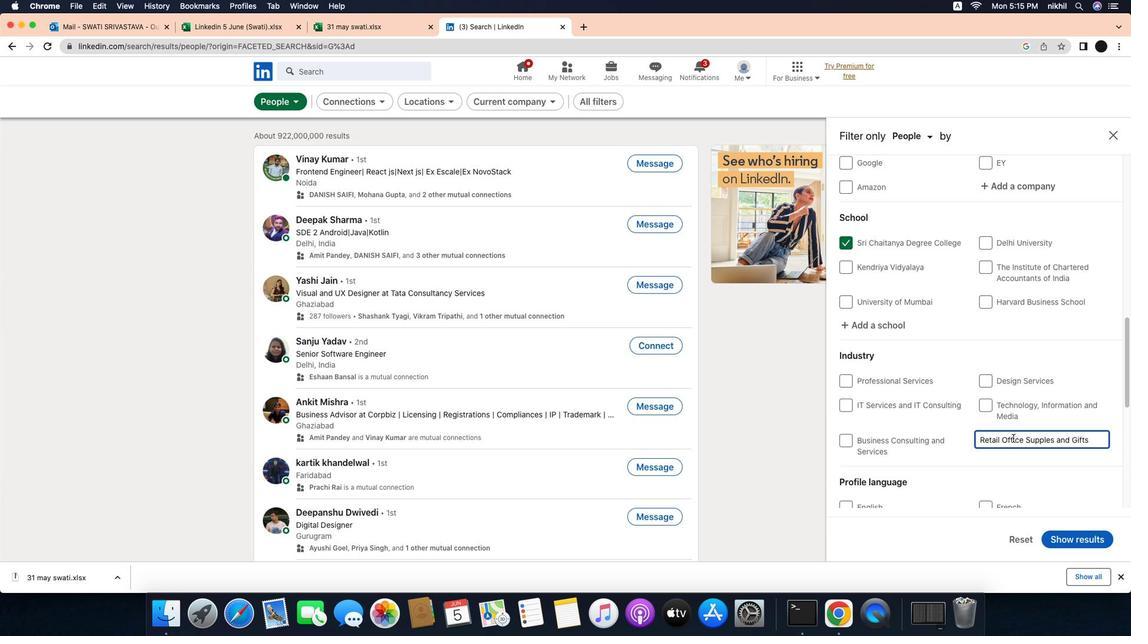 
Action: Mouse scrolled (1015, 432) with delta (-5, 2)
Screenshot: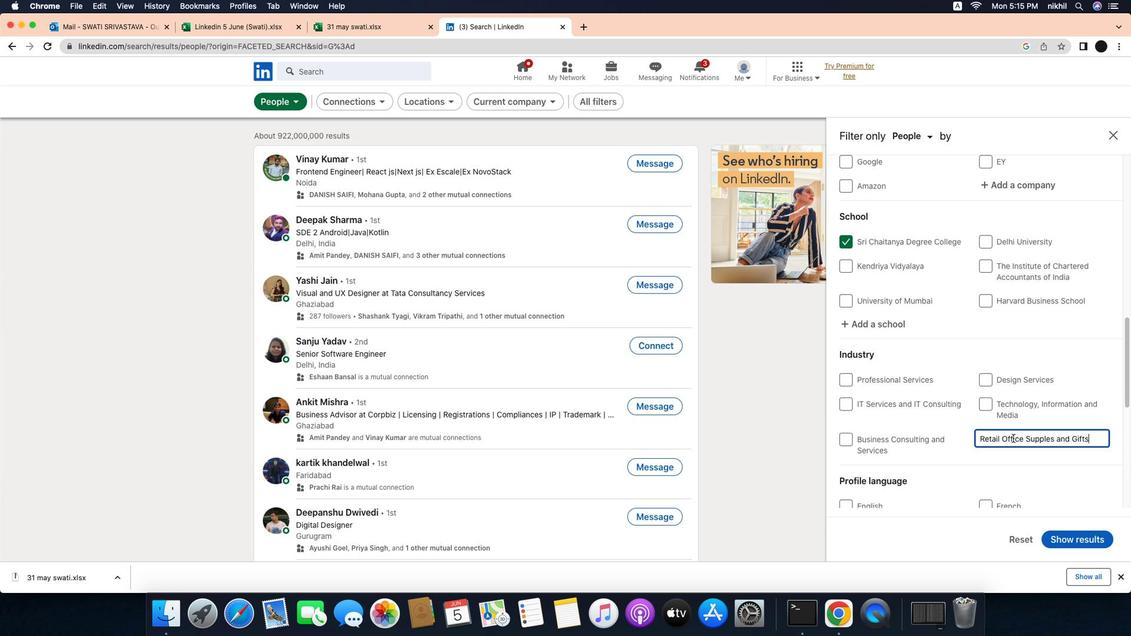 
Action: Mouse scrolled (1015, 432) with delta (-5, 2)
Screenshot: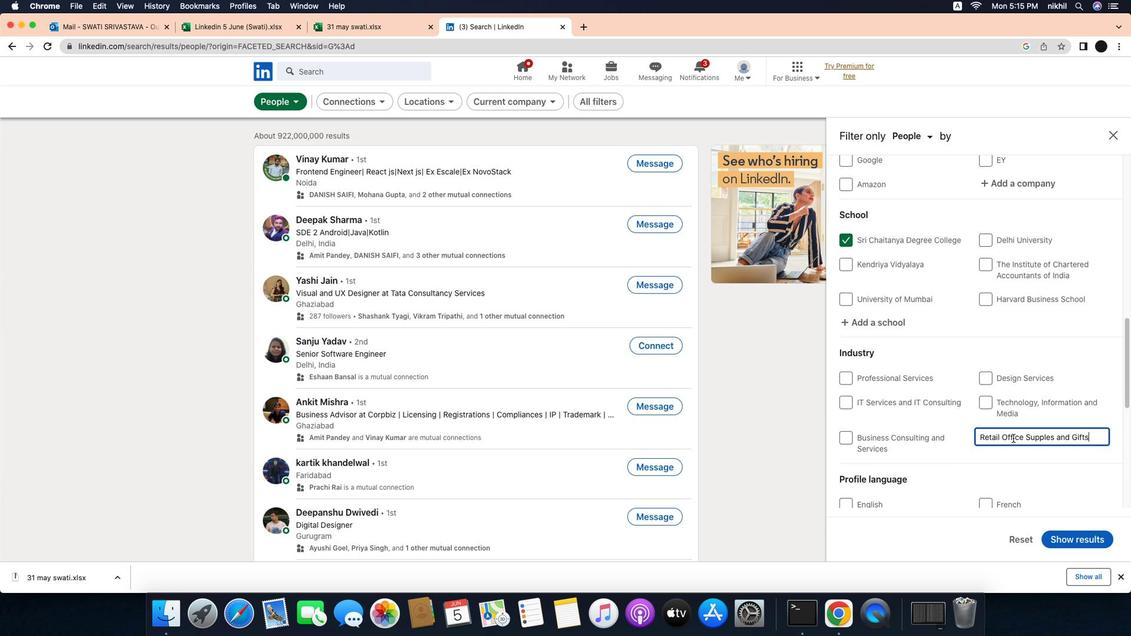 
Action: Mouse scrolled (1015, 432) with delta (-5, 2)
Screenshot: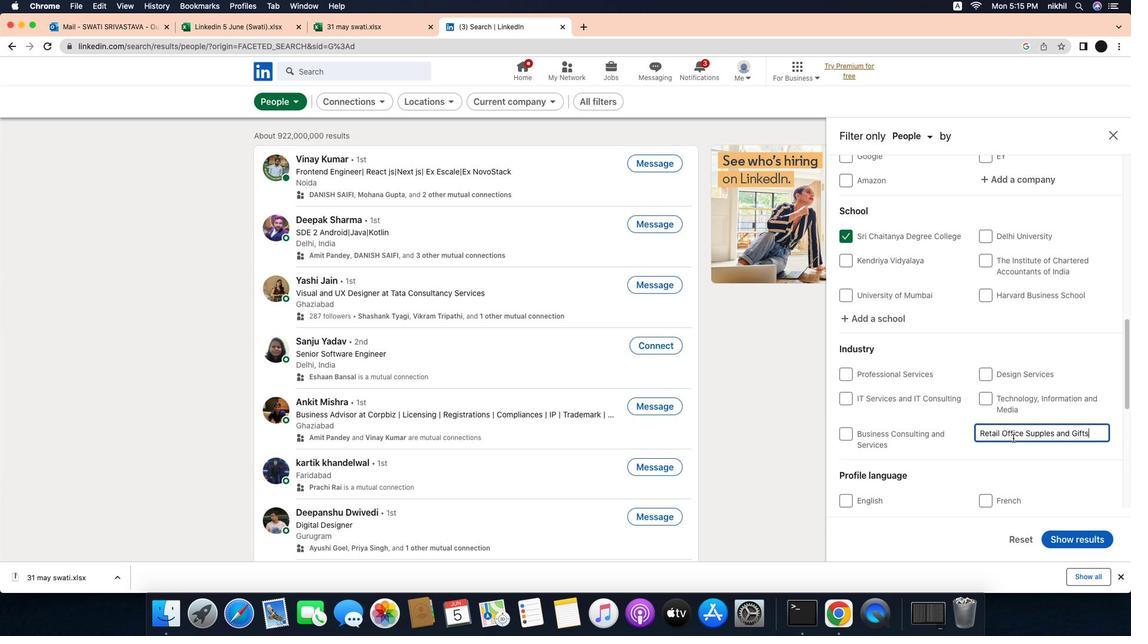 
Action: Mouse scrolled (1015, 432) with delta (-5, 2)
Screenshot: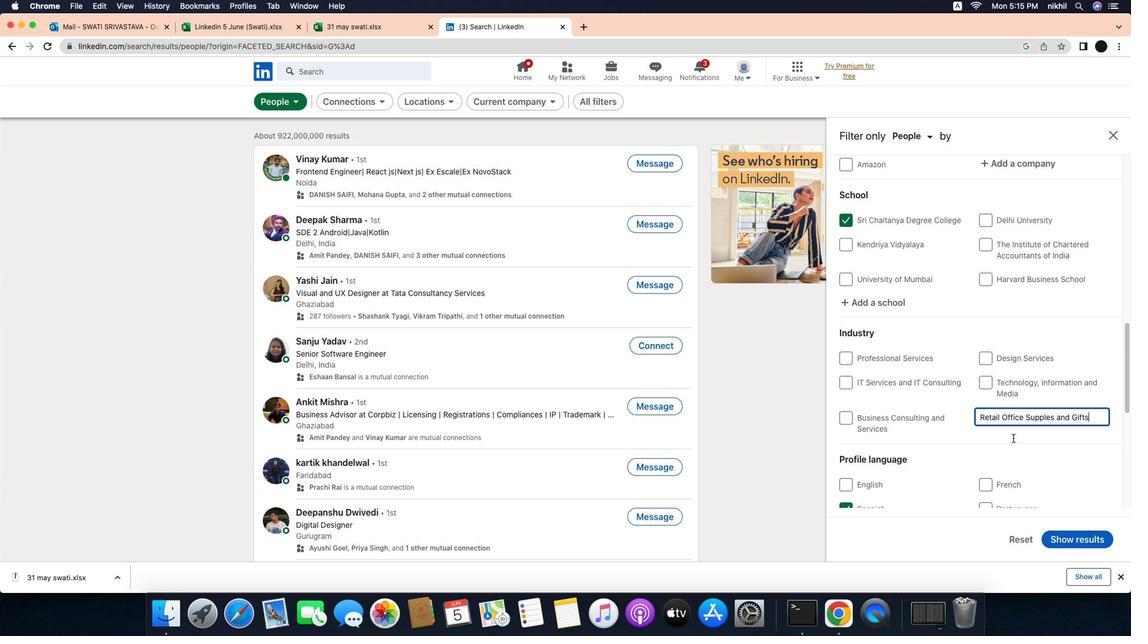 
Action: Mouse scrolled (1015, 432) with delta (-5, 2)
Screenshot: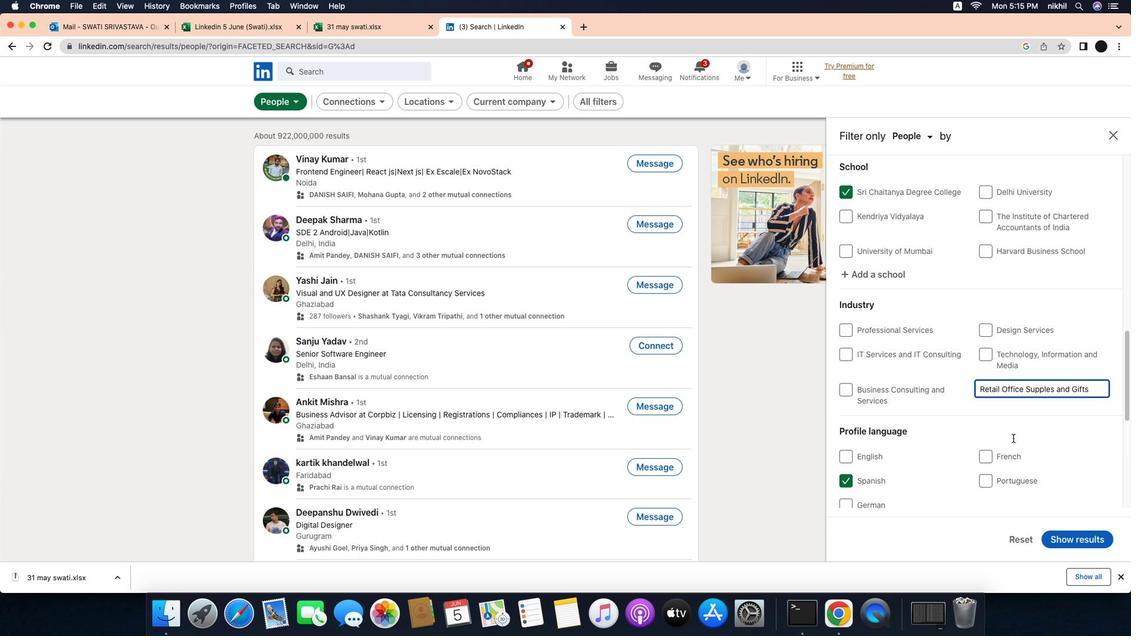 
Action: Mouse scrolled (1015, 432) with delta (-5, 2)
Screenshot: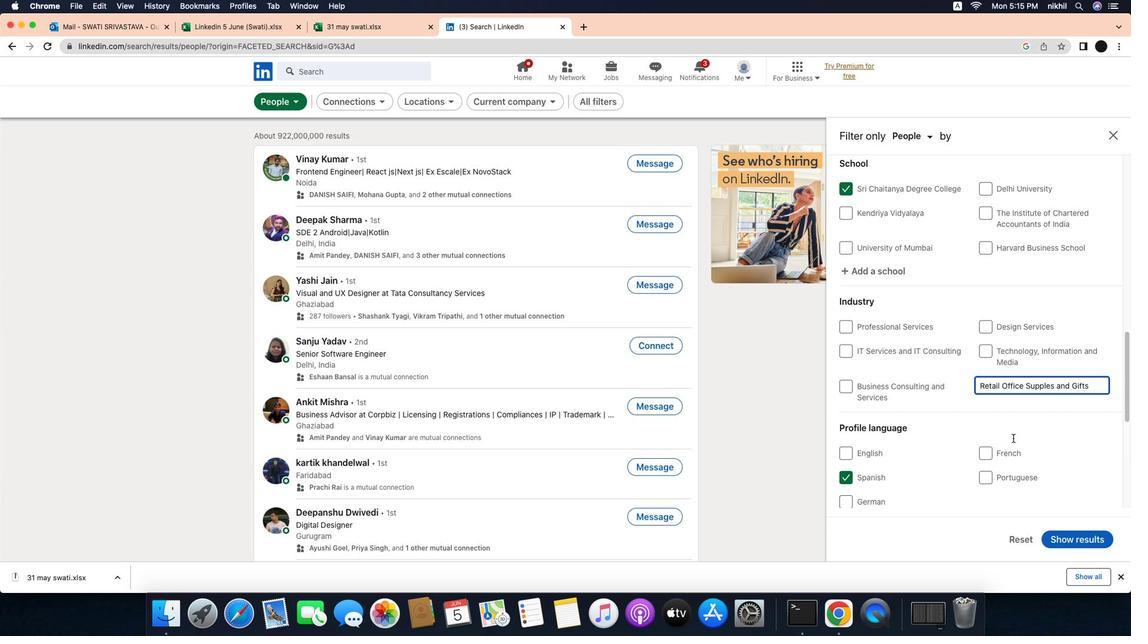 
Action: Mouse scrolled (1015, 432) with delta (-5, 2)
Screenshot: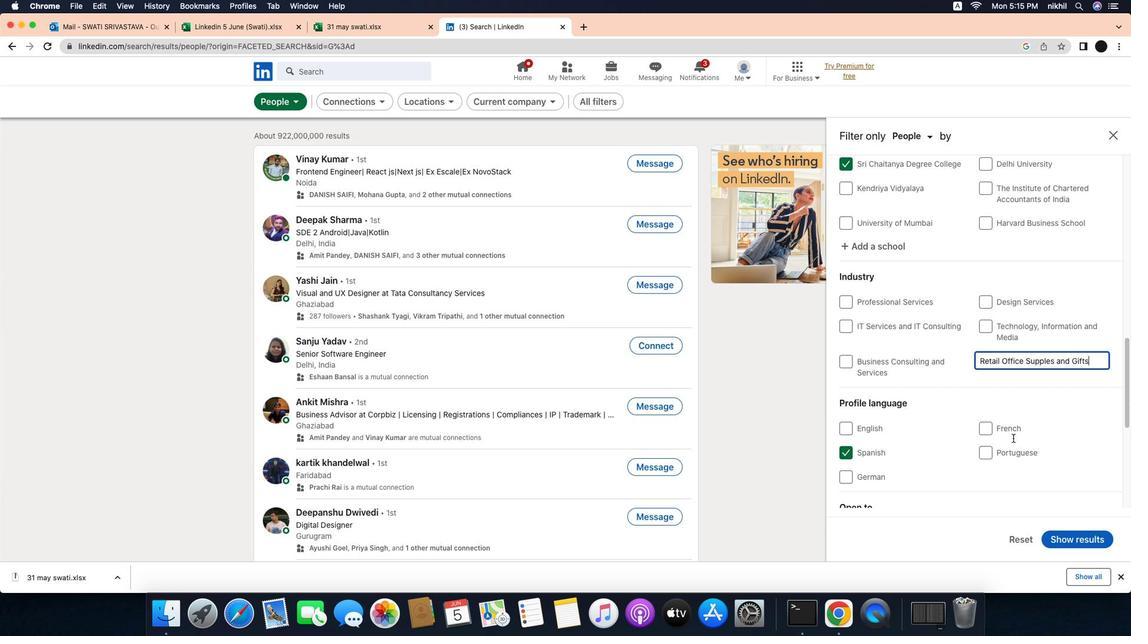 
Action: Mouse scrolled (1015, 432) with delta (-5, 1)
Screenshot: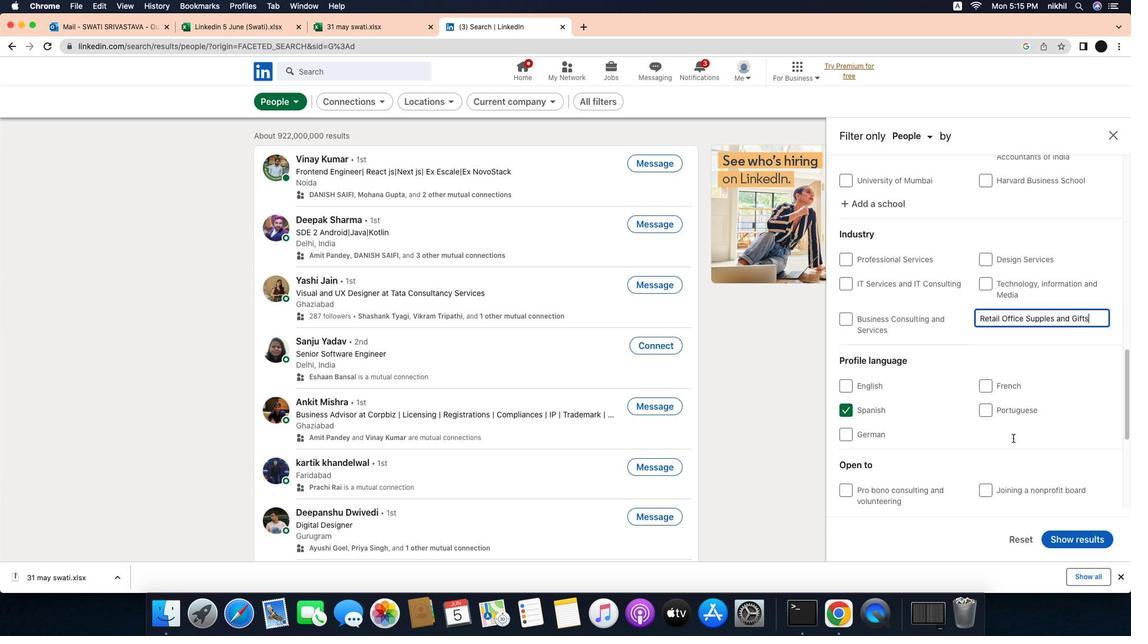 
Action: Mouse scrolled (1015, 432) with delta (-5, 2)
Screenshot: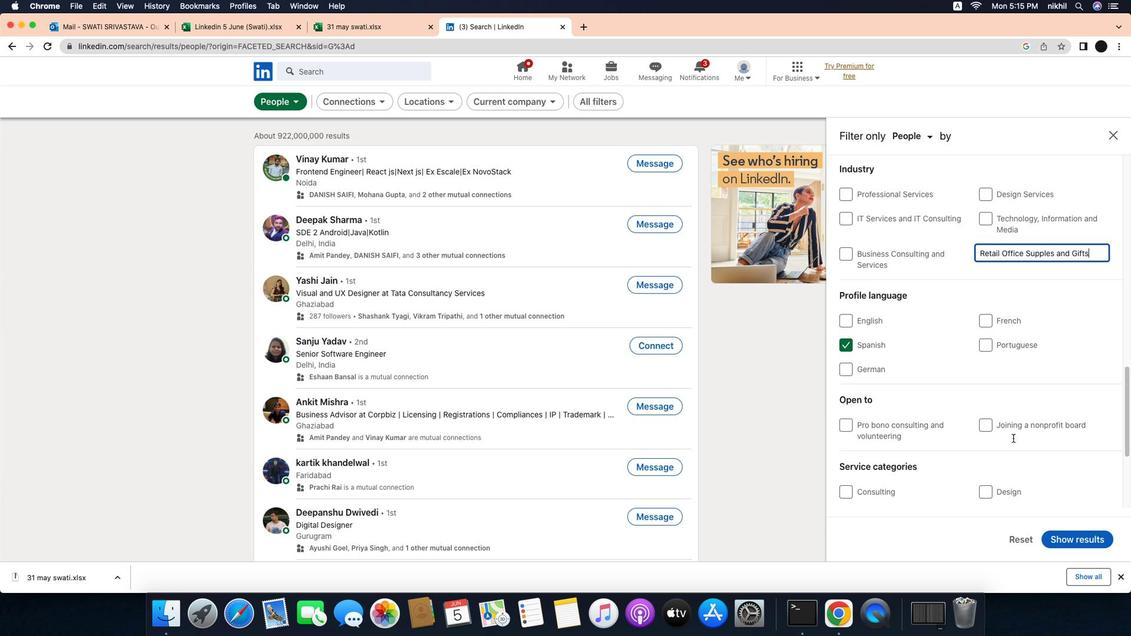 
Action: Mouse scrolled (1015, 432) with delta (-5, 2)
Screenshot: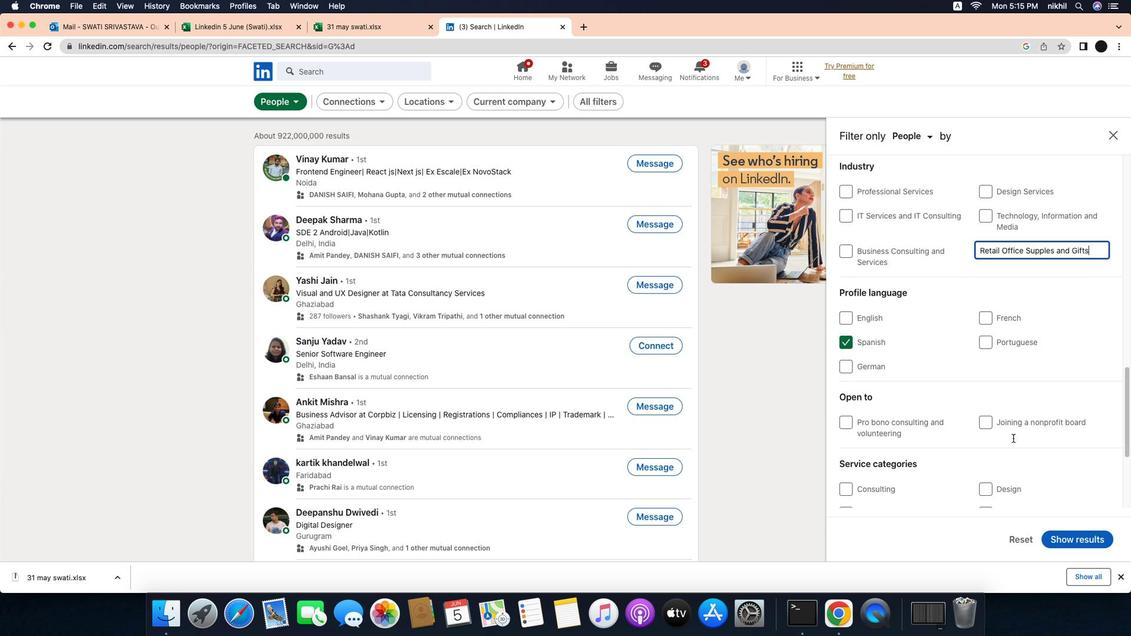 
Action: Mouse scrolled (1015, 432) with delta (-5, 2)
Screenshot: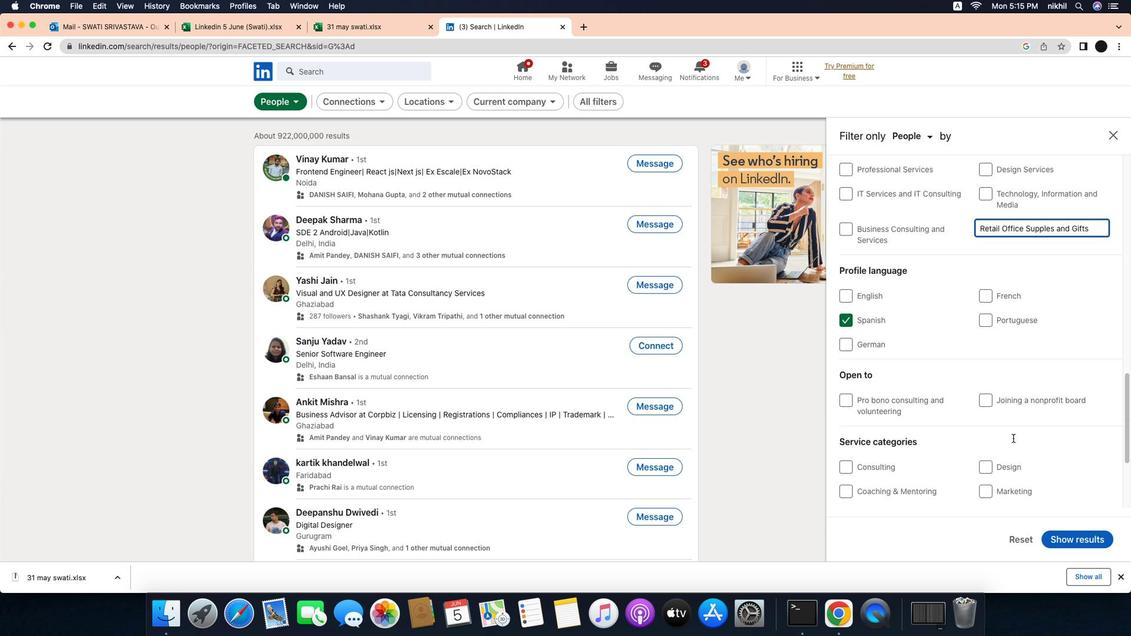 
Action: Mouse moved to (999, 459)
Screenshot: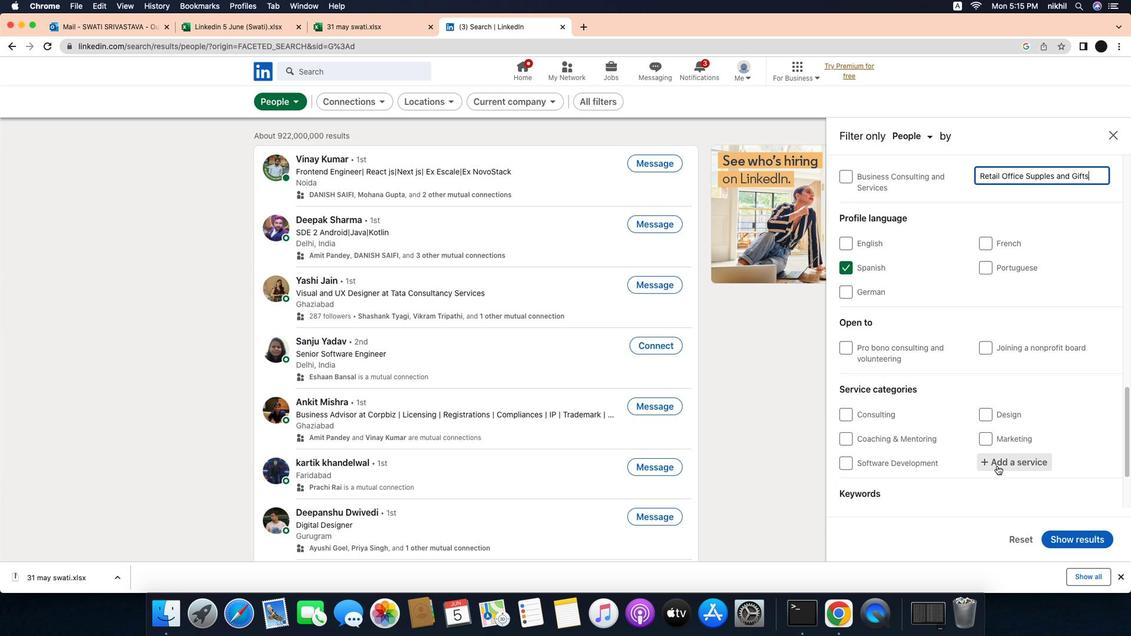 
Action: Mouse pressed left at (999, 459)
Screenshot: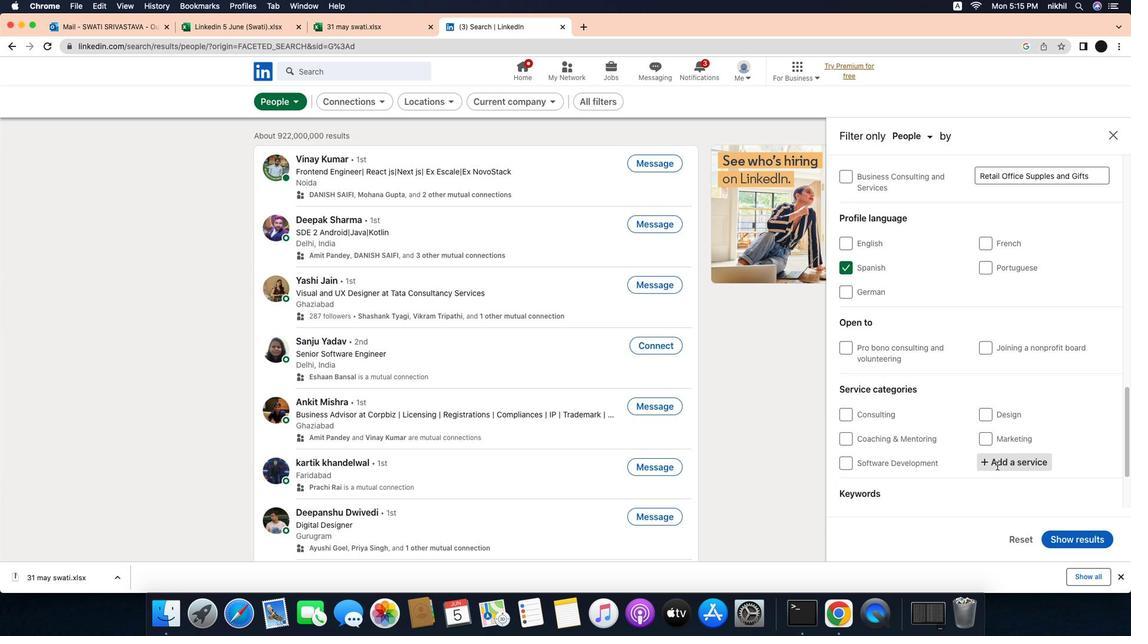 
Action: Mouse moved to (1011, 459)
Screenshot: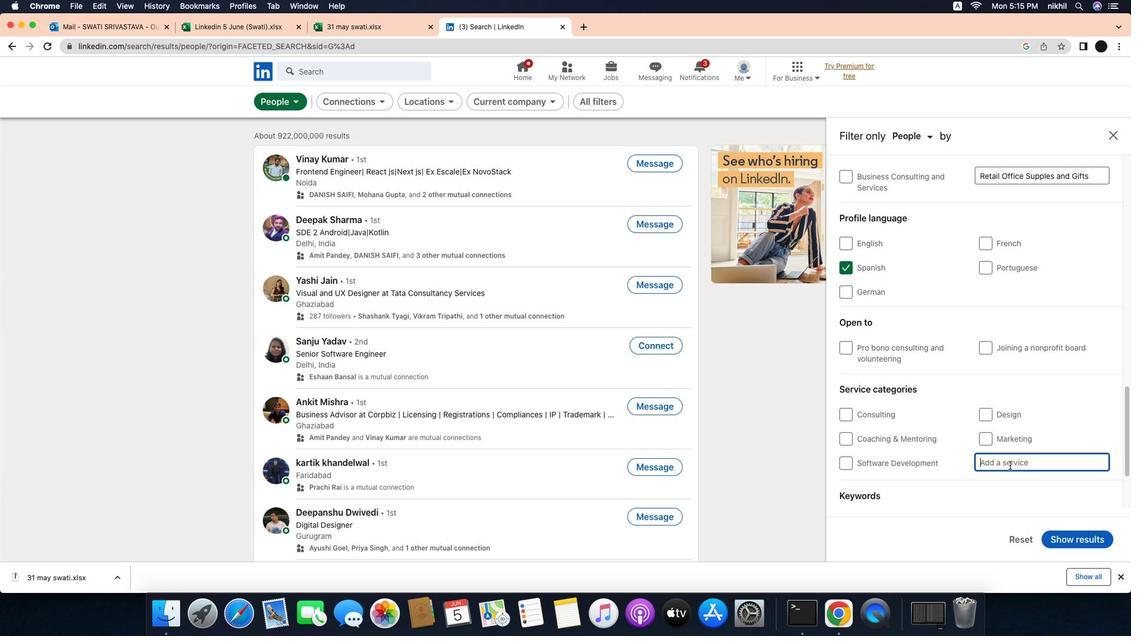 
Action: Mouse pressed left at (1011, 459)
Screenshot: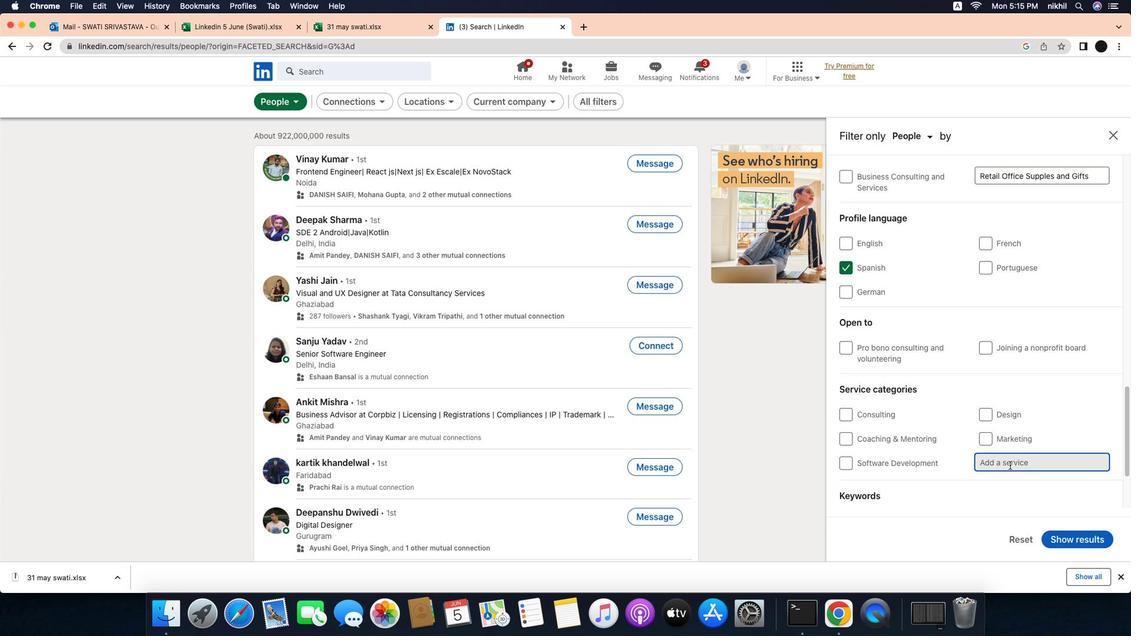 
Action: Key pressed Key.caps_lock'V'Key.caps_lock'i''d''e''o''g''r''a''p''h''y'
Screenshot: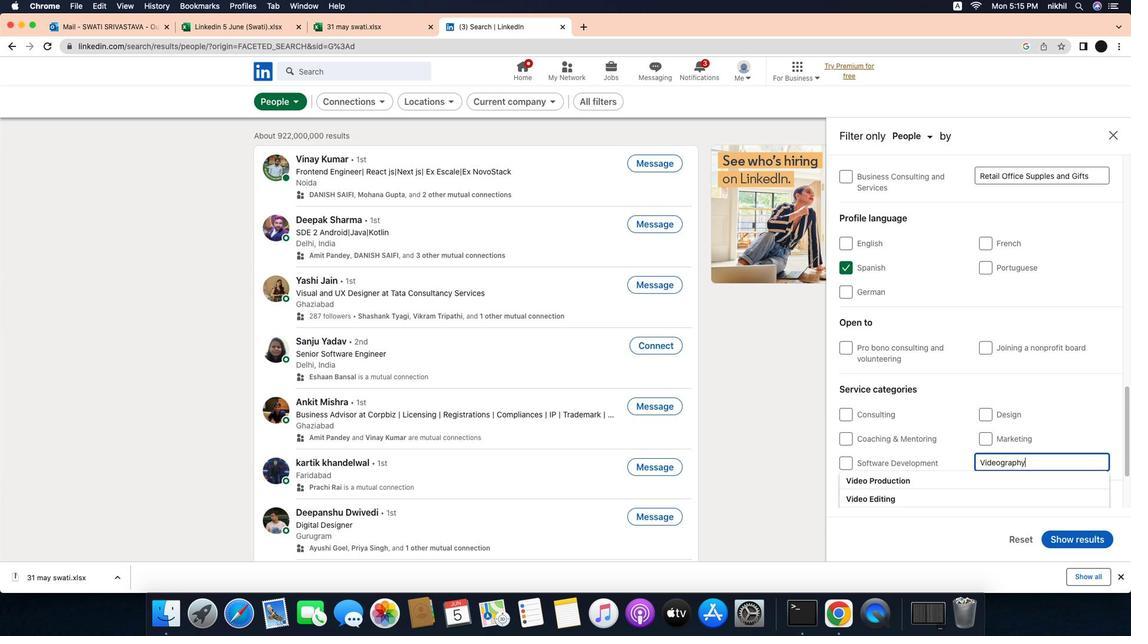 
Action: Mouse moved to (961, 476)
Screenshot: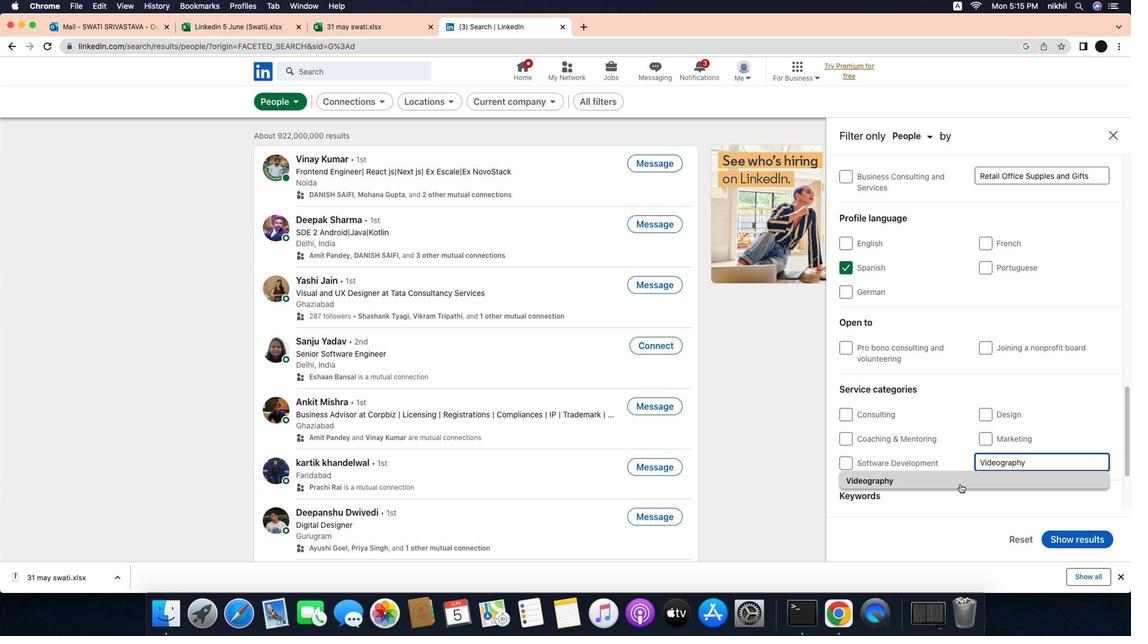 
Action: Mouse pressed left at (961, 476)
Screenshot: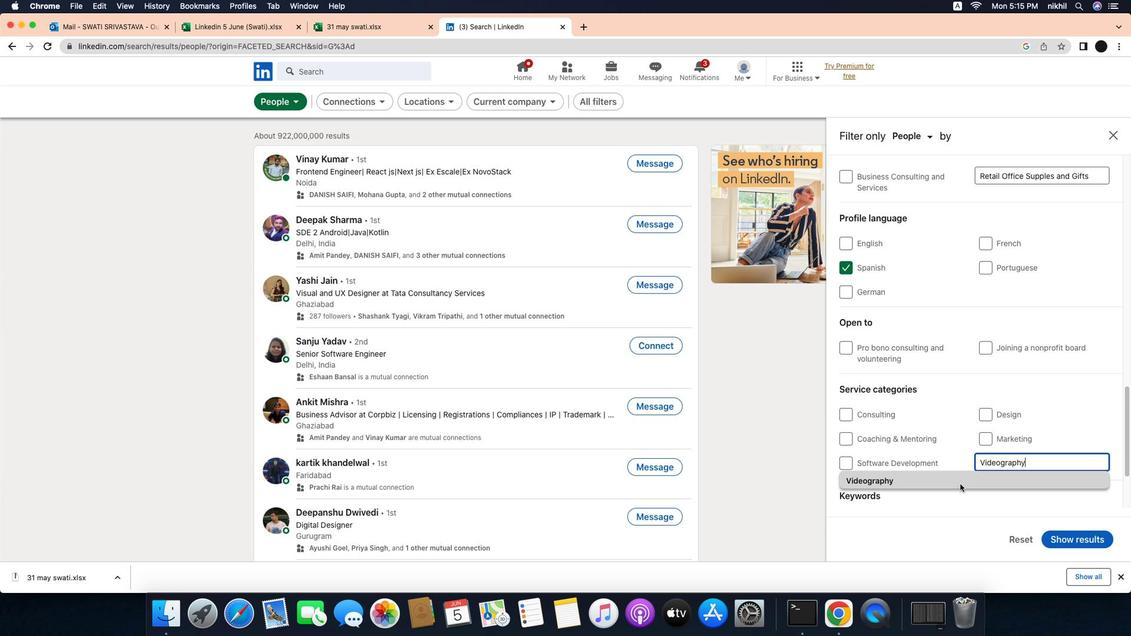 
Action: Mouse moved to (961, 475)
Screenshot: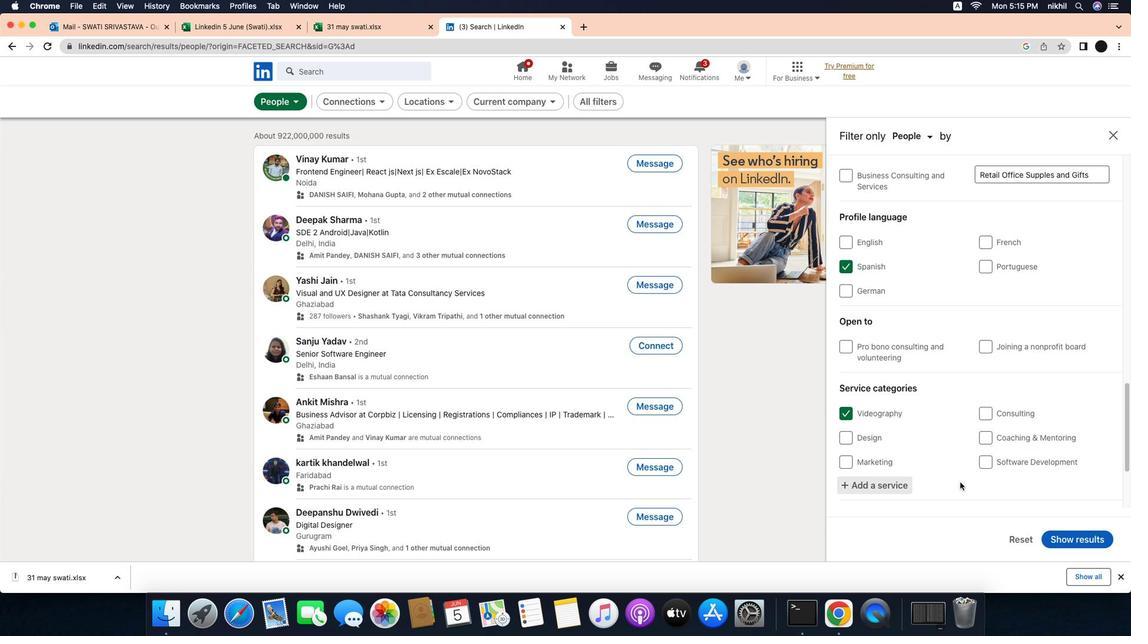 
Action: Mouse scrolled (961, 475) with delta (-5, 2)
Screenshot: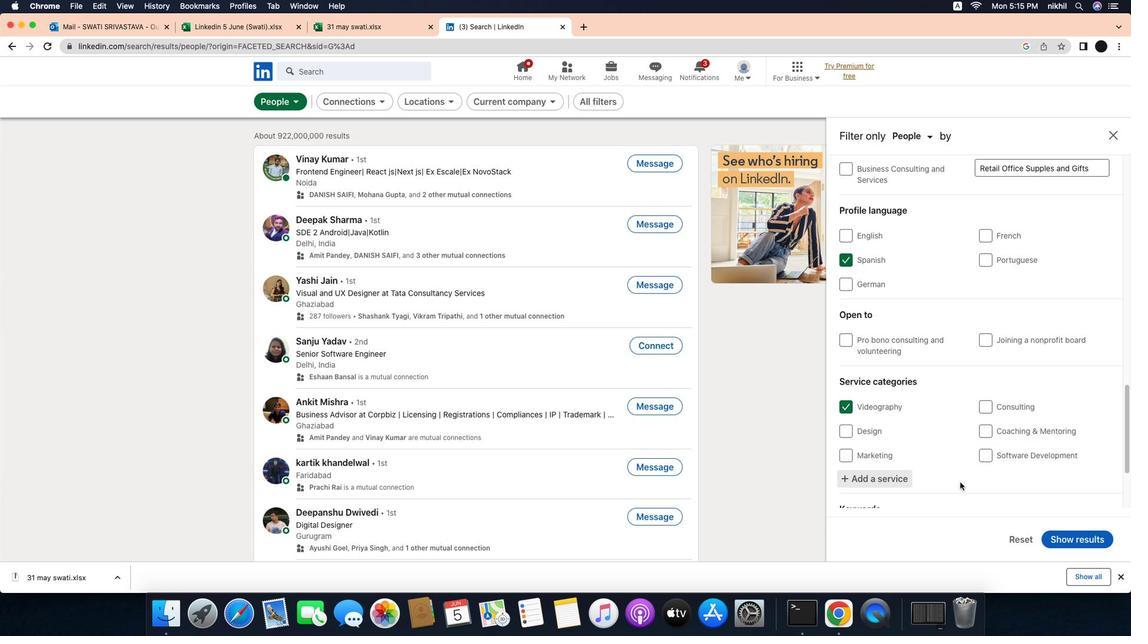 
Action: Mouse scrolled (961, 475) with delta (-5, 2)
Screenshot: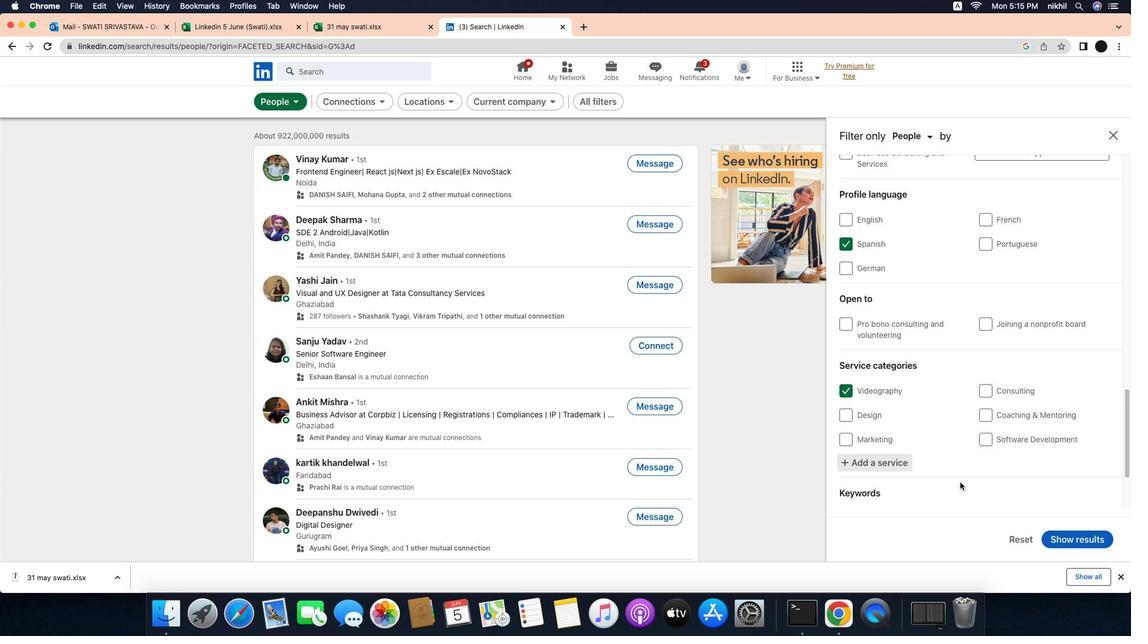 
Action: Mouse scrolled (961, 475) with delta (-5, 2)
Screenshot: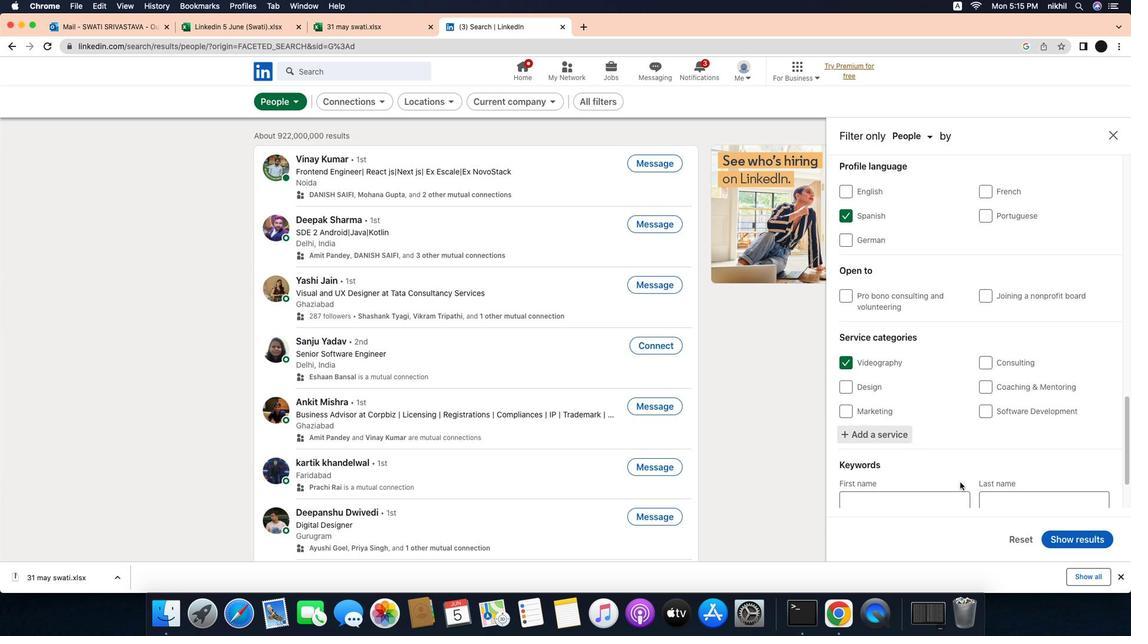 
Action: Mouse scrolled (961, 475) with delta (-5, 1)
Screenshot: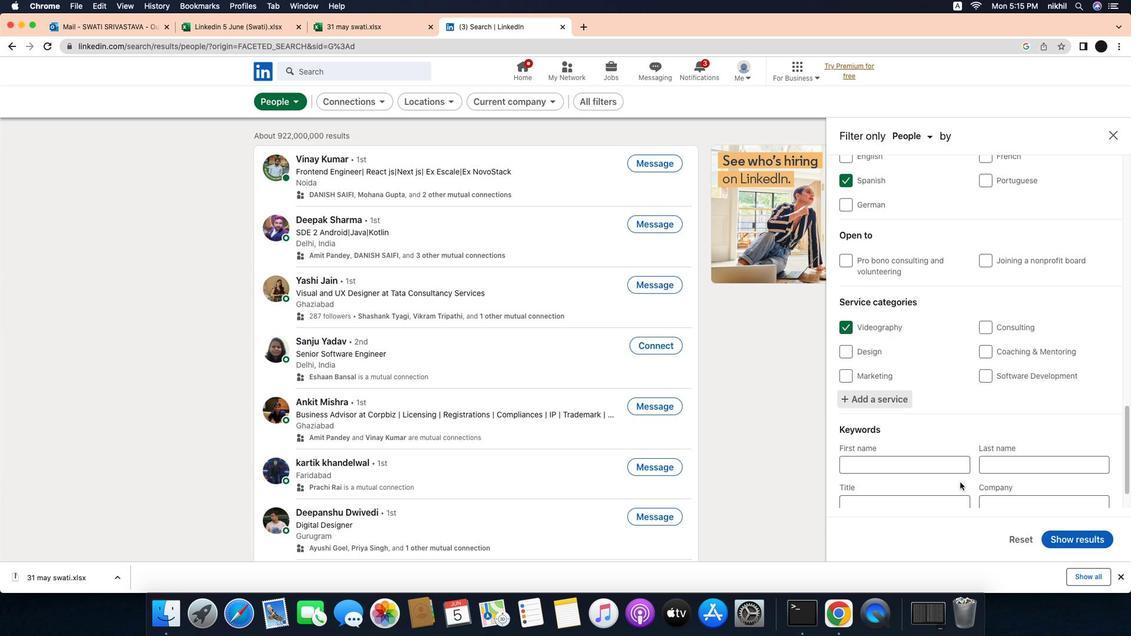 
Action: Mouse scrolled (961, 475) with delta (-5, 2)
Screenshot: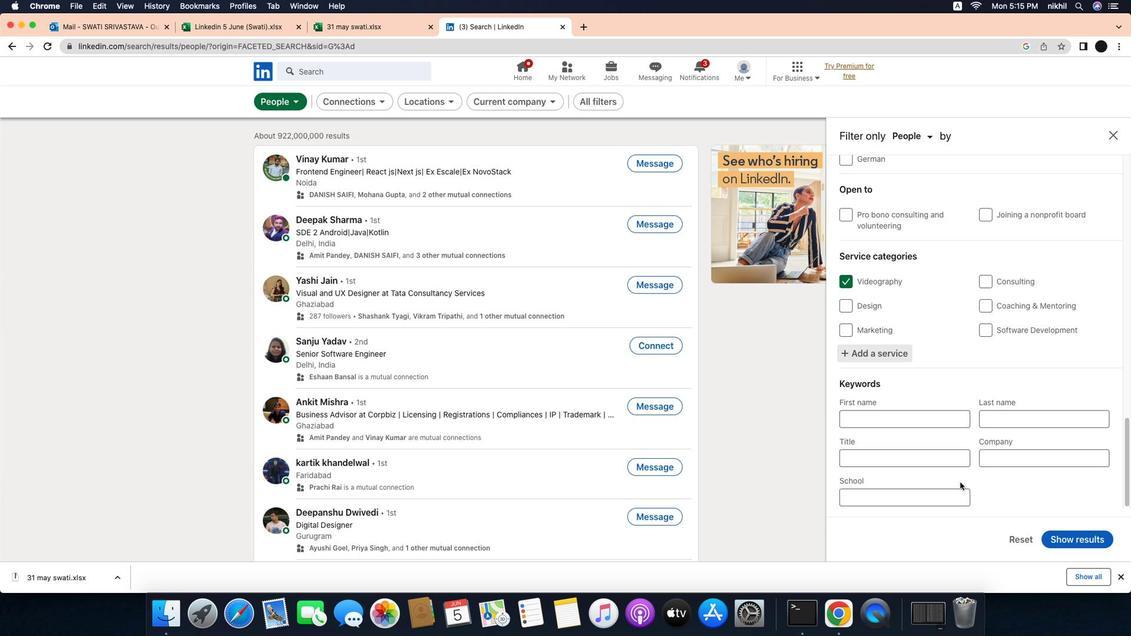 
Action: Mouse scrolled (961, 475) with delta (-5, 2)
Screenshot: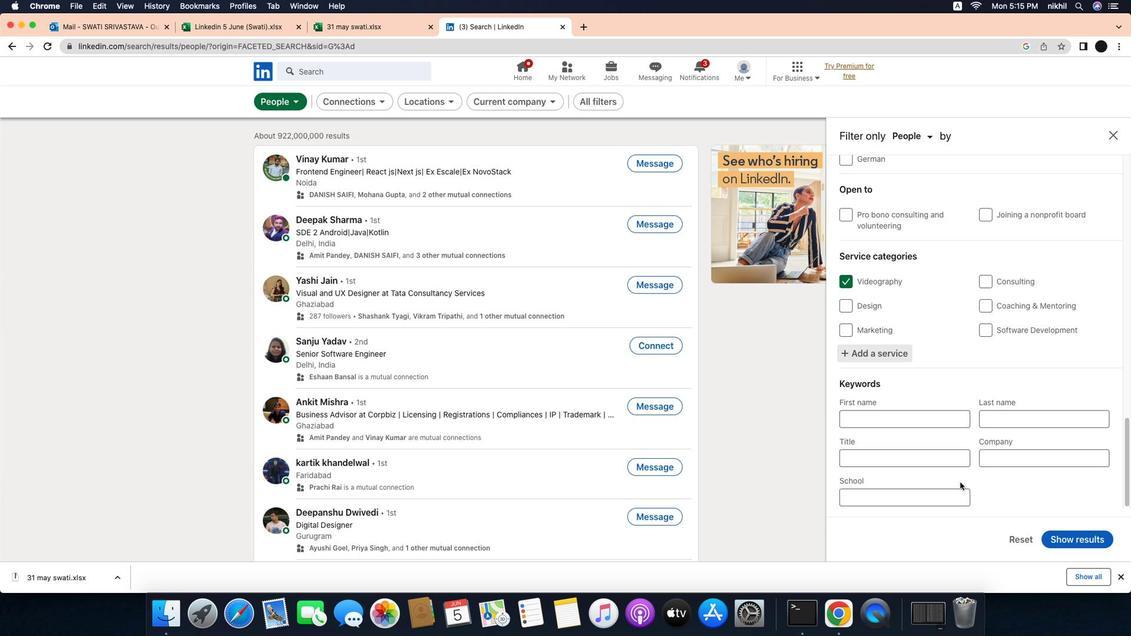 
Action: Mouse scrolled (961, 475) with delta (-5, 2)
Screenshot: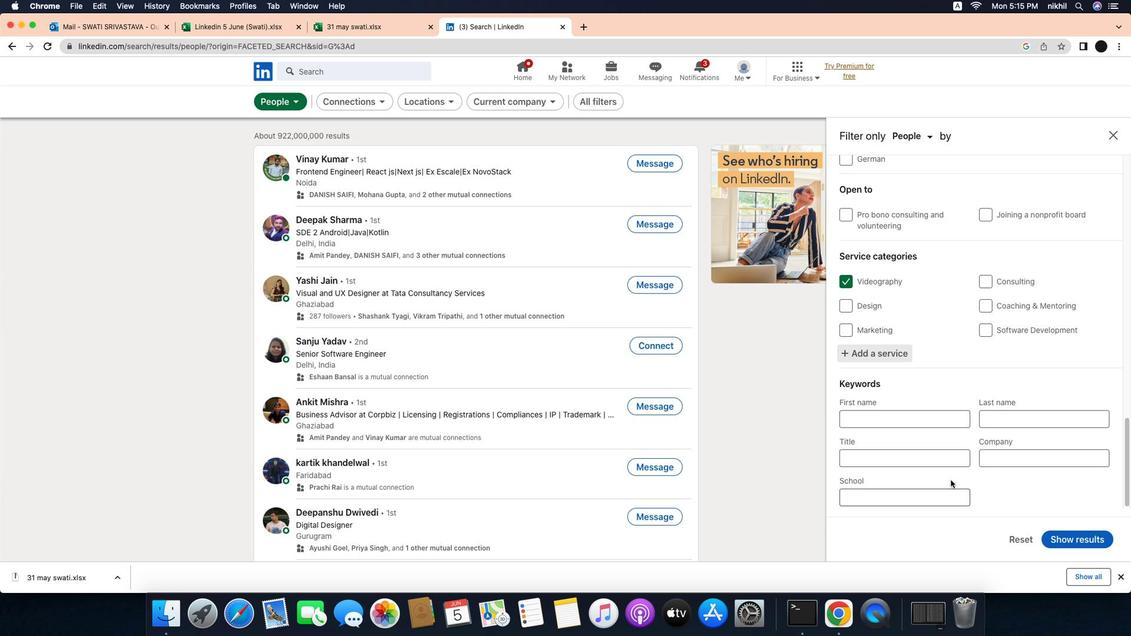 
Action: Mouse moved to (919, 452)
Screenshot: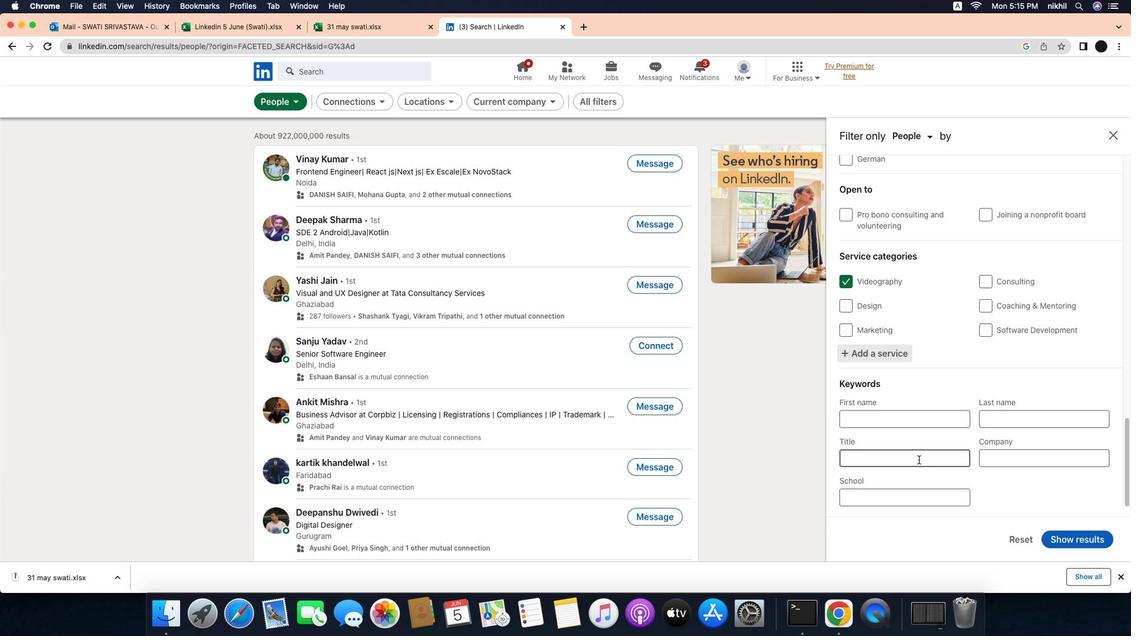 
Action: Mouse pressed left at (919, 452)
Screenshot: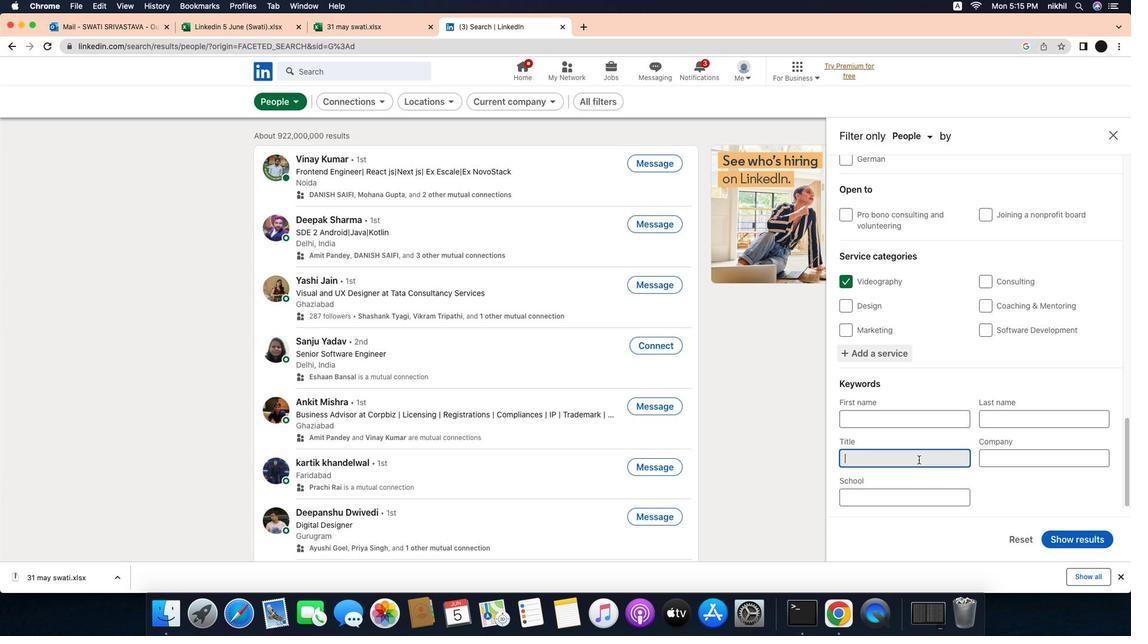 
Action: Key pressed Key.caps_lock'M'Key.caps_lock'o''v''e''r'
Screenshot: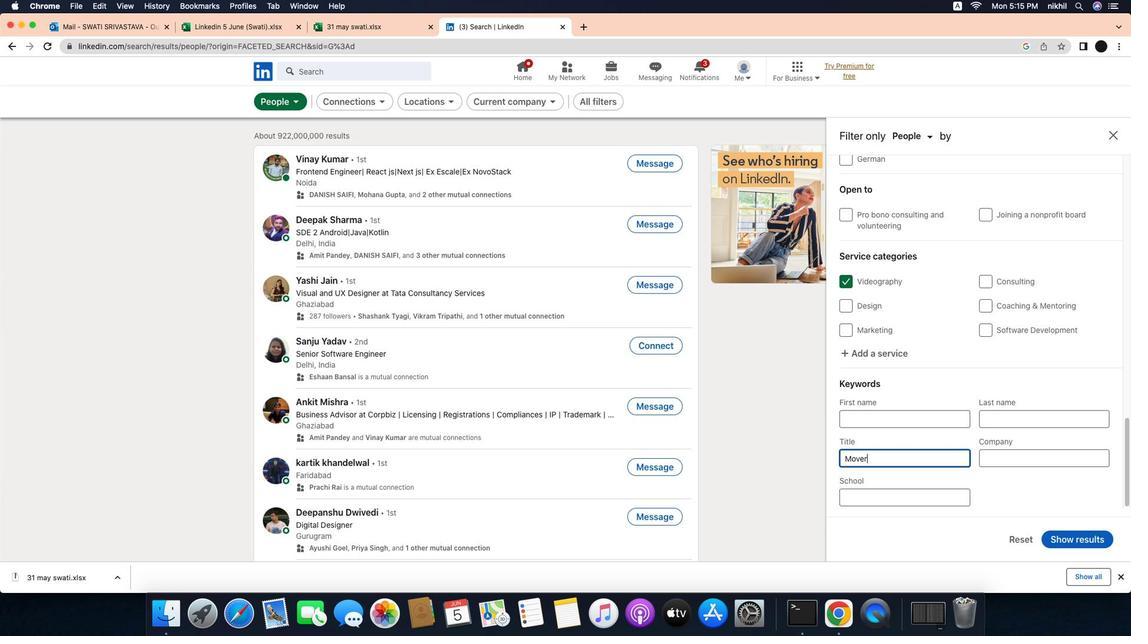 
Action: Mouse moved to (1075, 530)
Screenshot: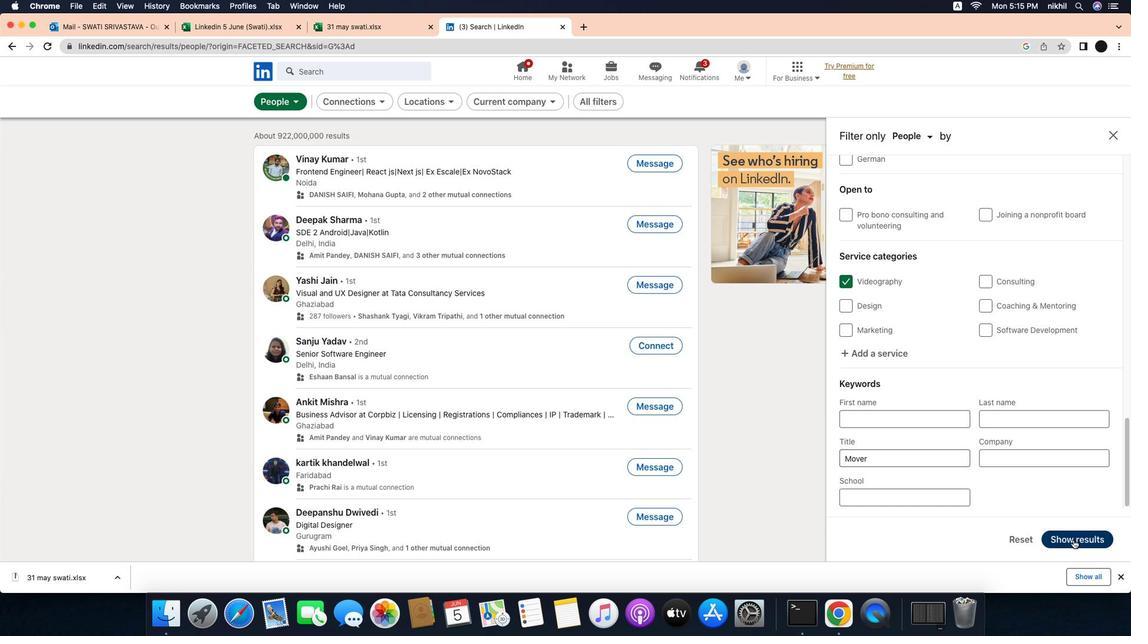 
Action: Mouse pressed left at (1075, 530)
Screenshot: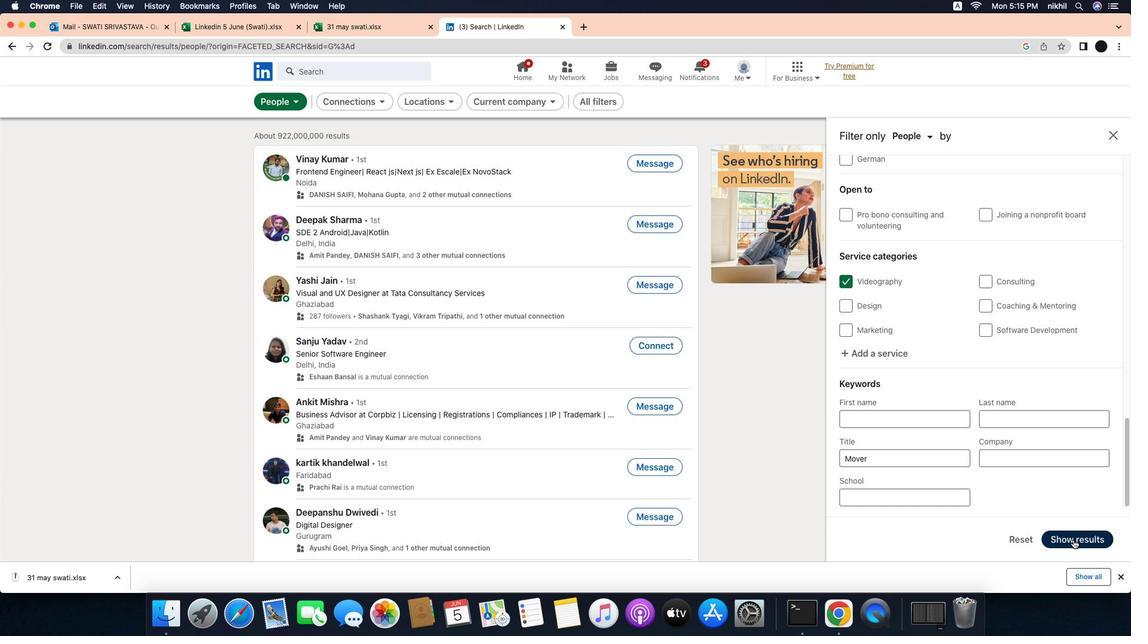 
Action: Mouse moved to (795, 305)
Screenshot: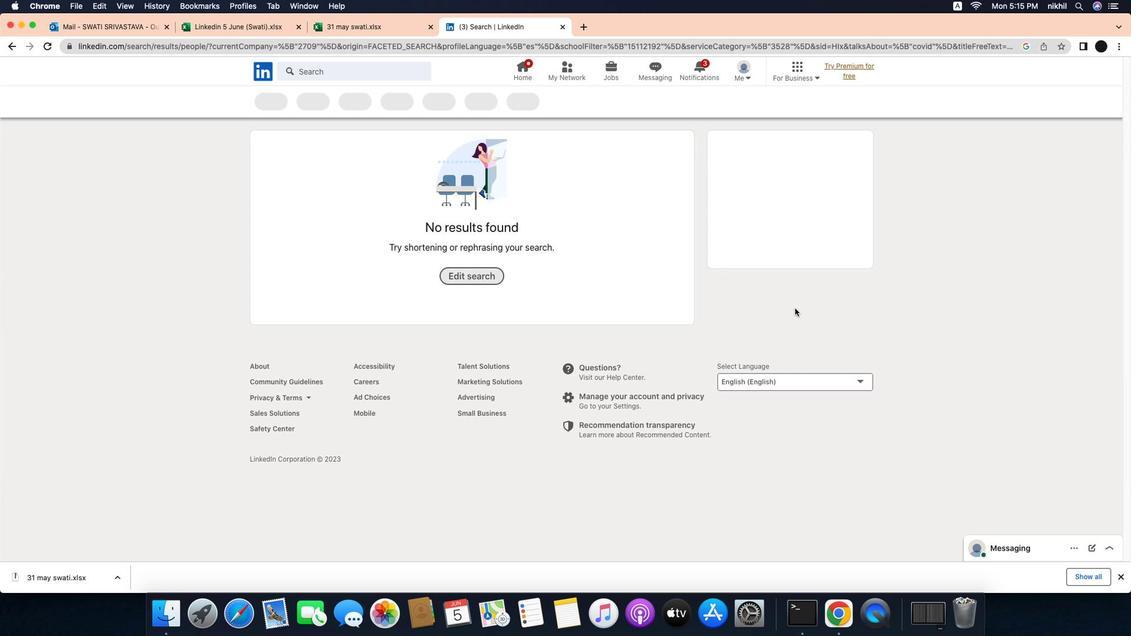 
